 Task: Add a signature Michael Brown containing Have a great National Thank a Mail Carrier Day, Michael Brown to email address softage.9@softage.net and add a label Insurance renewals
Action: Mouse moved to (1279, 77)
Screenshot: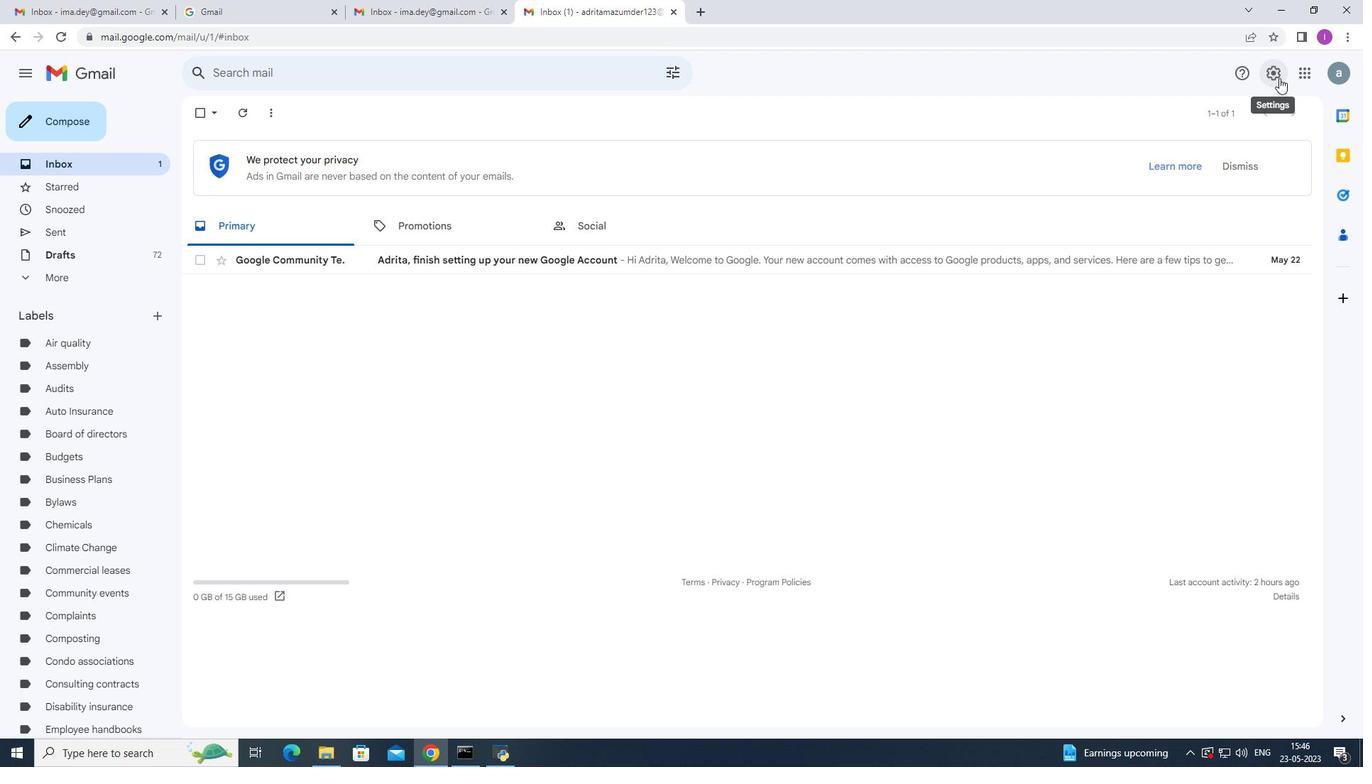 
Action: Mouse pressed left at (1279, 77)
Screenshot: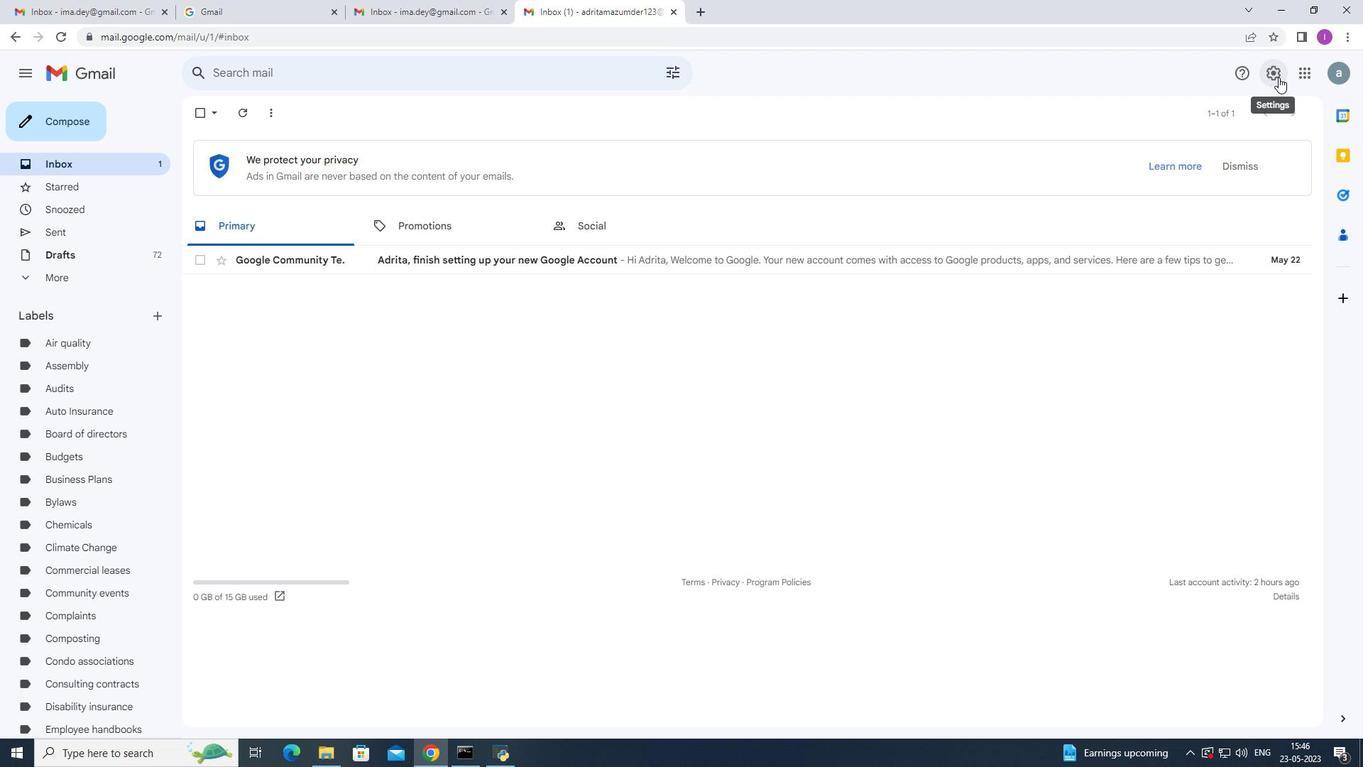 
Action: Mouse moved to (1218, 148)
Screenshot: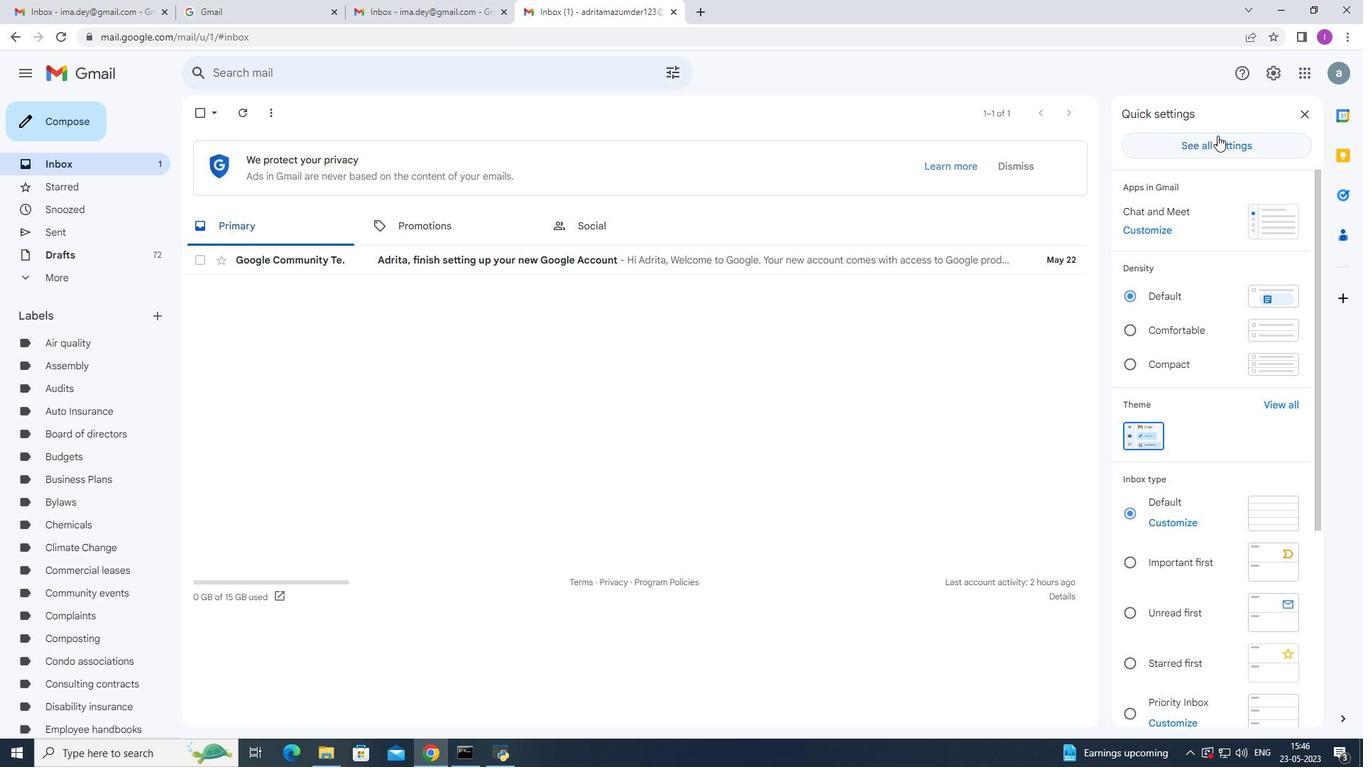 
Action: Mouse pressed left at (1218, 148)
Screenshot: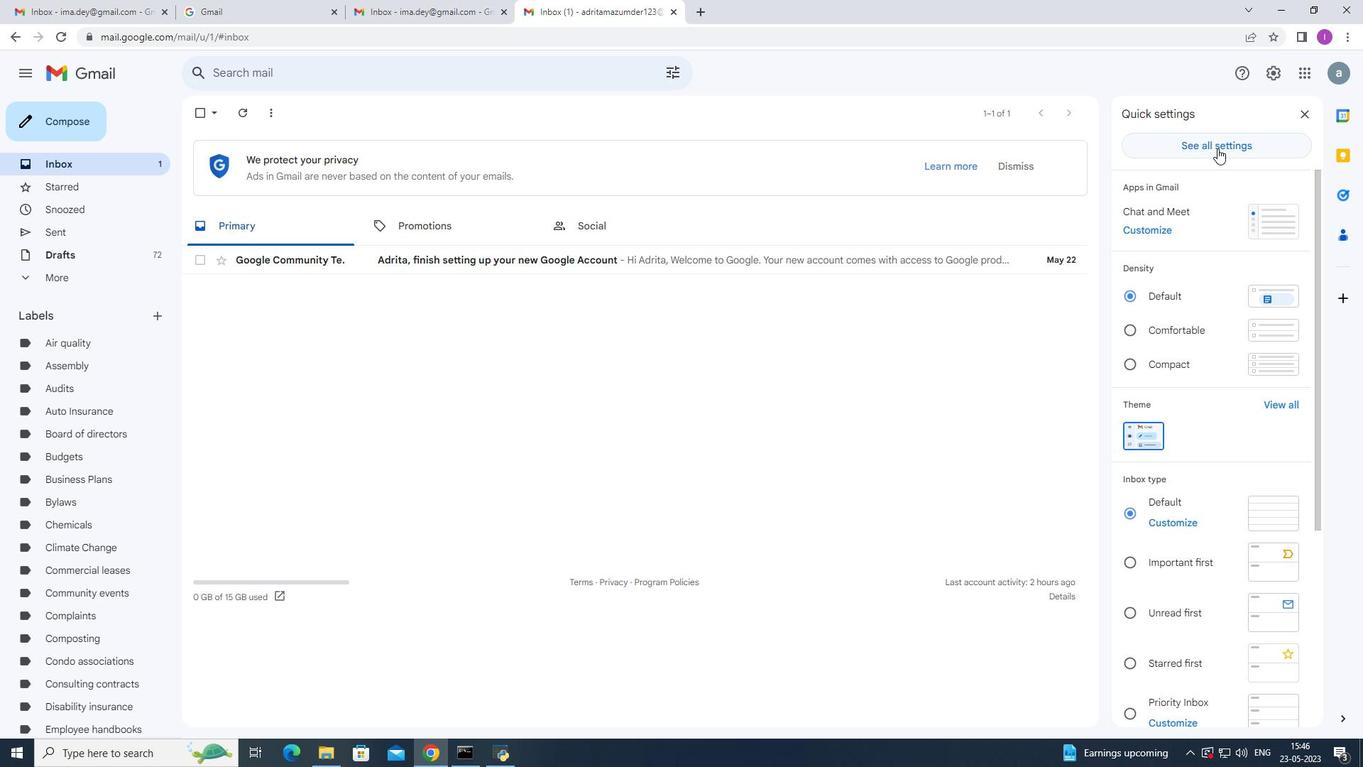 
Action: Mouse moved to (718, 283)
Screenshot: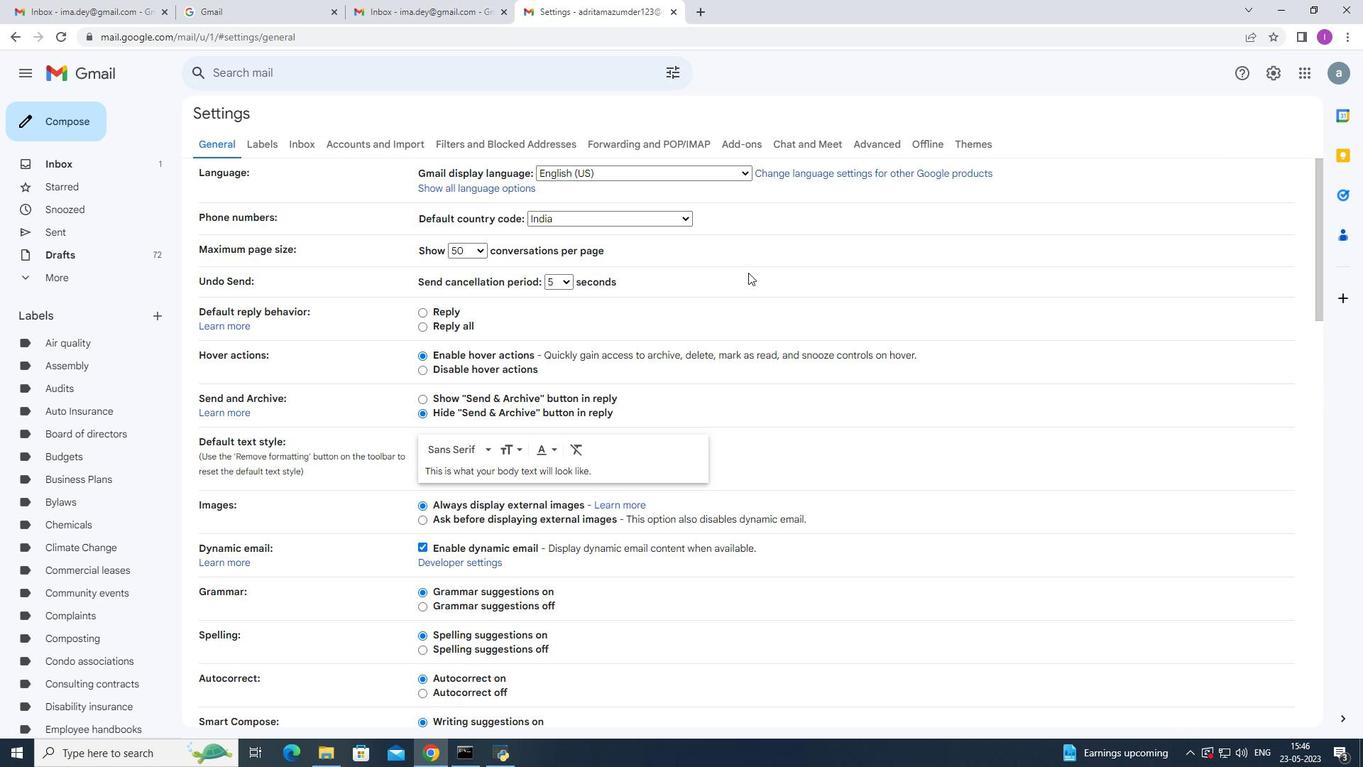 
Action: Mouse scrolled (718, 282) with delta (0, 0)
Screenshot: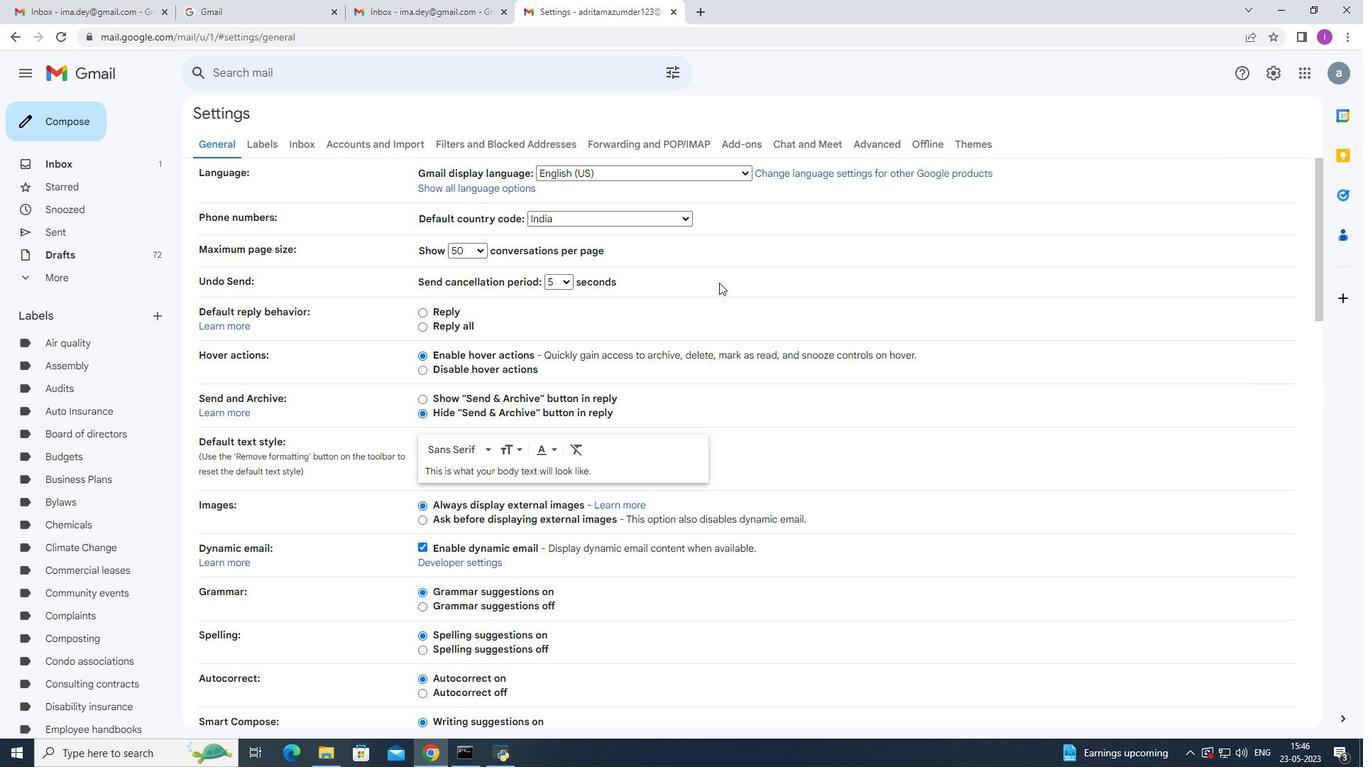 
Action: Mouse scrolled (718, 282) with delta (0, 0)
Screenshot: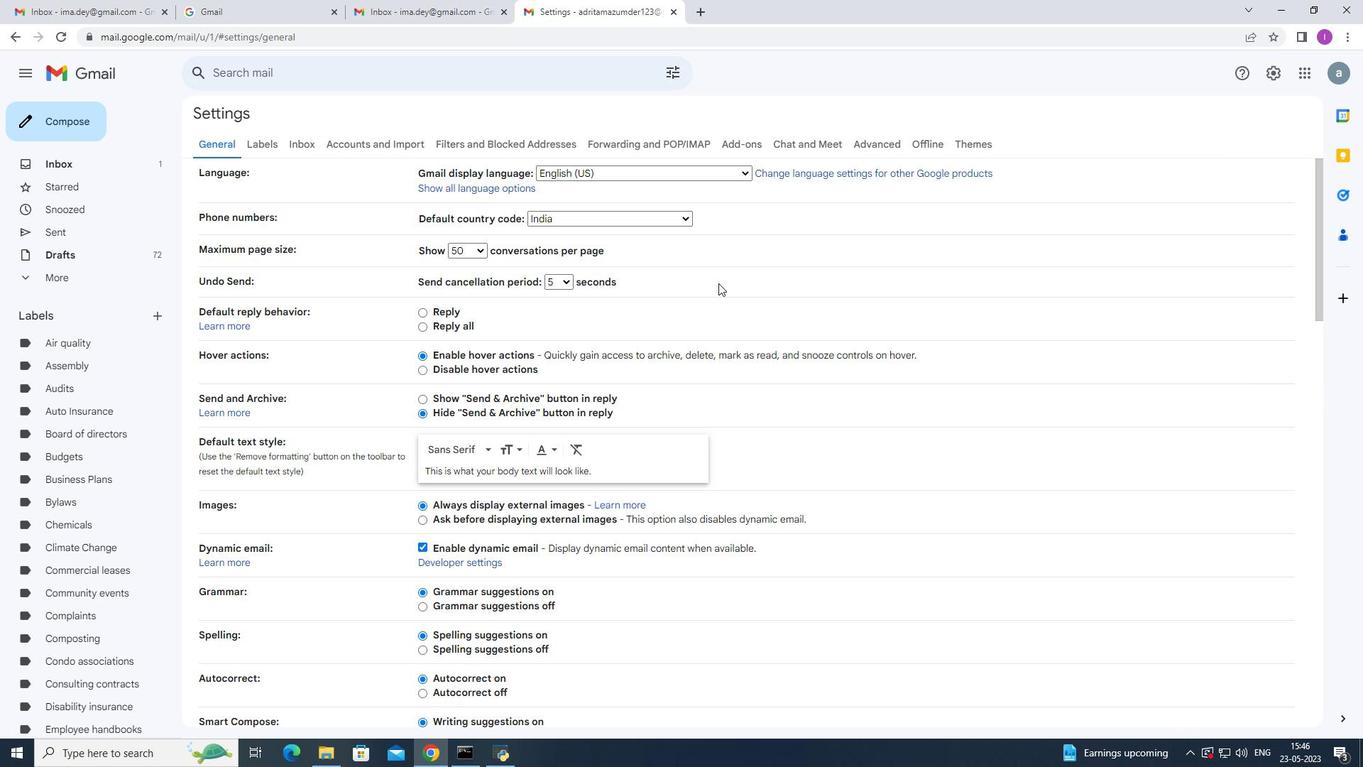 
Action: Mouse scrolled (718, 282) with delta (0, 0)
Screenshot: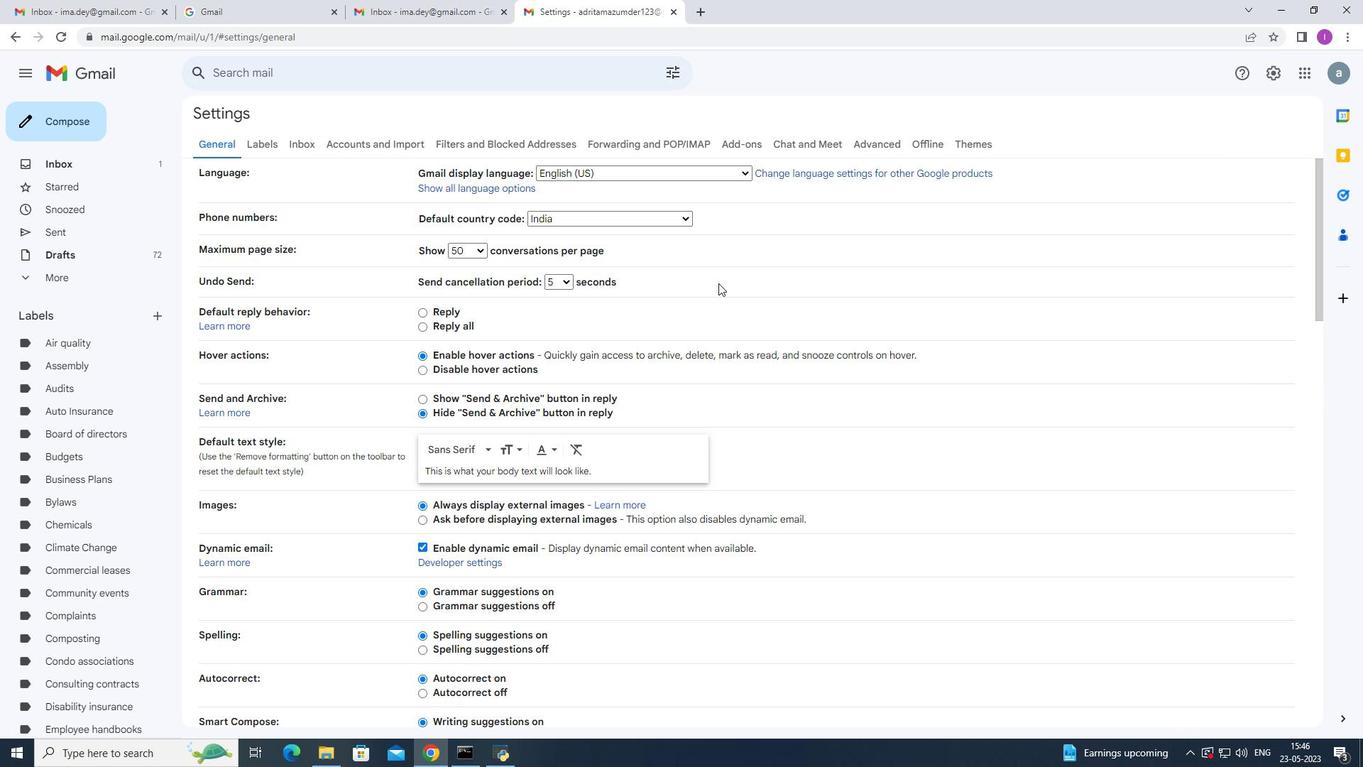 
Action: Mouse moved to (720, 283)
Screenshot: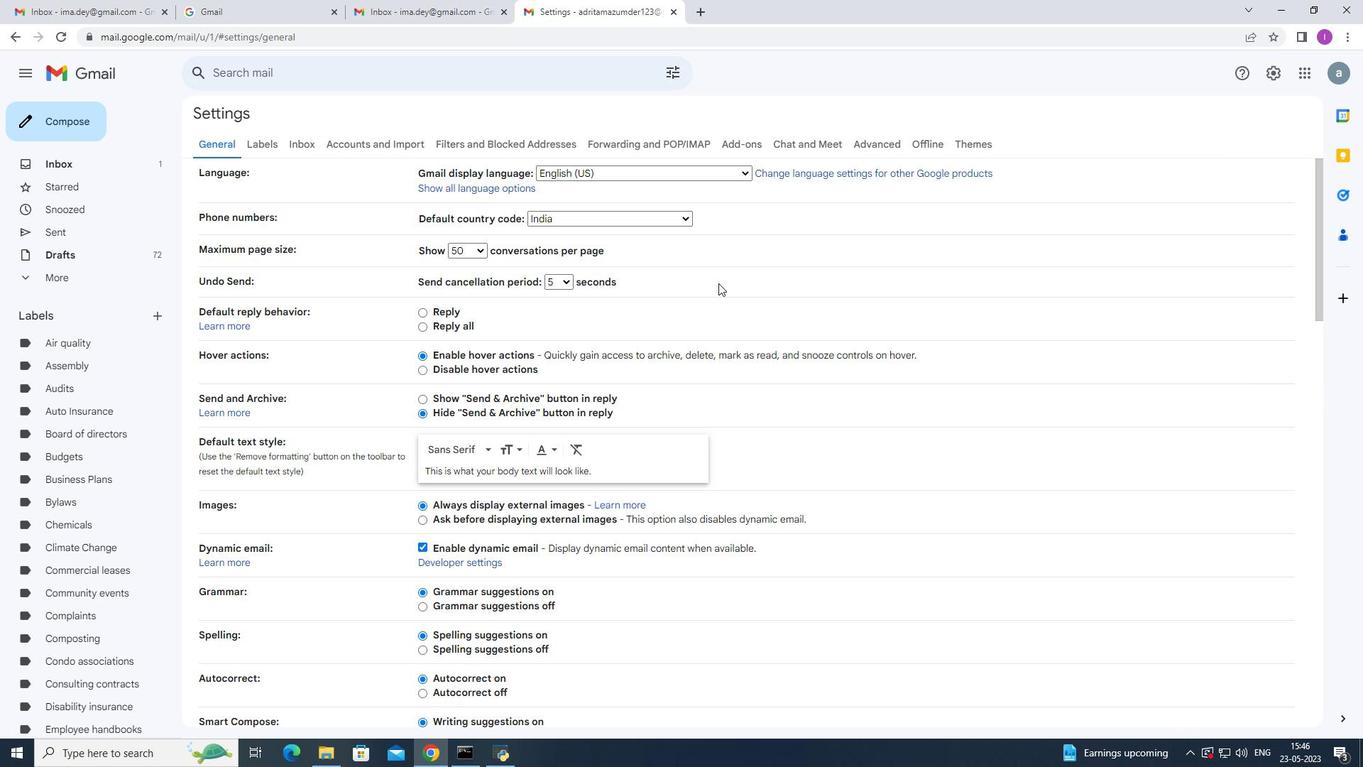 
Action: Mouse scrolled (720, 282) with delta (0, 0)
Screenshot: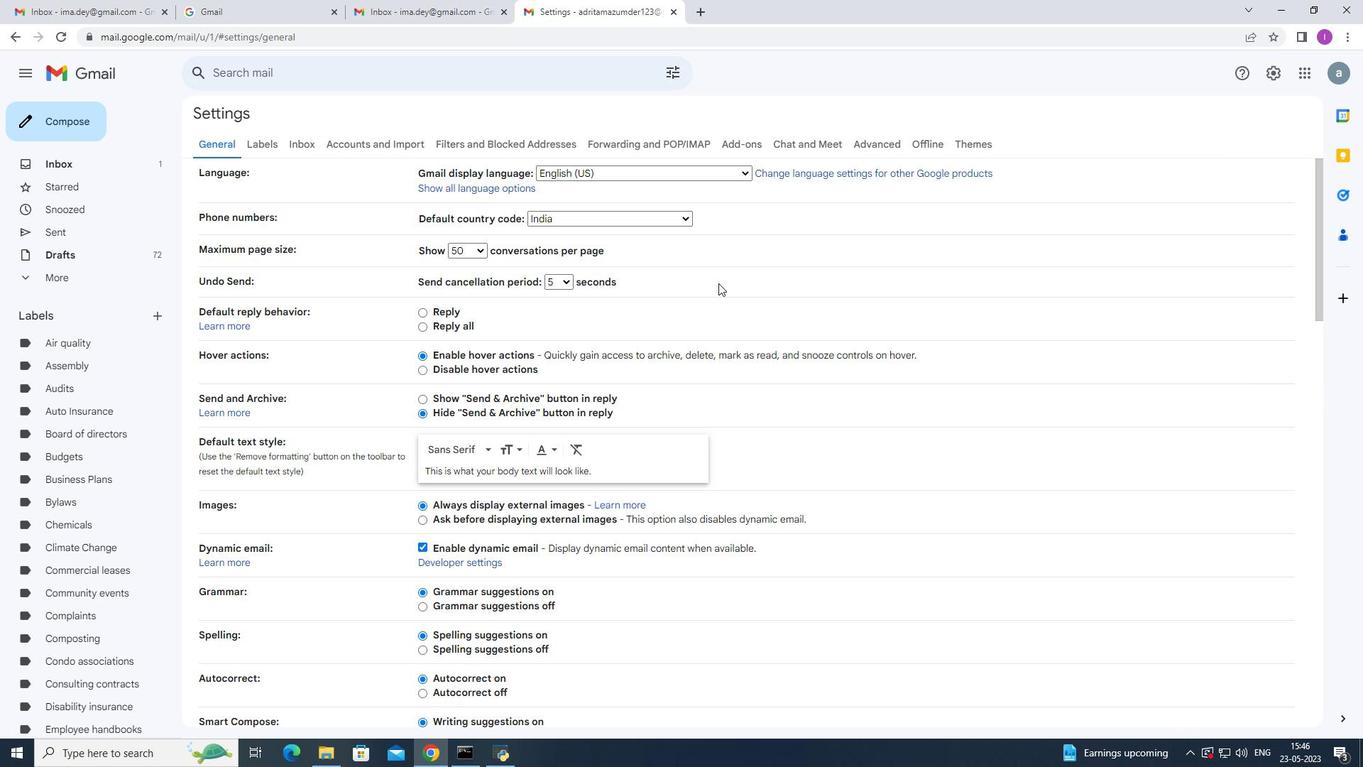 
Action: Mouse moved to (725, 277)
Screenshot: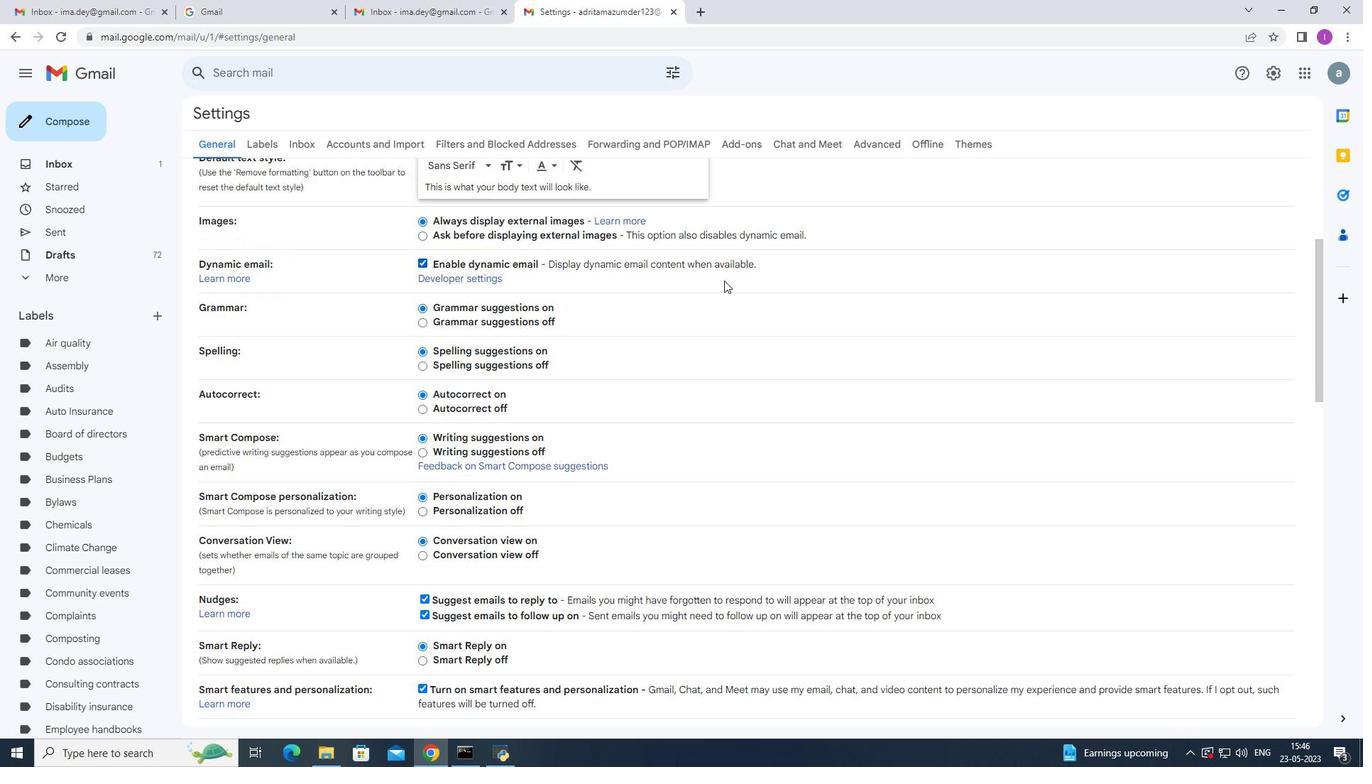 
Action: Mouse scrolled (725, 276) with delta (0, 0)
Screenshot: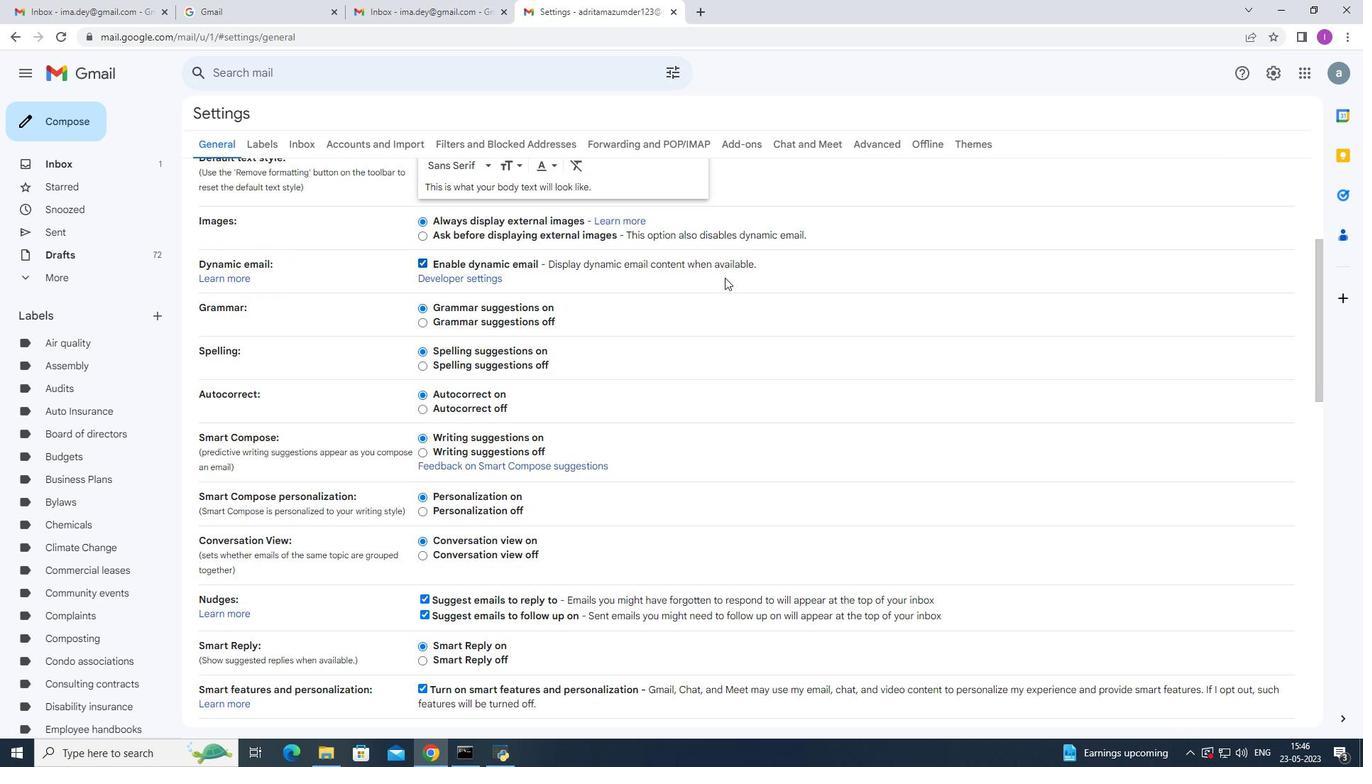 
Action: Mouse scrolled (725, 276) with delta (0, 0)
Screenshot: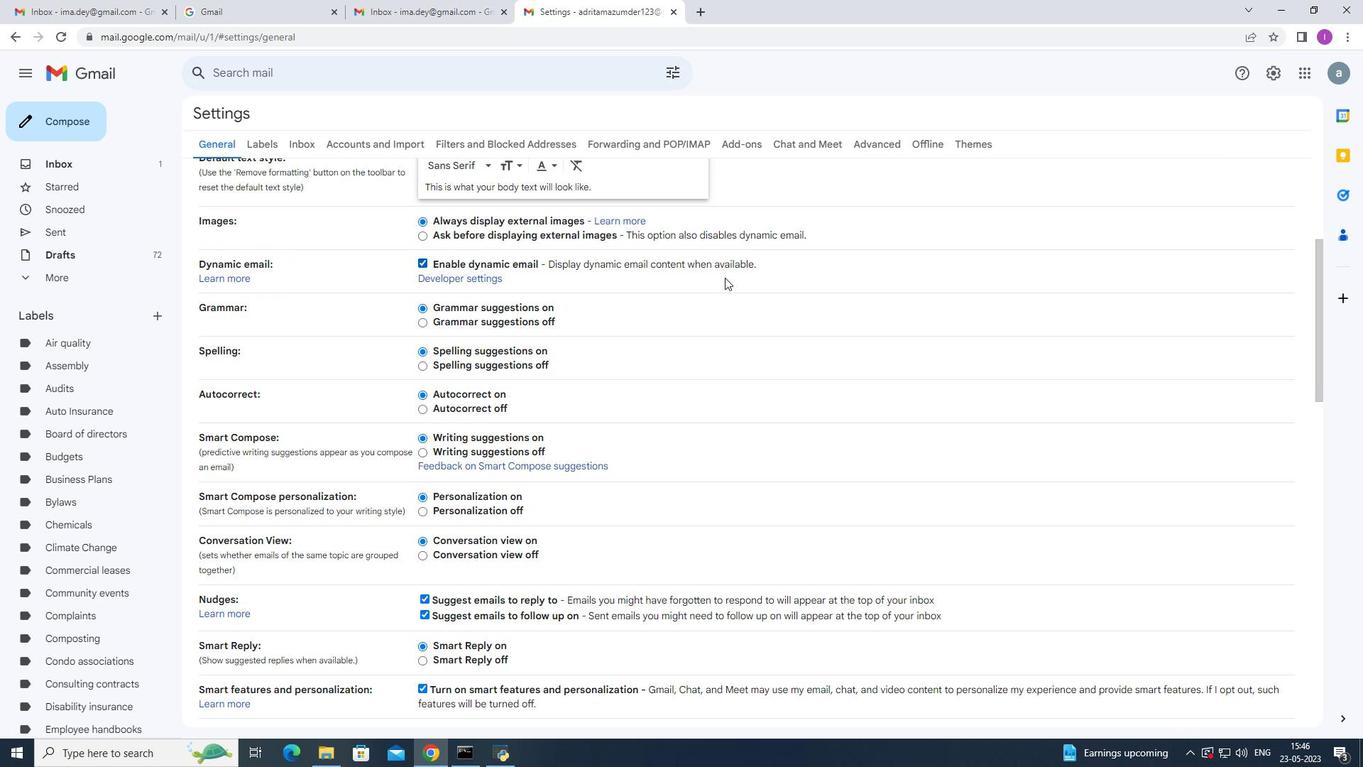 
Action: Mouse scrolled (725, 276) with delta (0, 0)
Screenshot: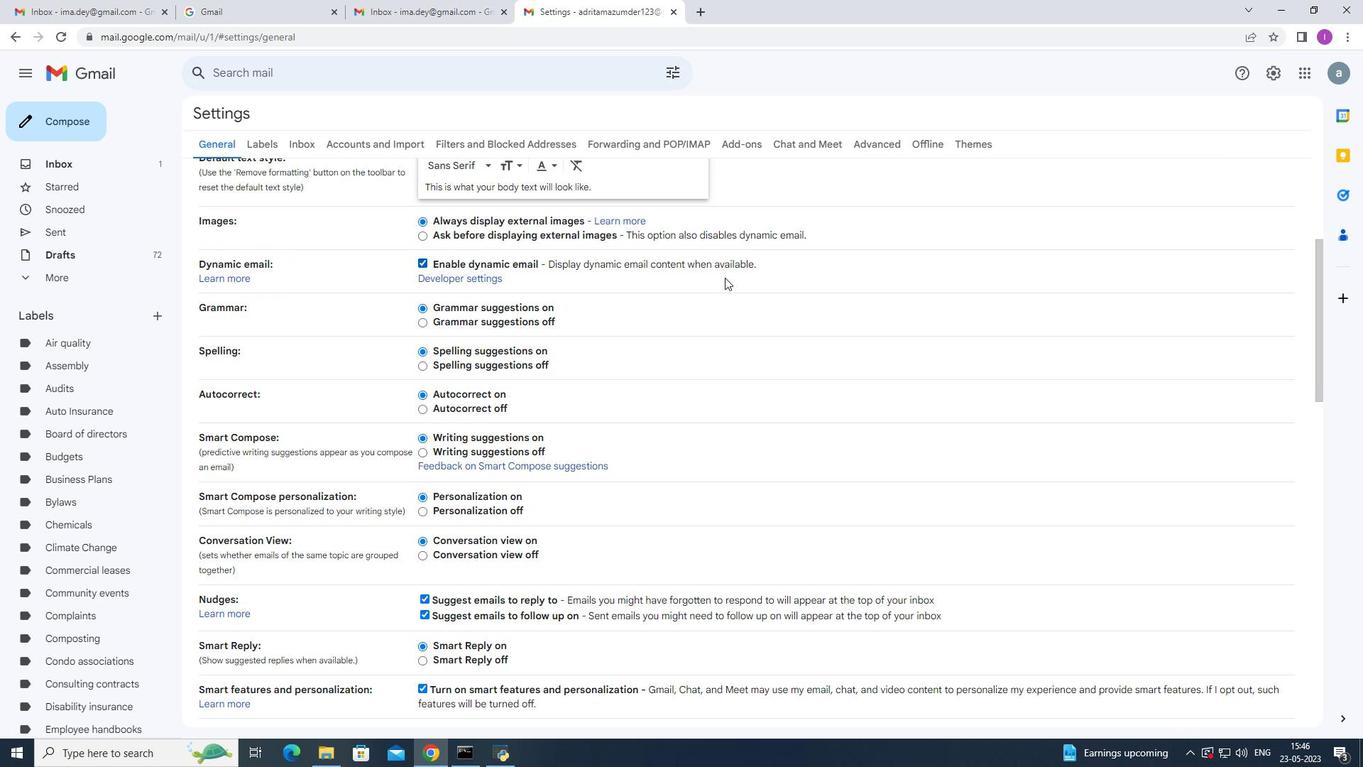 
Action: Mouse moved to (725, 276)
Screenshot: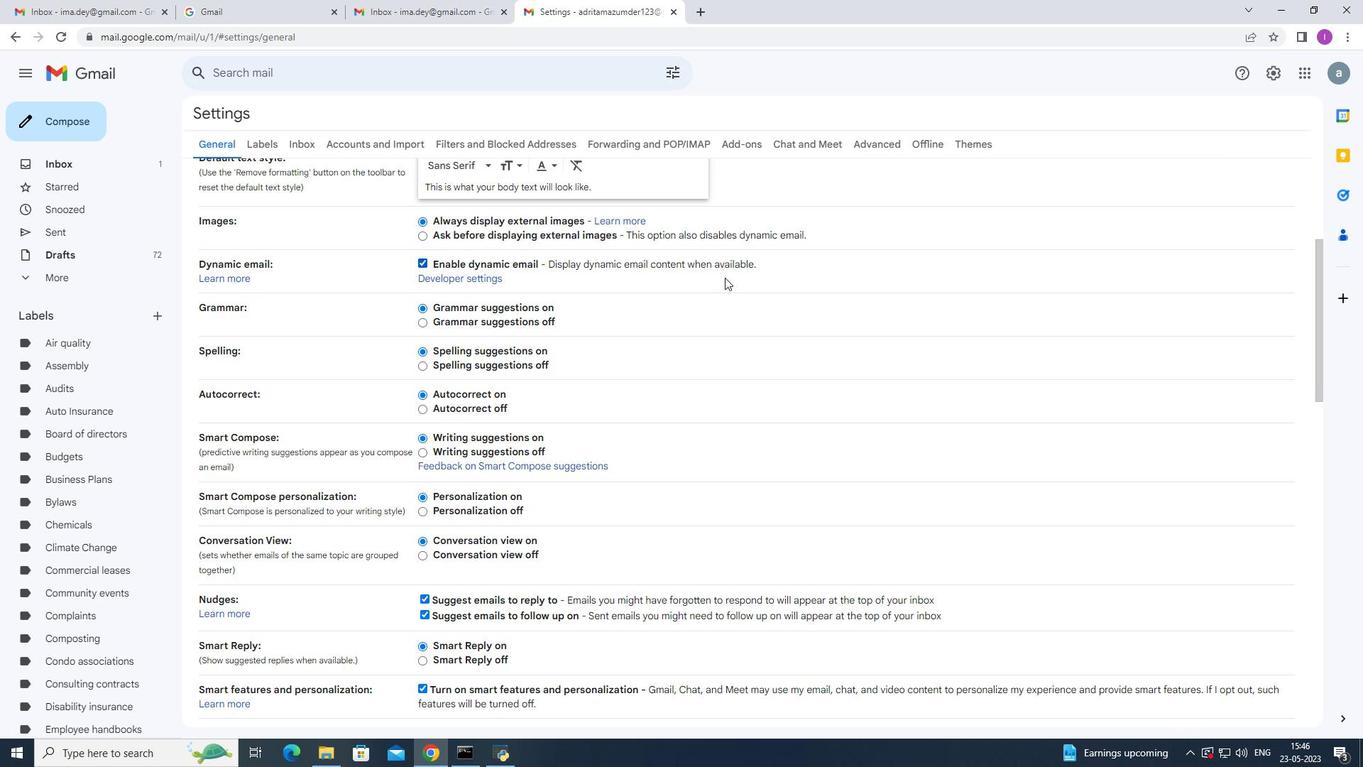 
Action: Mouse scrolled (725, 275) with delta (0, 0)
Screenshot: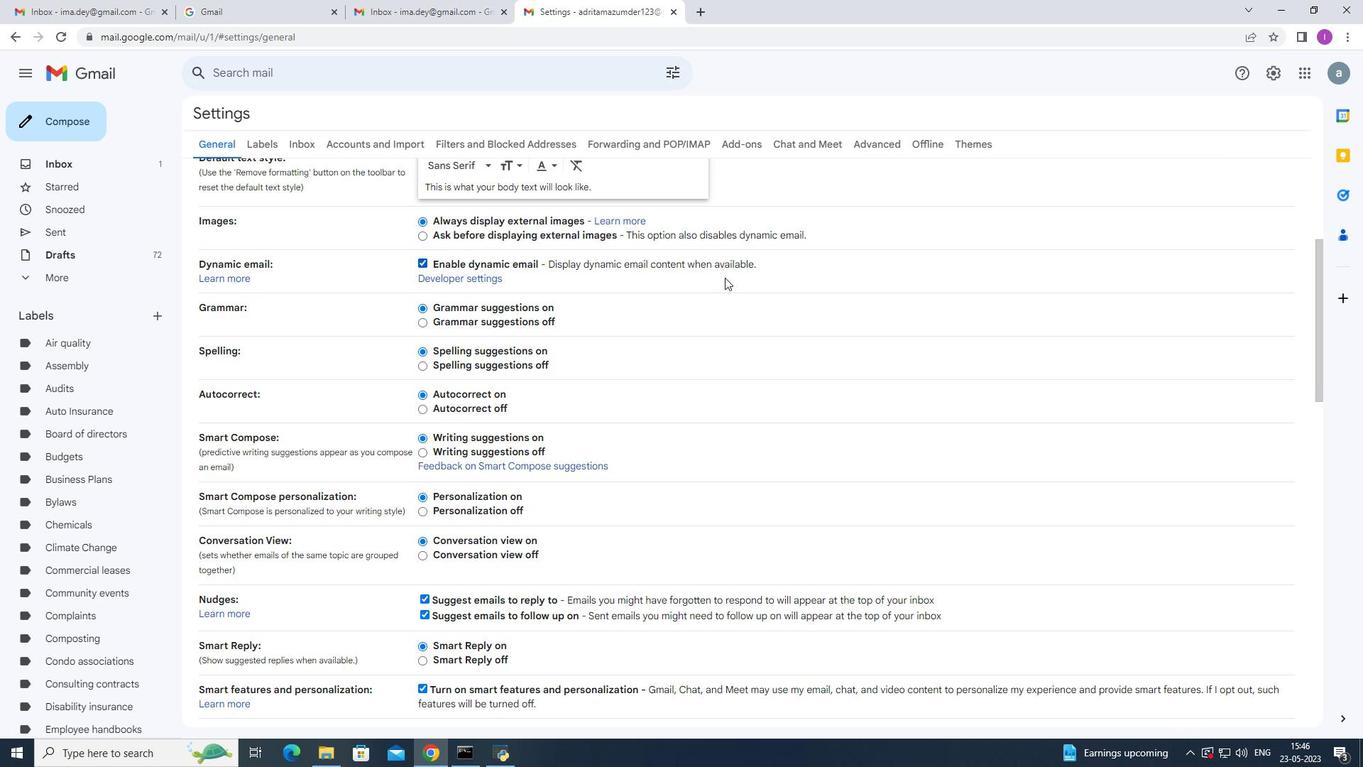 
Action: Mouse moved to (725, 274)
Screenshot: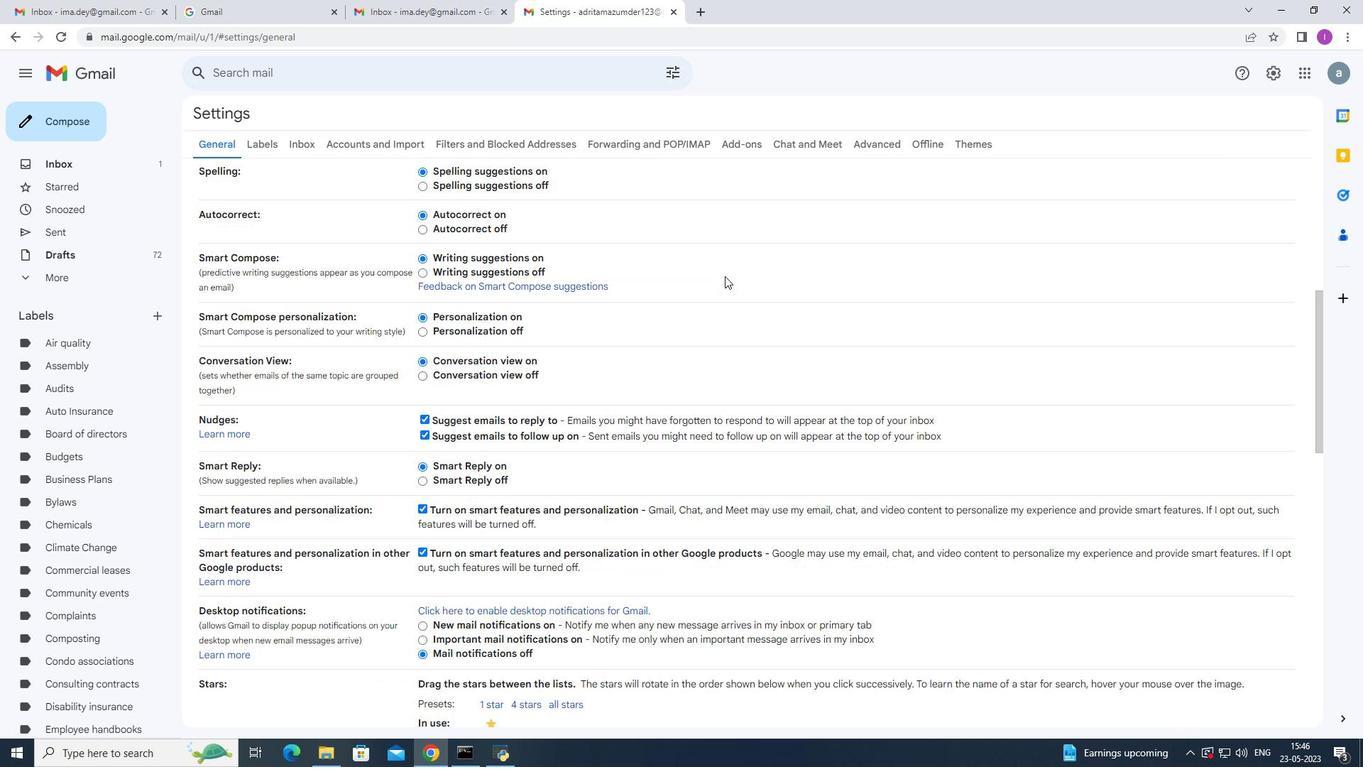 
Action: Mouse scrolled (725, 274) with delta (0, 0)
Screenshot: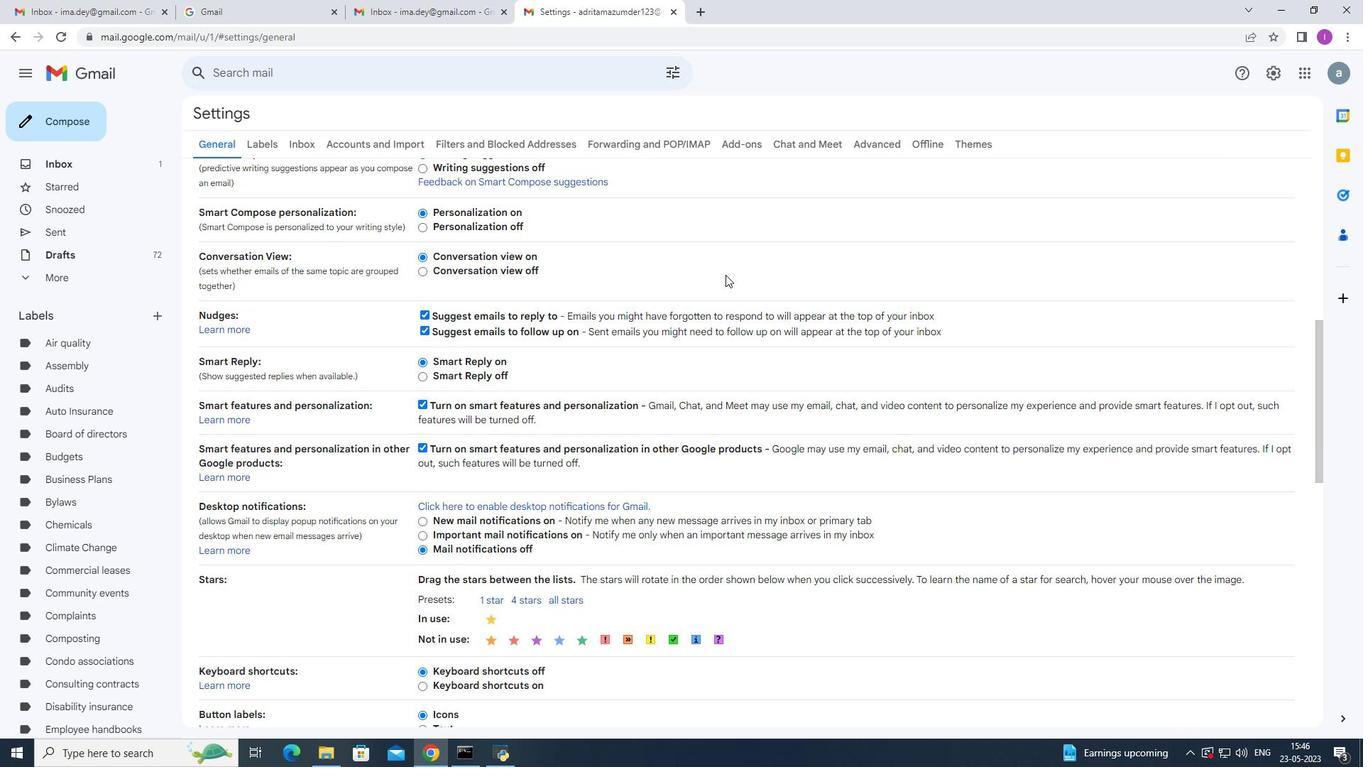 
Action: Mouse moved to (725, 274)
Screenshot: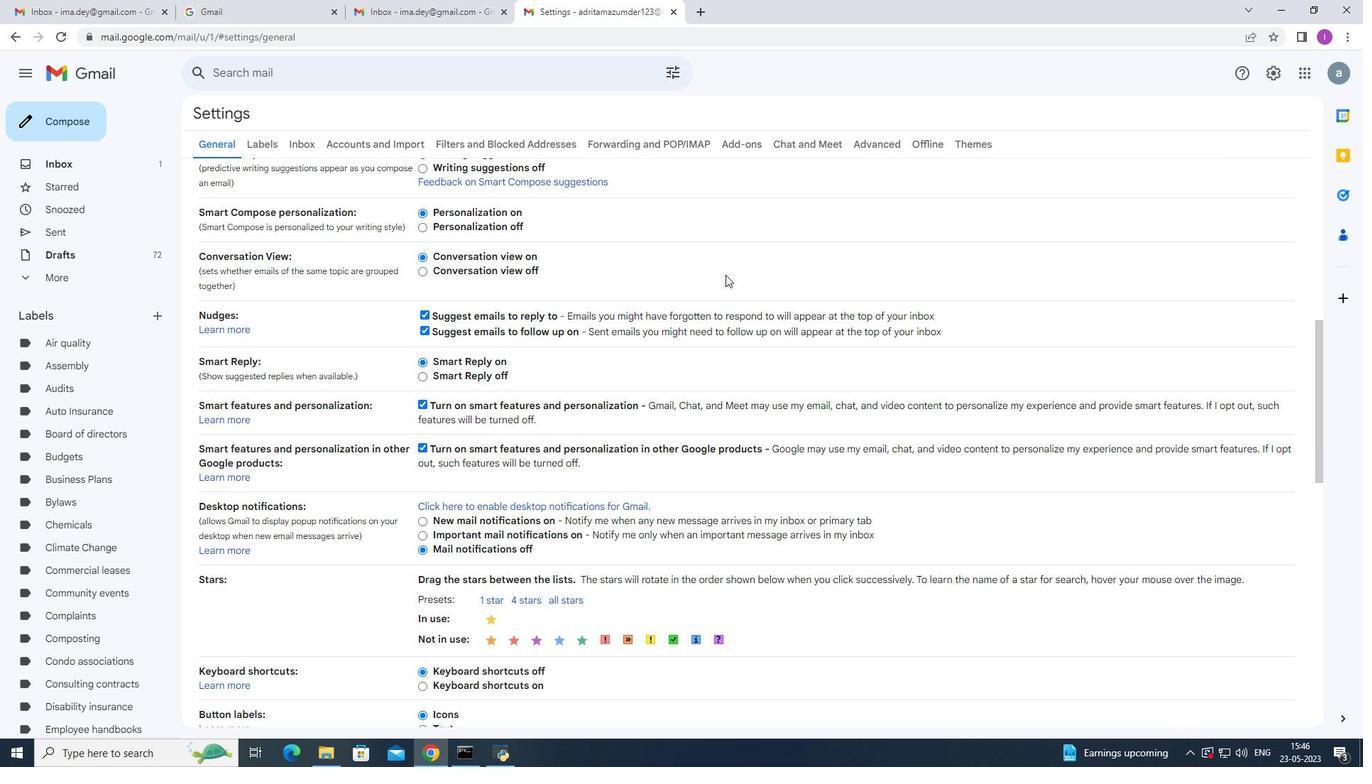 
Action: Mouse scrolled (725, 274) with delta (0, 0)
Screenshot: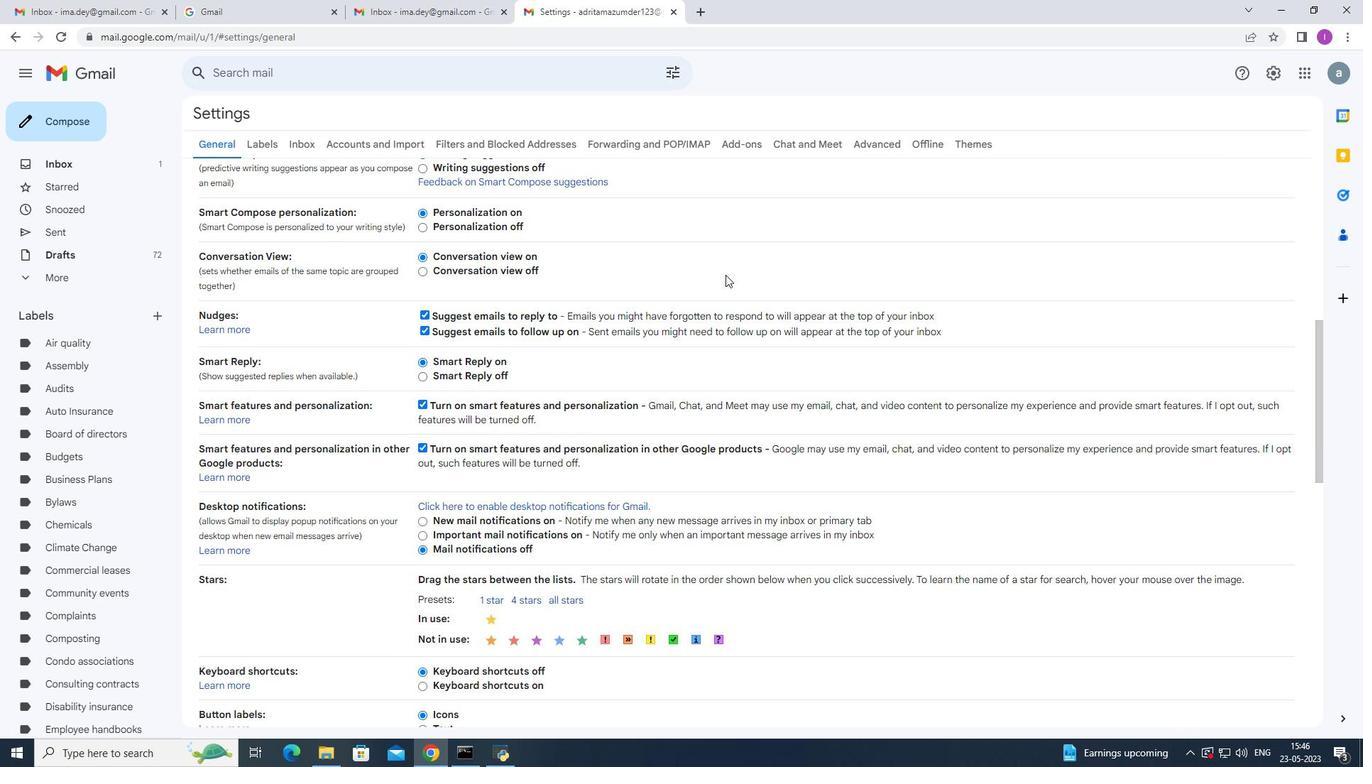 
Action: Mouse scrolled (725, 274) with delta (0, 0)
Screenshot: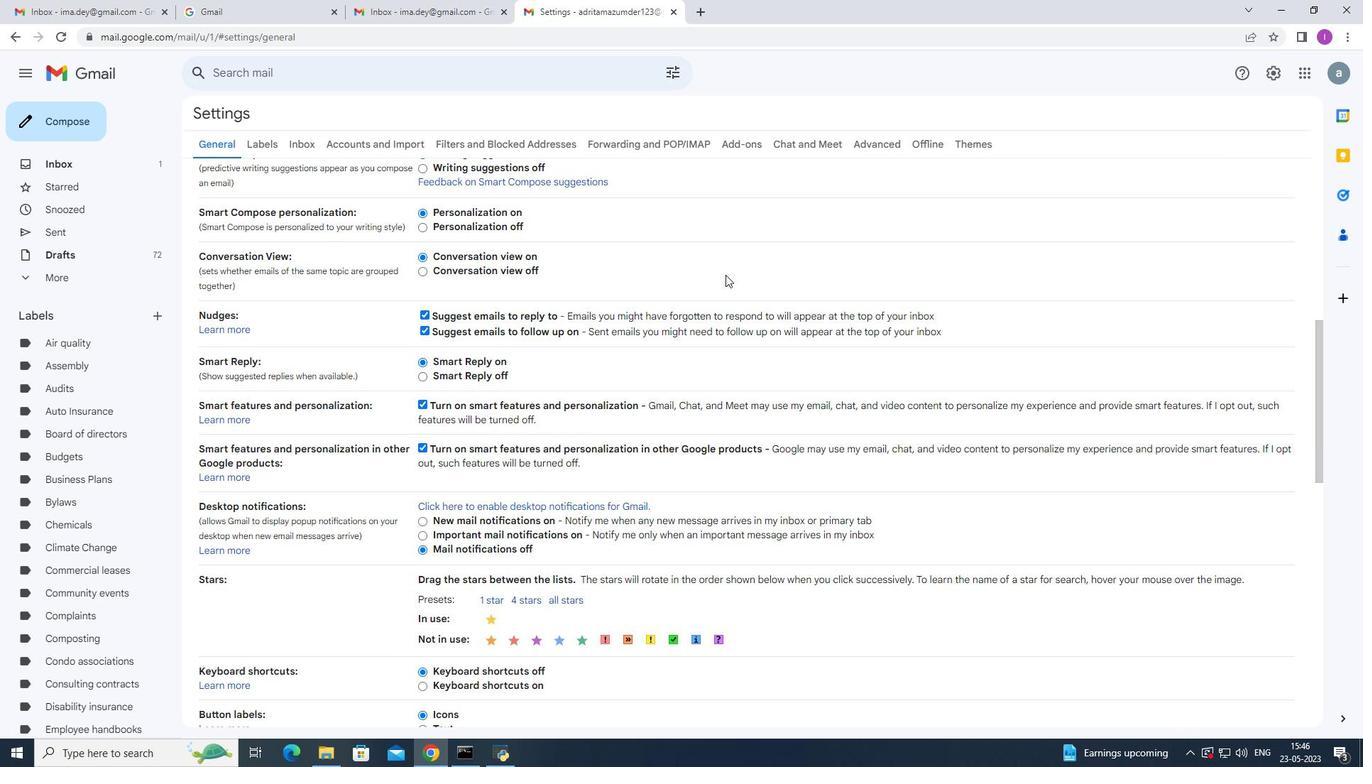 
Action: Mouse moved to (725, 275)
Screenshot: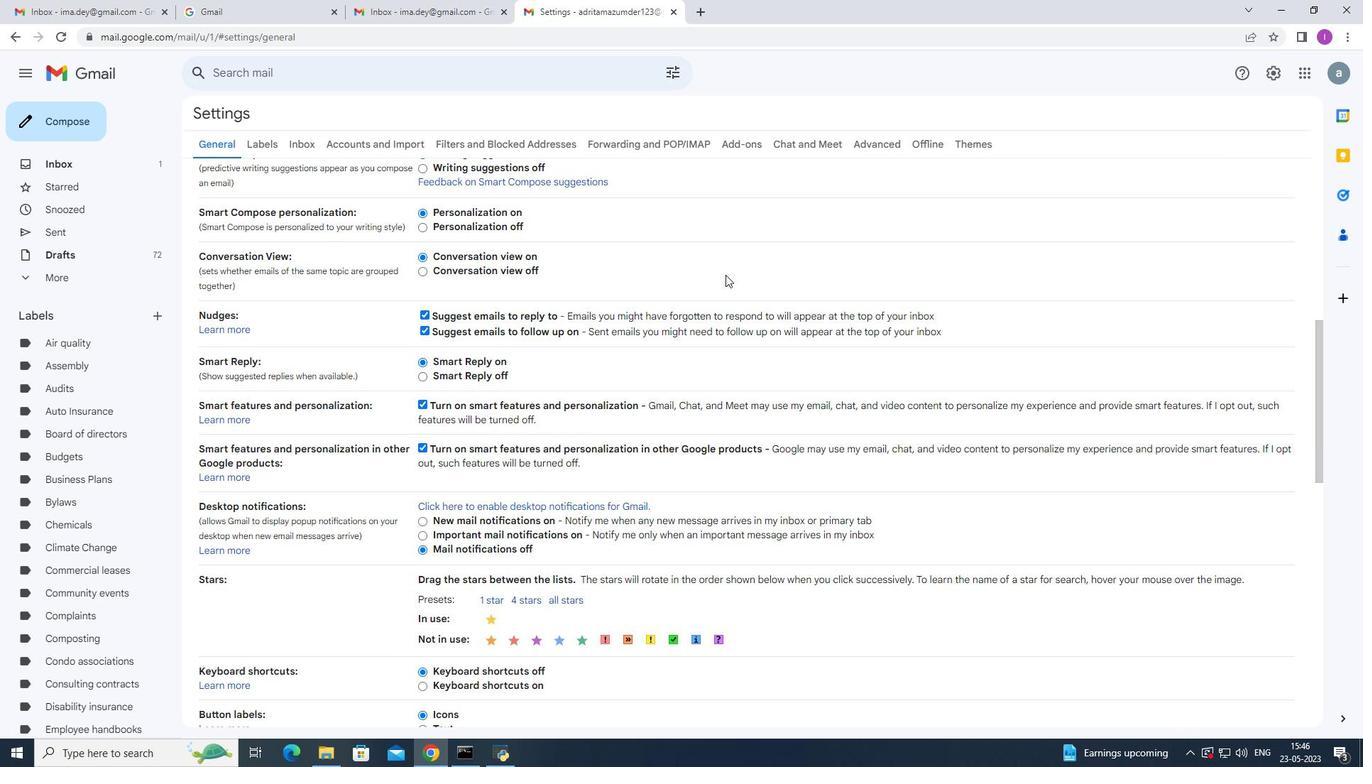 
Action: Mouse scrolled (725, 274) with delta (0, 0)
Screenshot: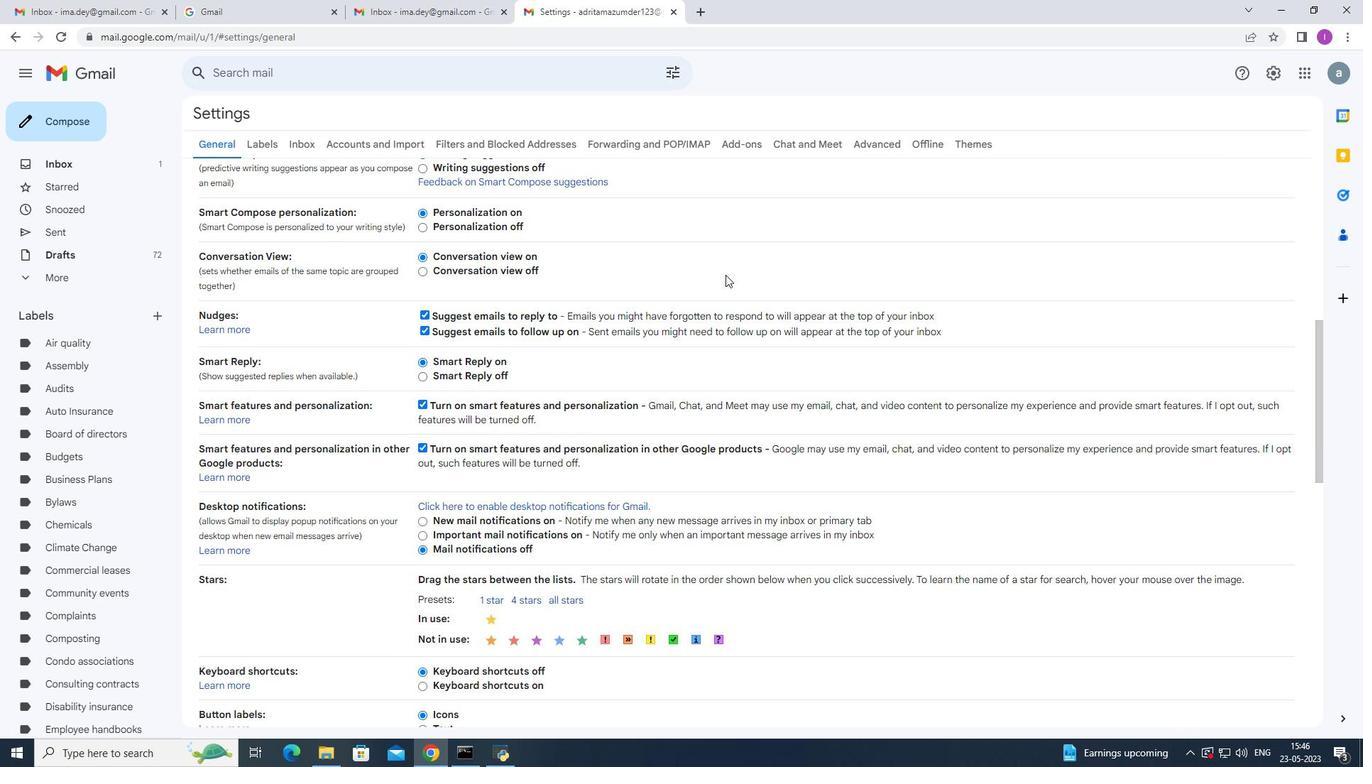 
Action: Mouse scrolled (725, 274) with delta (0, 0)
Screenshot: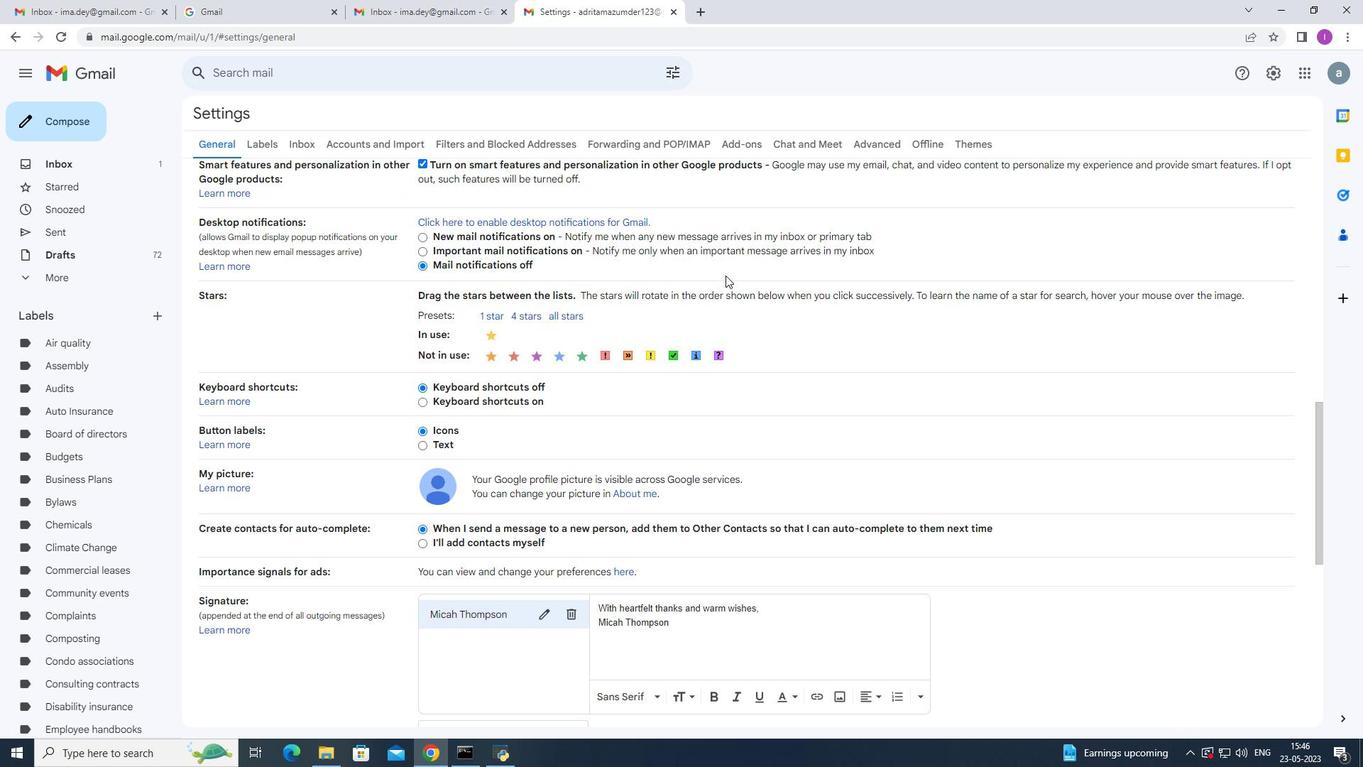 
Action: Mouse scrolled (725, 274) with delta (0, 0)
Screenshot: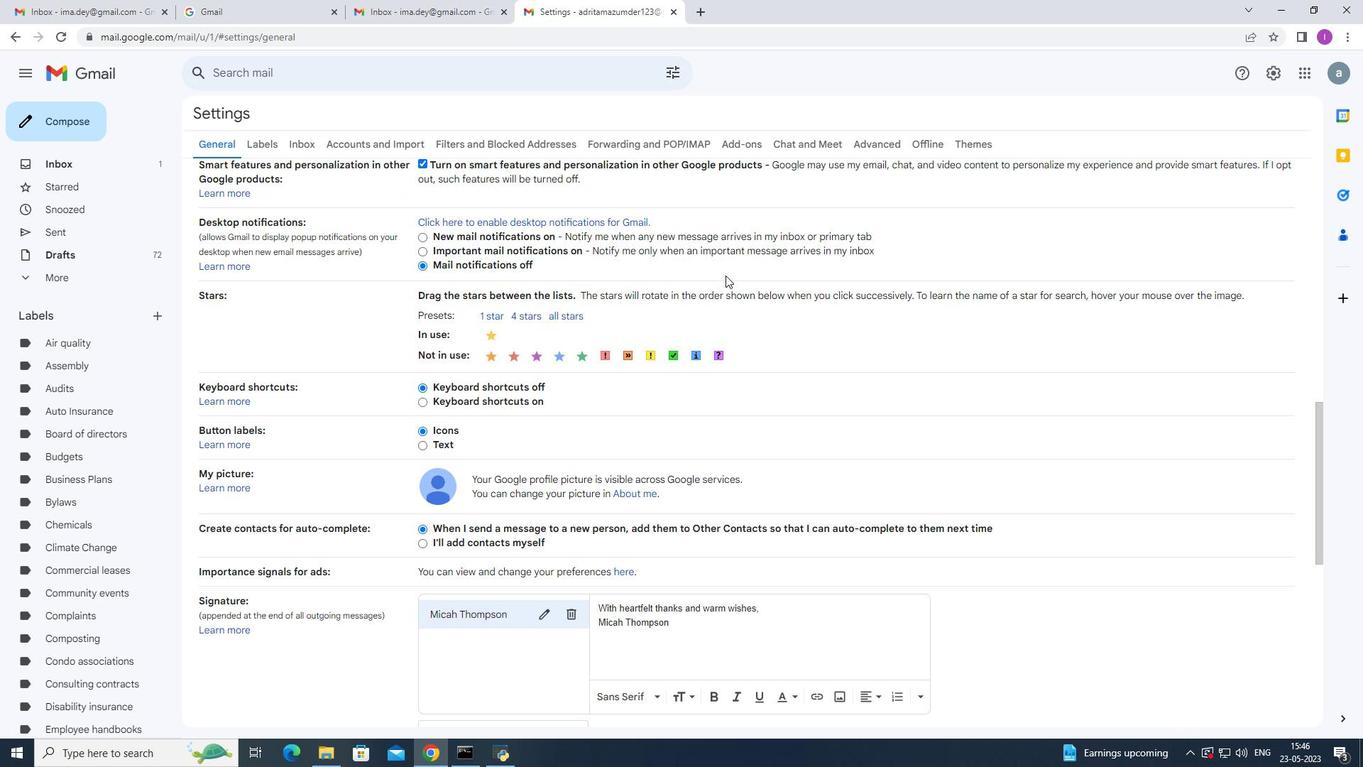 
Action: Mouse scrolled (725, 274) with delta (0, 0)
Screenshot: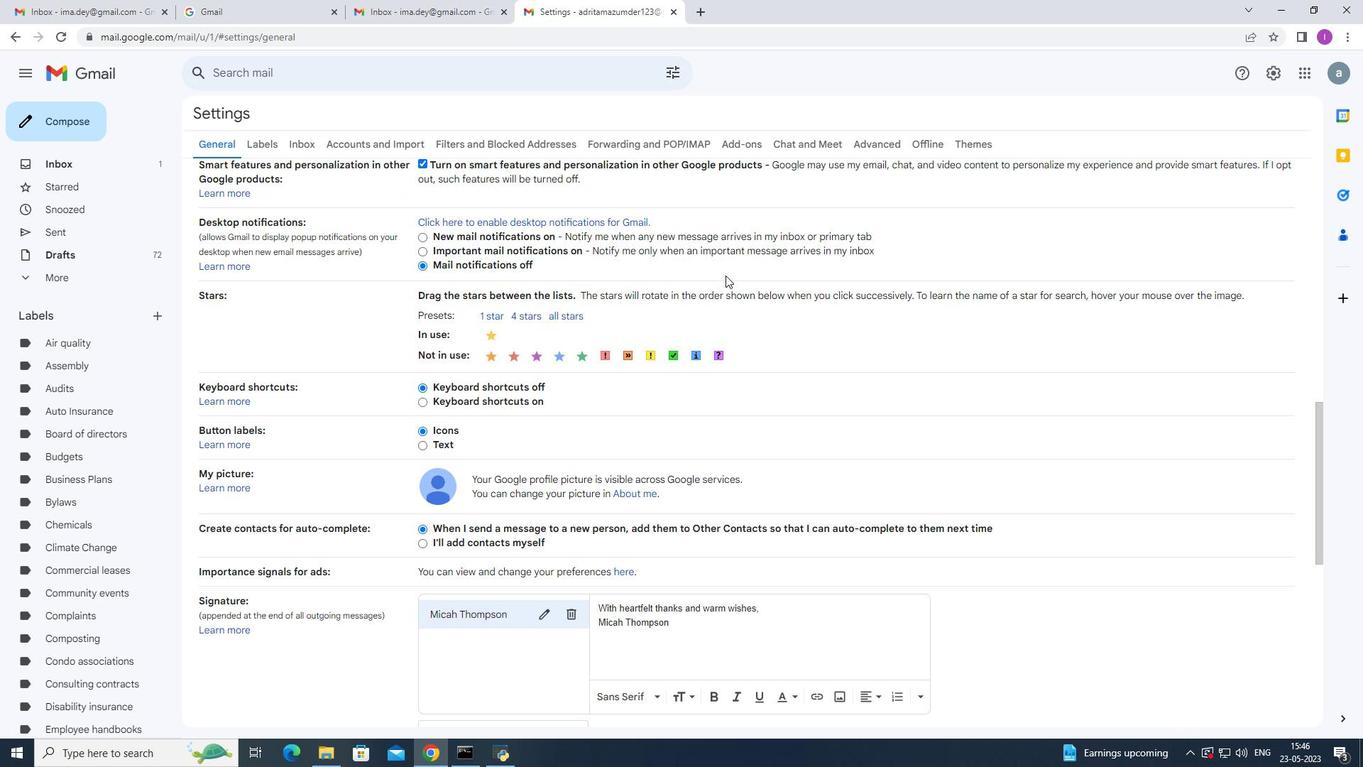 
Action: Mouse scrolled (725, 274) with delta (0, 0)
Screenshot: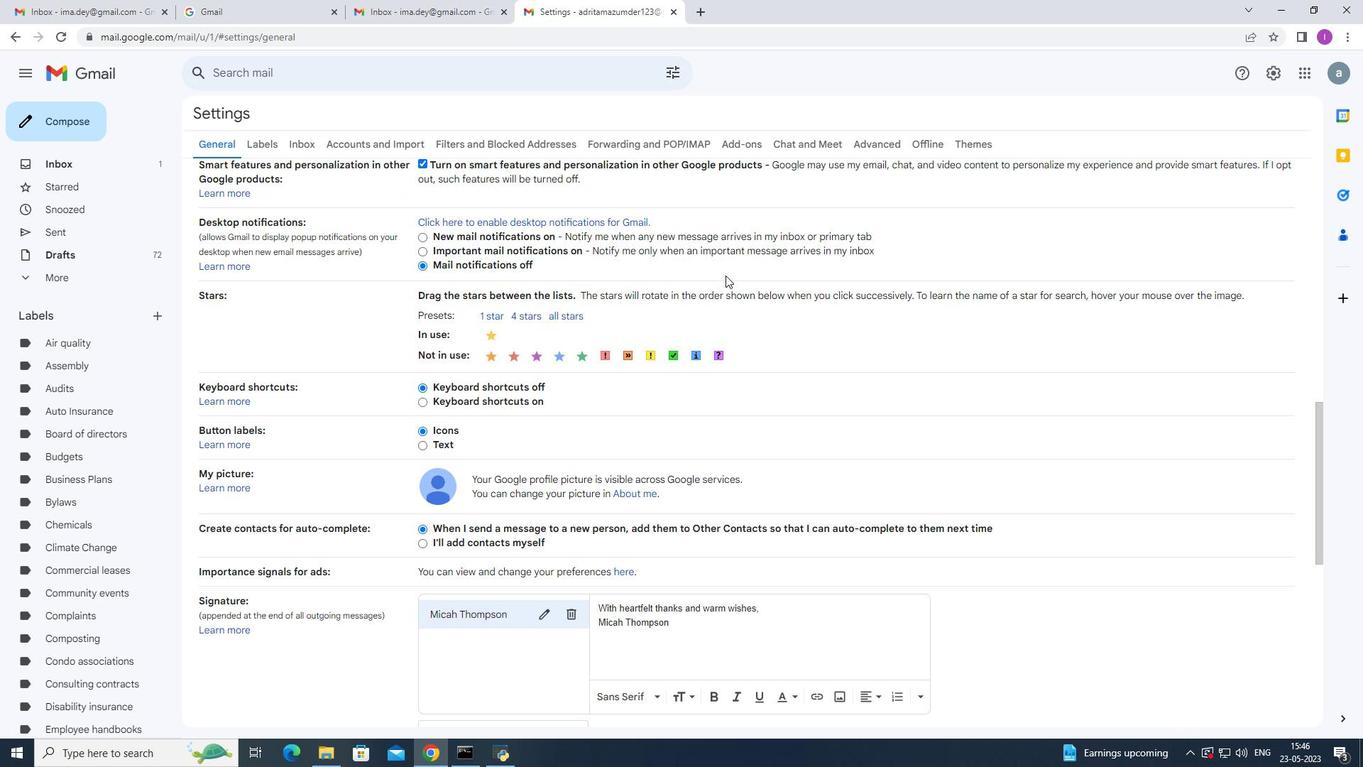 
Action: Mouse moved to (575, 338)
Screenshot: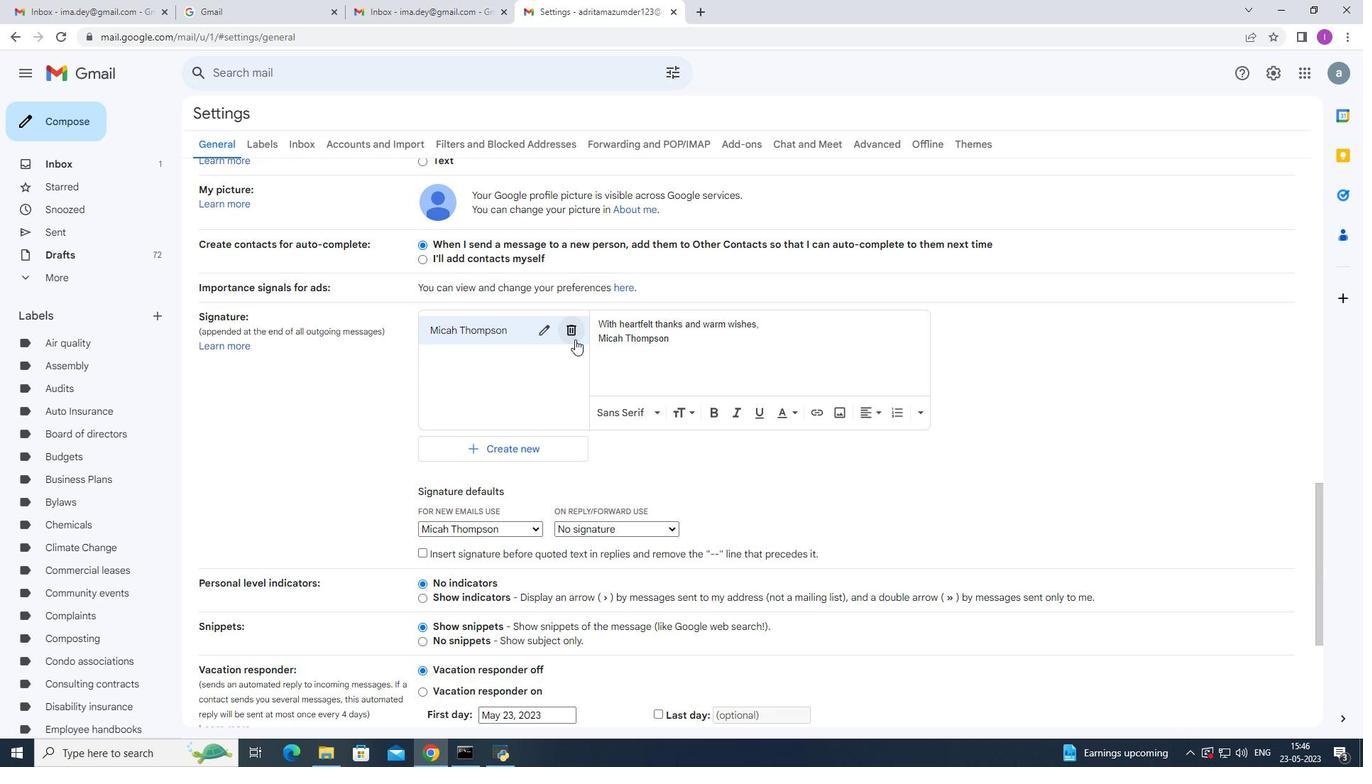 
Action: Mouse pressed left at (575, 338)
Screenshot: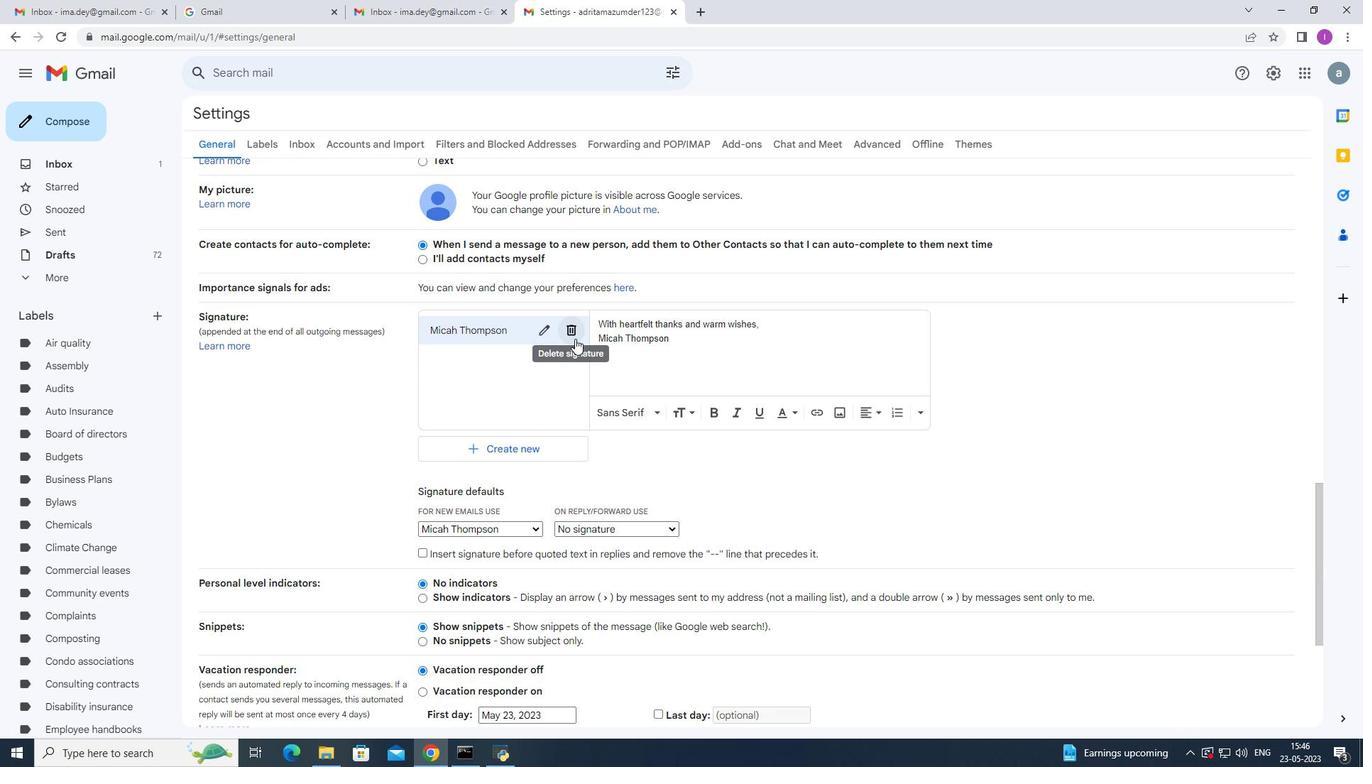 
Action: Mouse moved to (799, 418)
Screenshot: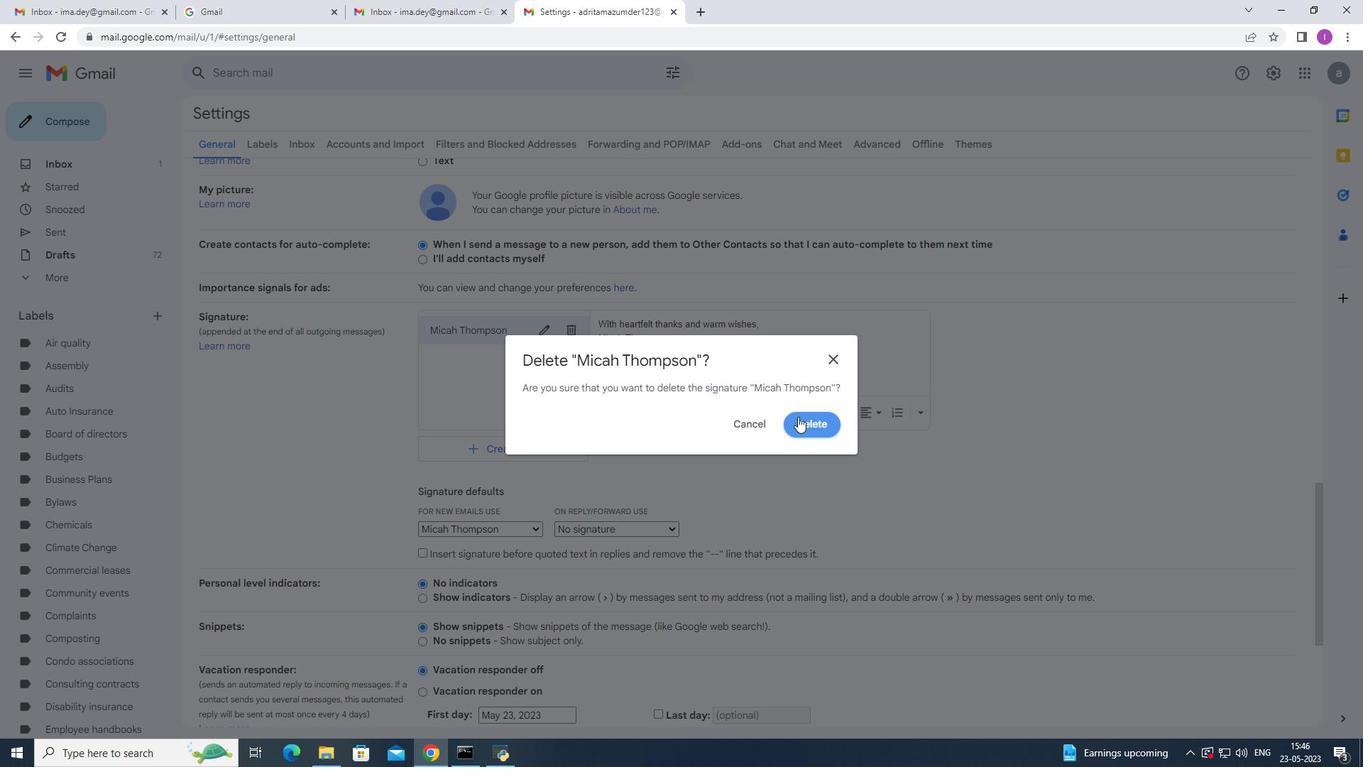 
Action: Mouse pressed left at (799, 418)
Screenshot: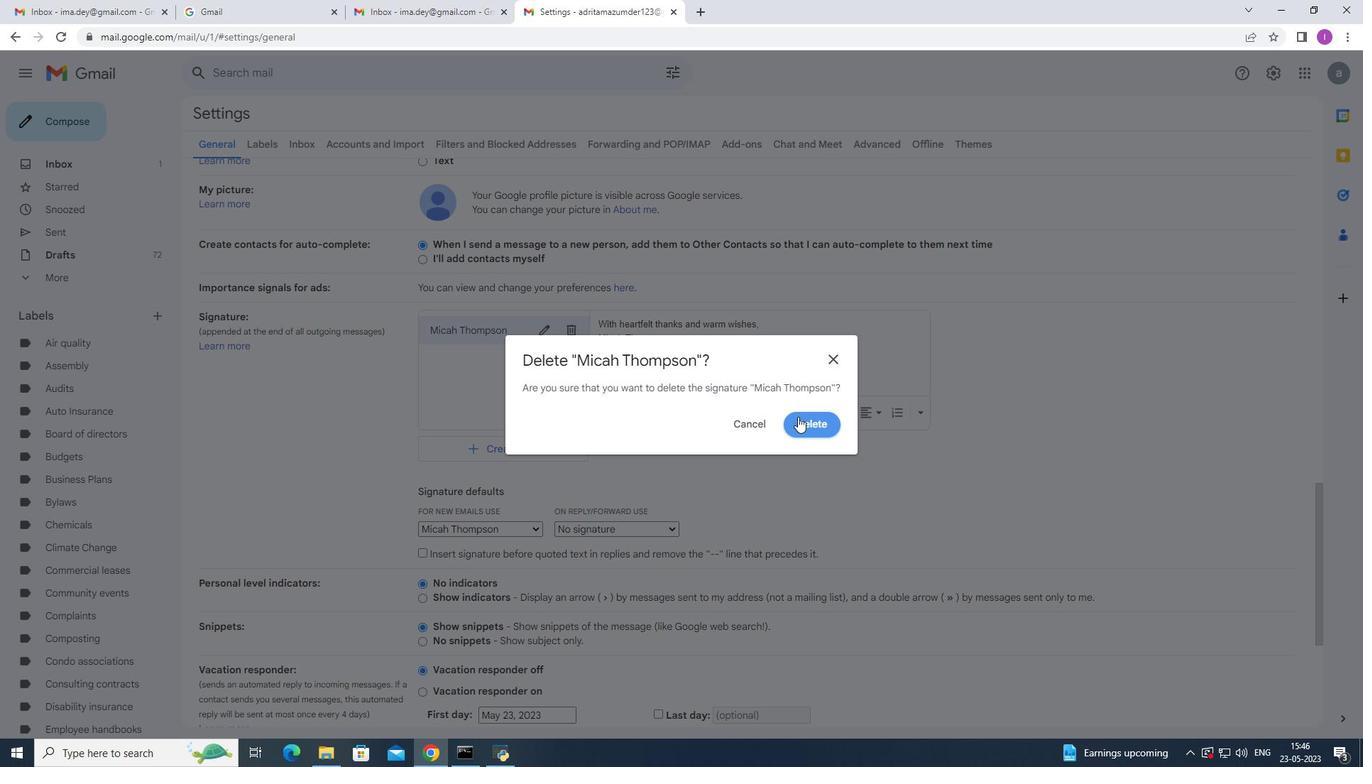 
Action: Mouse moved to (502, 343)
Screenshot: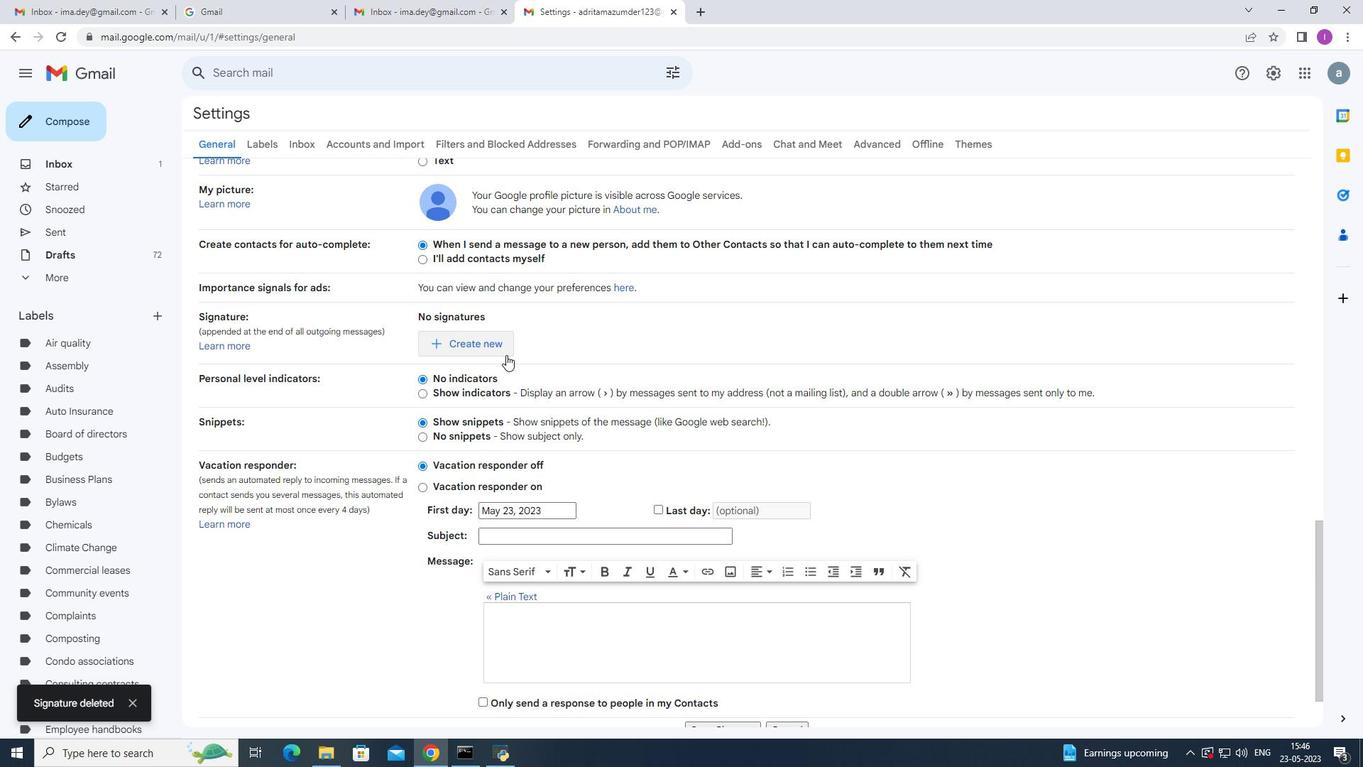 
Action: Mouse pressed left at (502, 343)
Screenshot: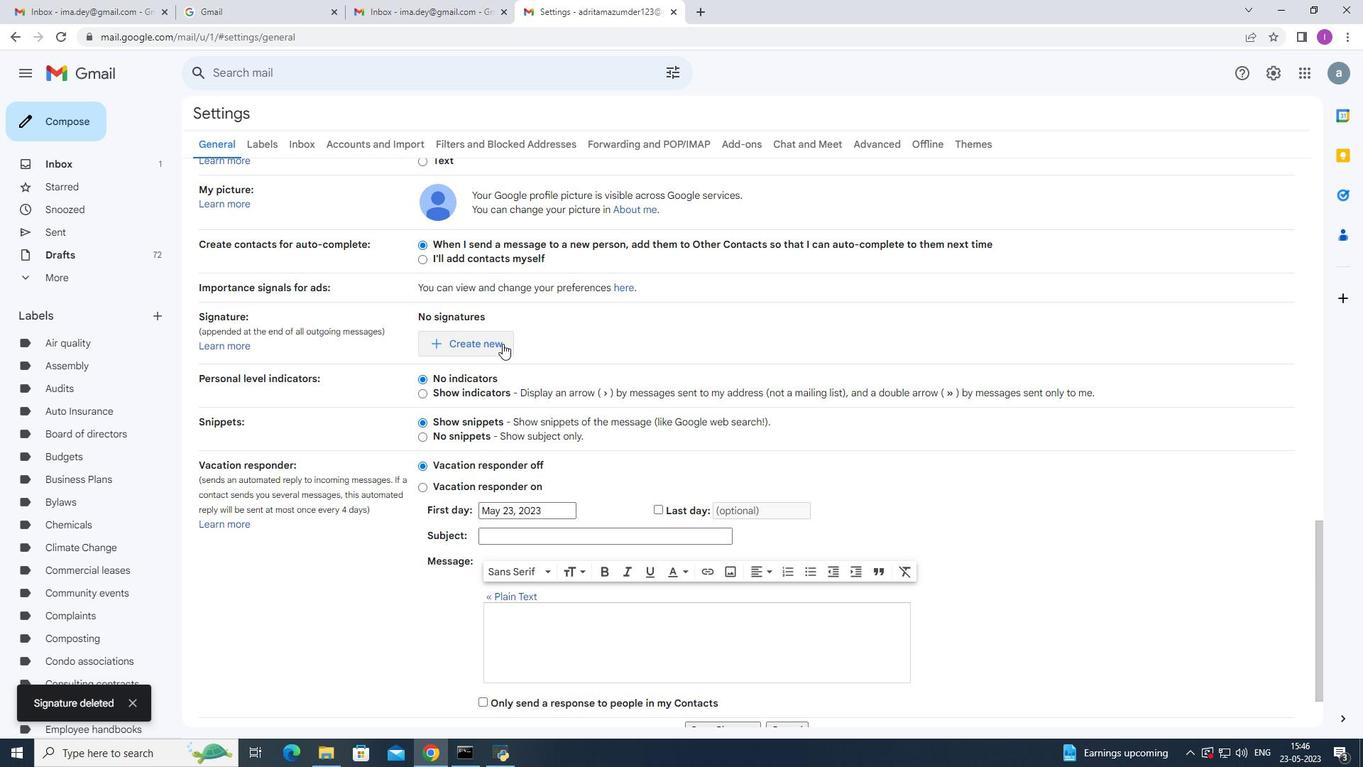 
Action: Mouse moved to (598, 387)
Screenshot: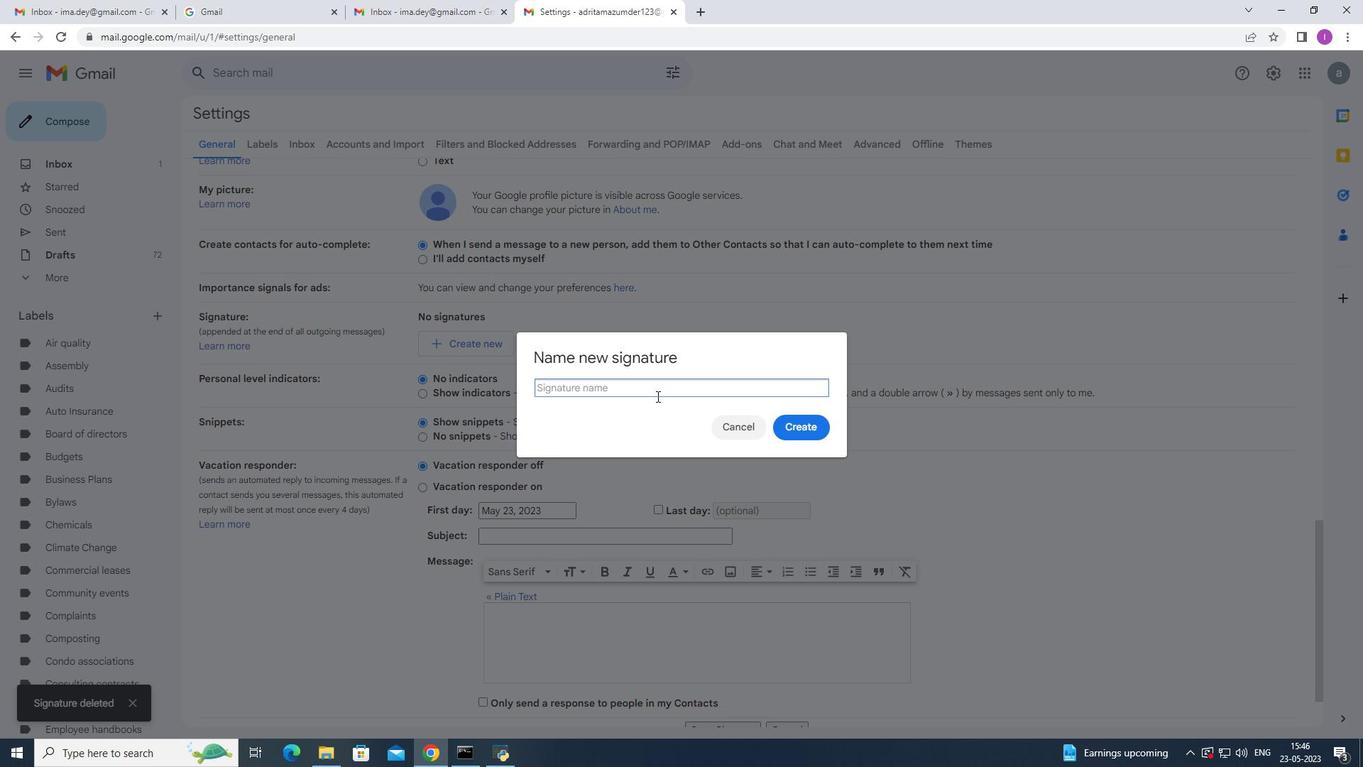 
Action: Mouse pressed left at (598, 387)
Screenshot: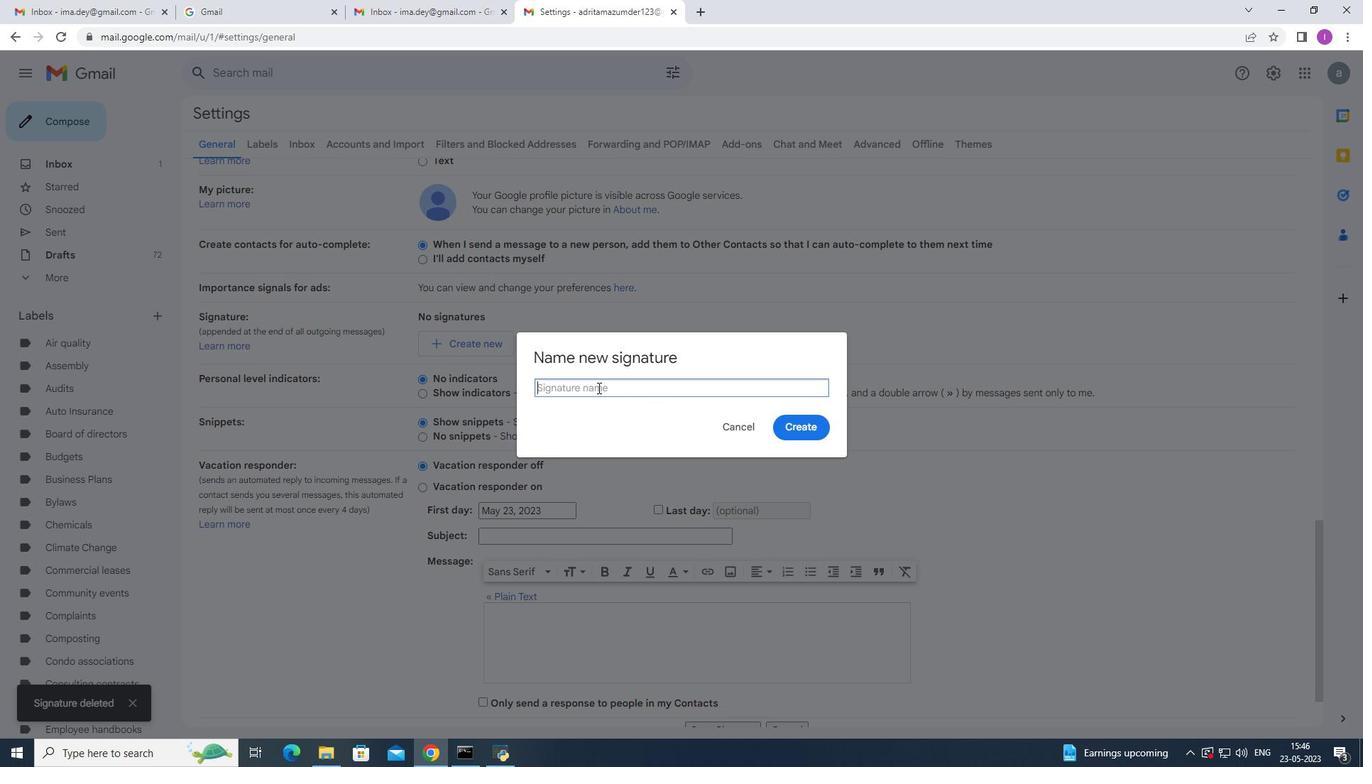 
Action: Mouse moved to (646, 382)
Screenshot: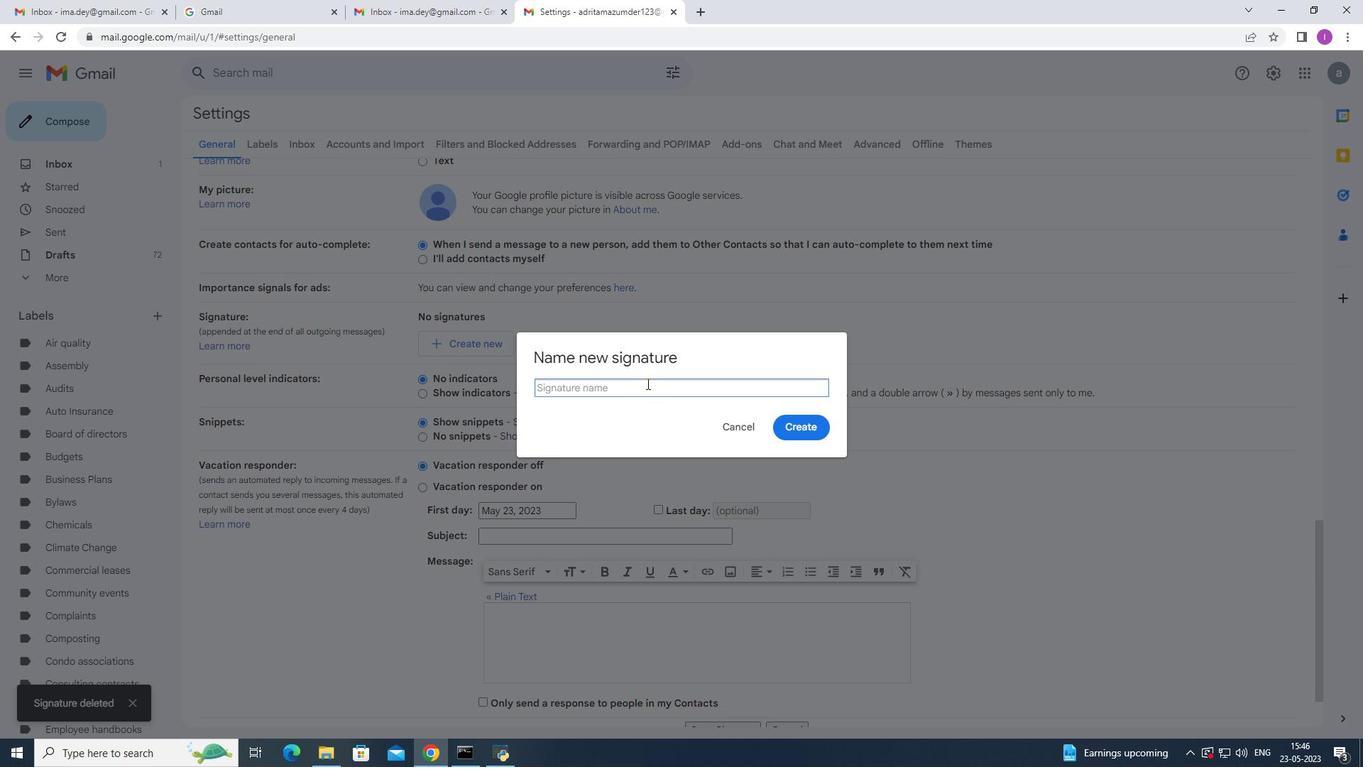 
Action: Key pressed <Key.shift>Michael<Key.space><Key.shift>Brown
Screenshot: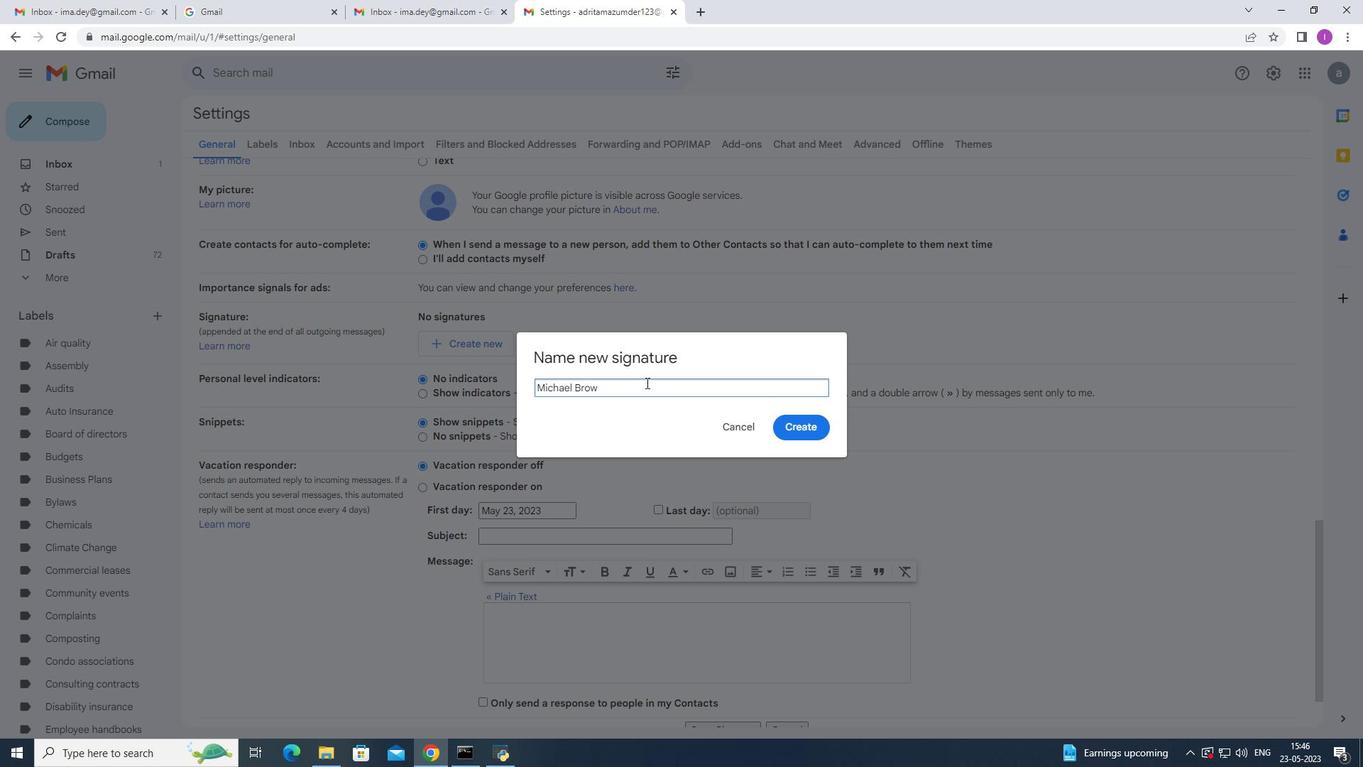 
Action: Mouse moved to (797, 421)
Screenshot: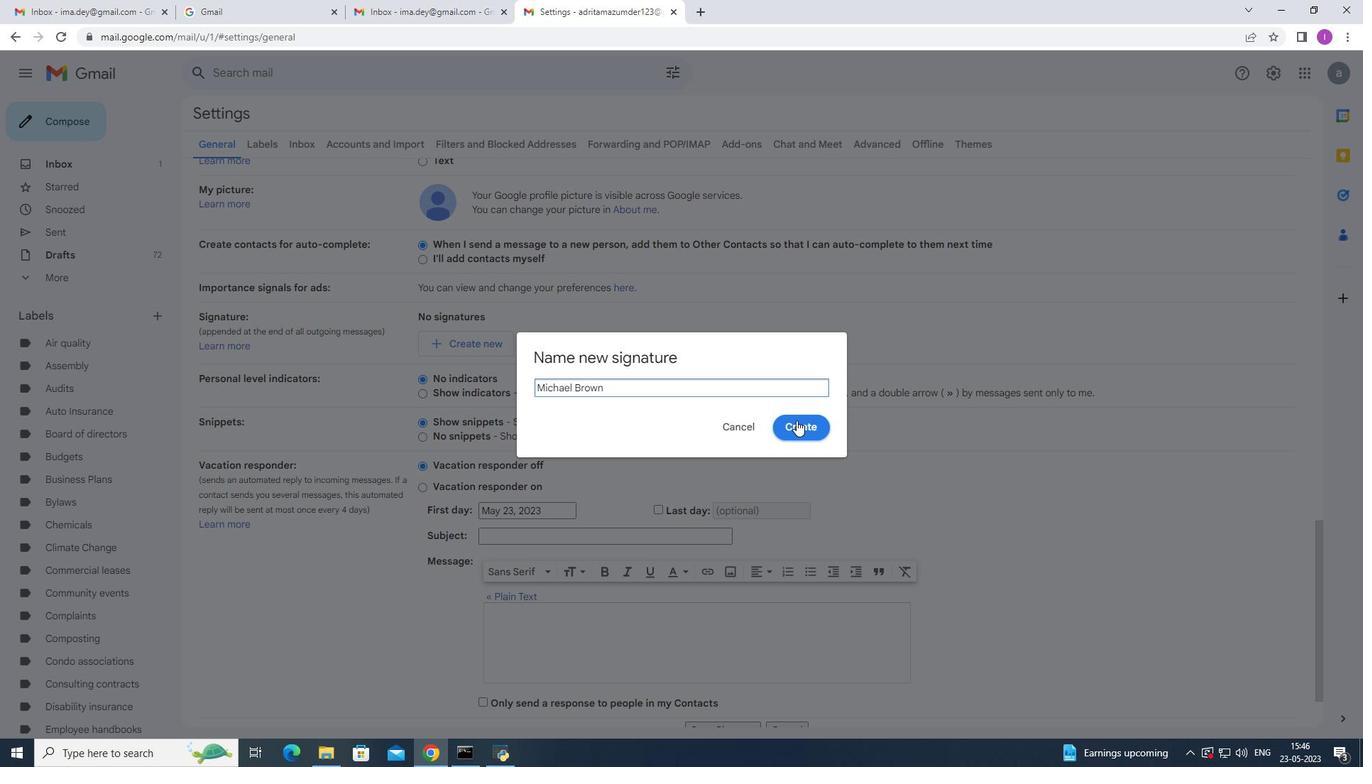 
Action: Mouse pressed left at (797, 421)
Screenshot: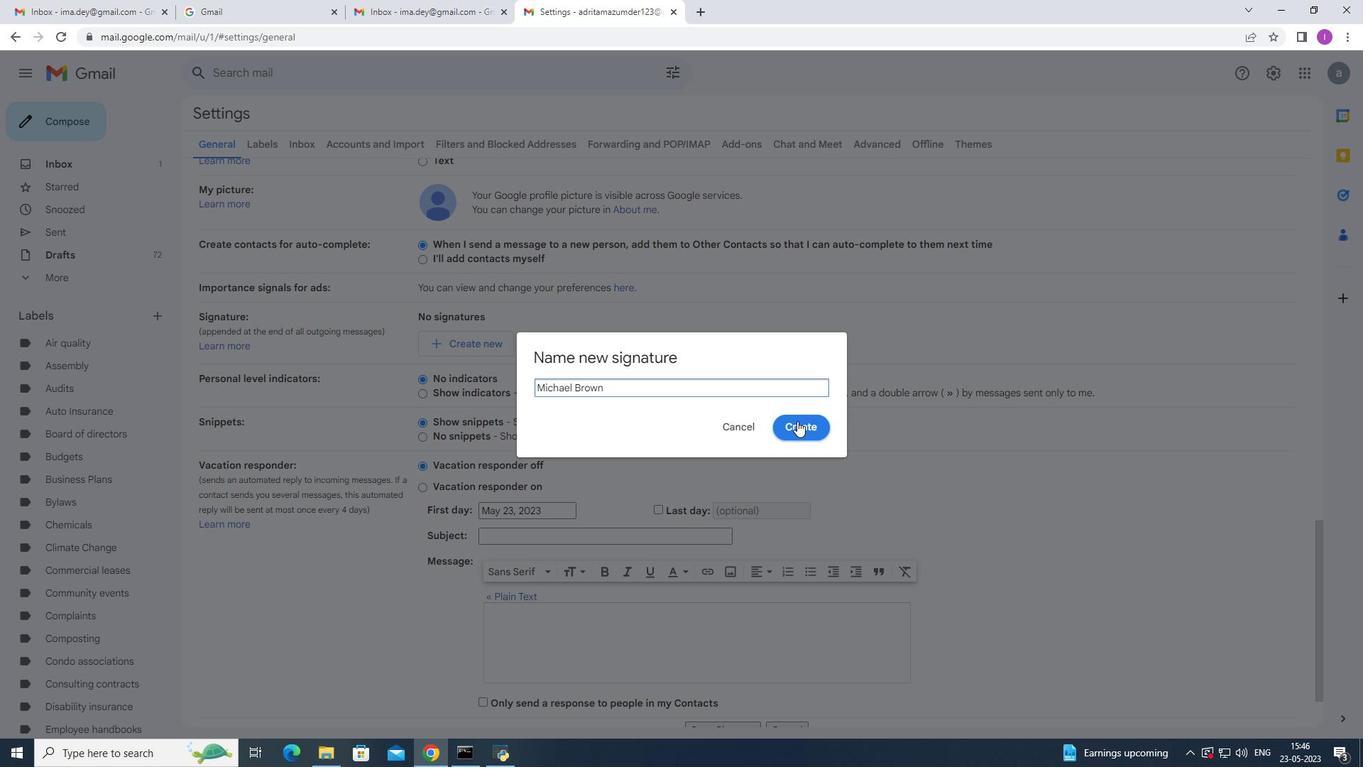 
Action: Mouse moved to (529, 528)
Screenshot: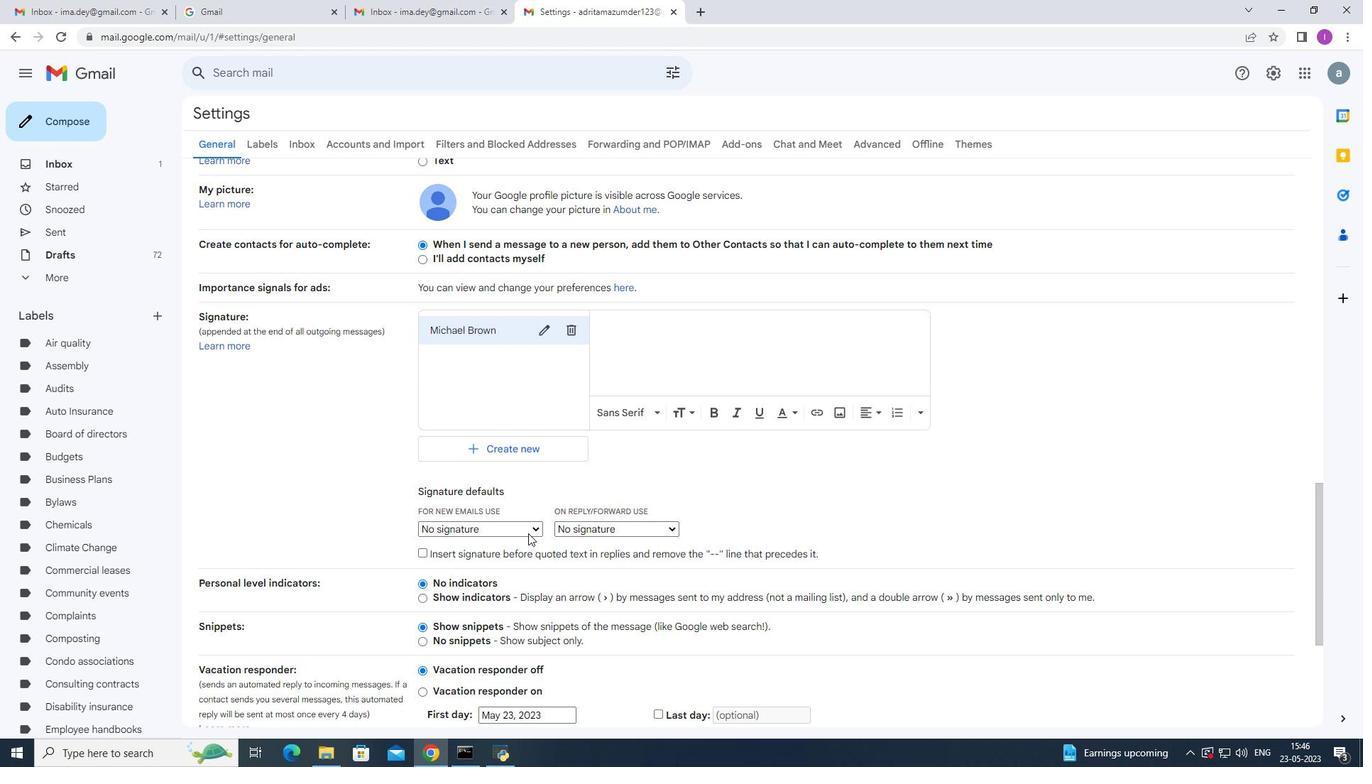
Action: Mouse pressed left at (529, 528)
Screenshot: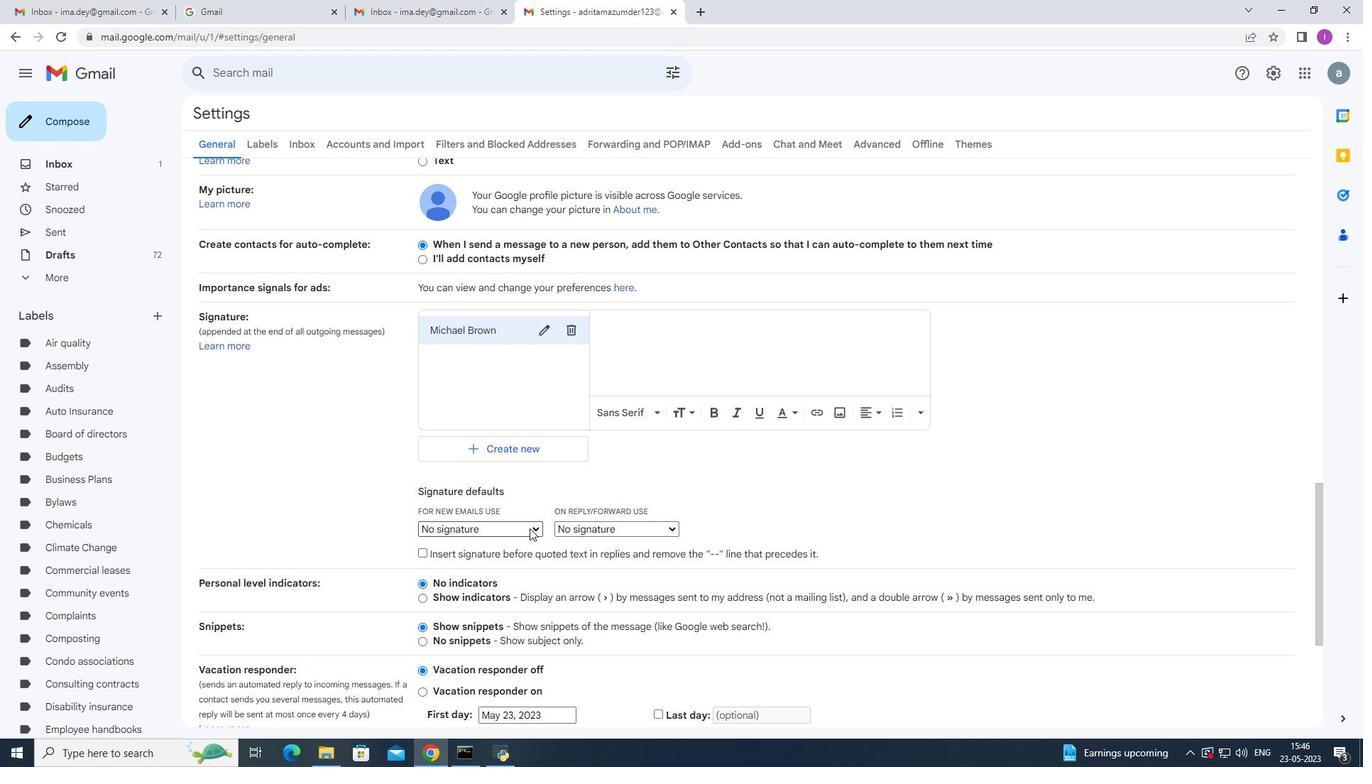 
Action: Mouse moved to (517, 558)
Screenshot: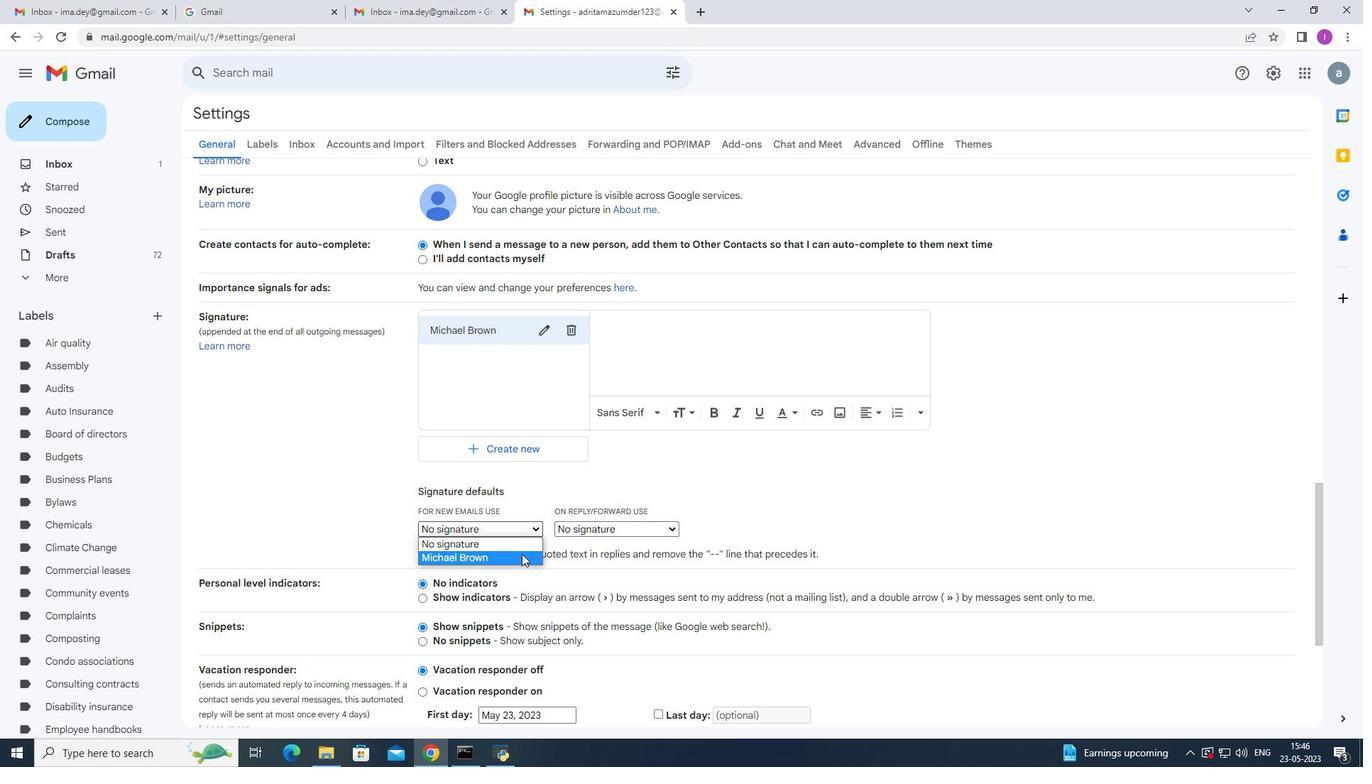 
Action: Mouse pressed left at (517, 558)
Screenshot: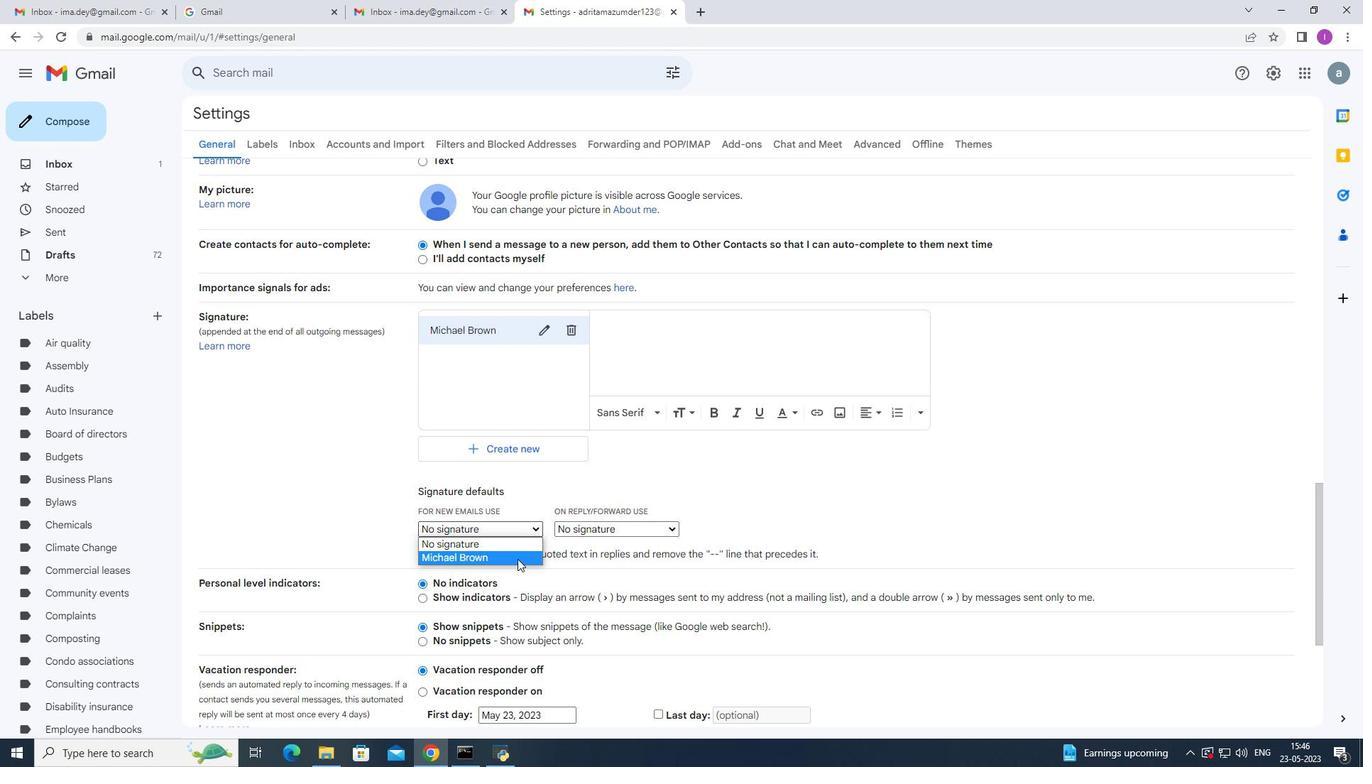
Action: Mouse moved to (620, 328)
Screenshot: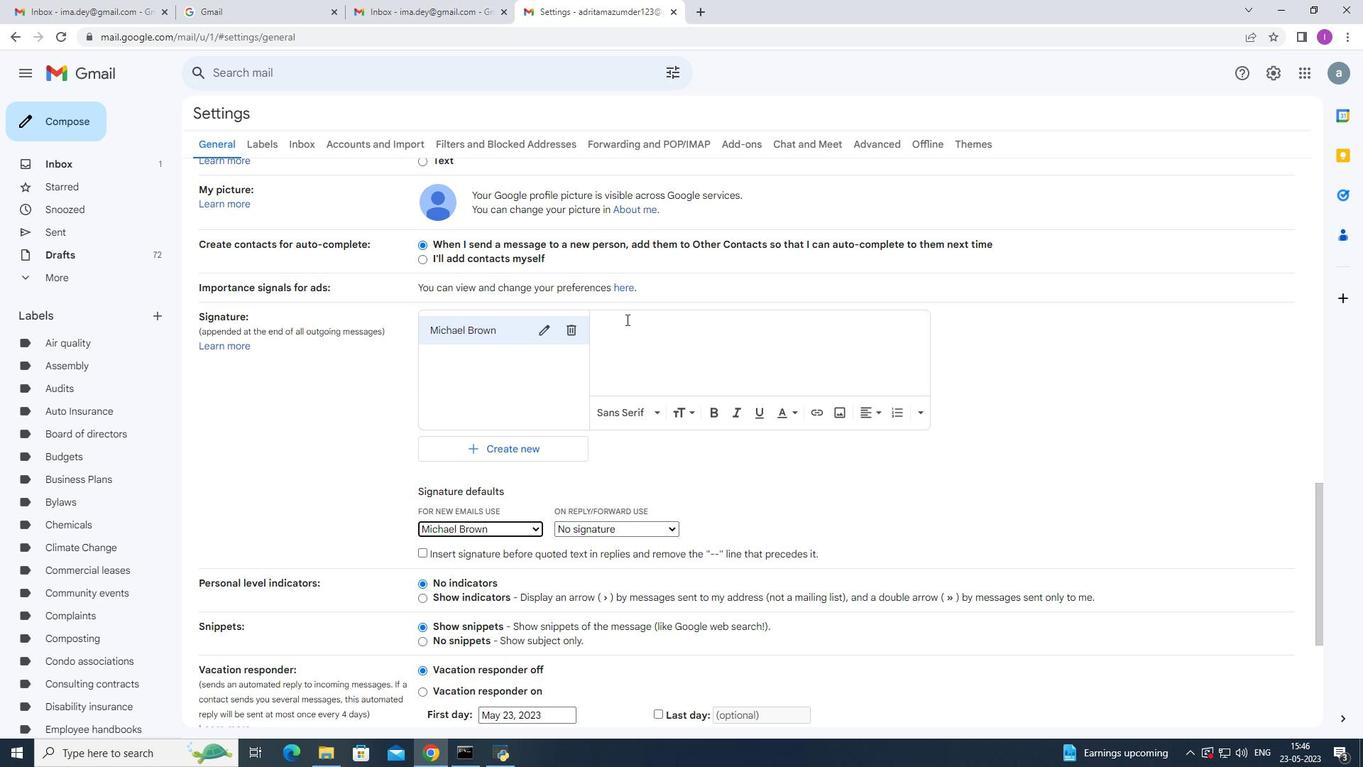
Action: Mouse pressed left at (620, 328)
Screenshot: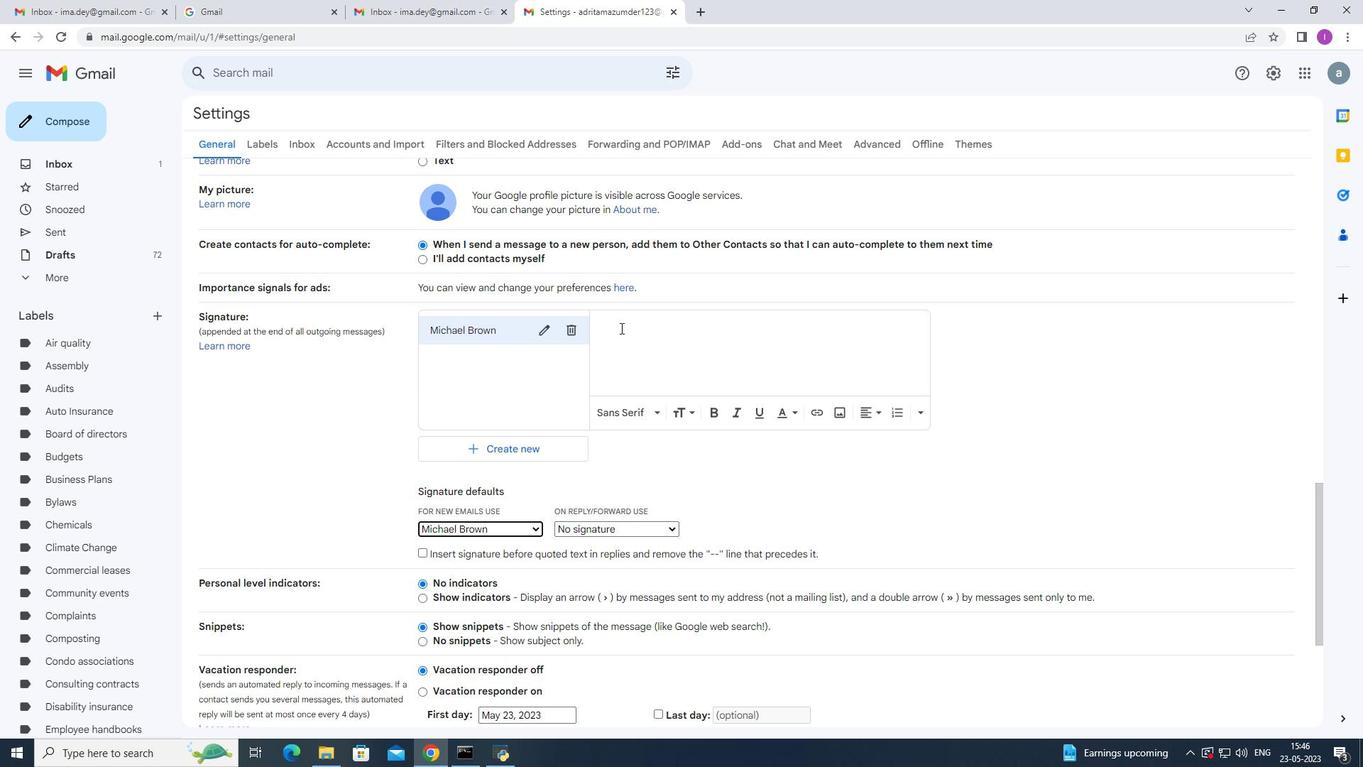 
Action: Mouse moved to (728, 348)
Screenshot: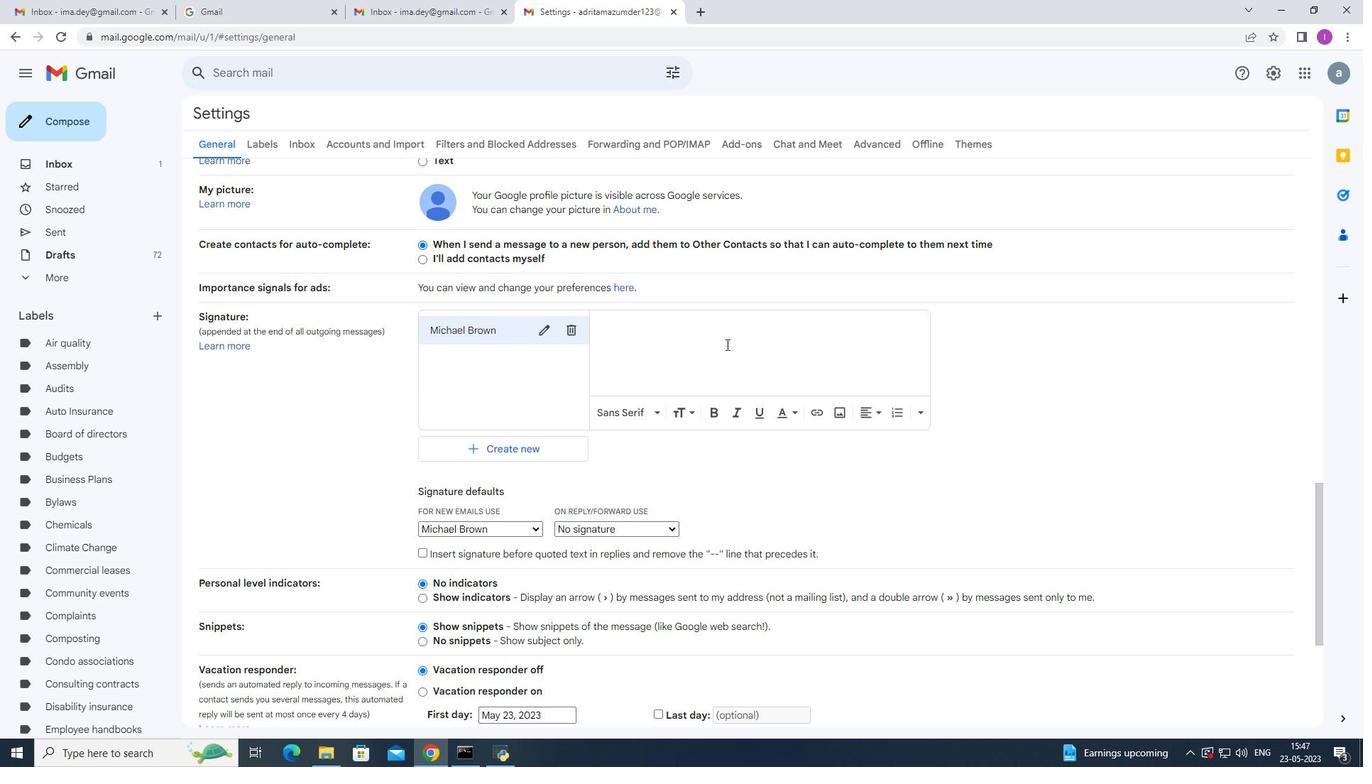 
Action: Key pressed <Key.shift>Have<Key.space>a<Key.space>great<Key.space><Key.shift>National<Key.space><Key.shift>Thank<Key.space>a<Key.space>mail<Key.space><Key.backspace><Key.backspace><Key.backspace><Key.backspace><Key.backspace><Key.shift>Mail<Key.space><Key.shift>Carrier<Key.space><Key.shift>Day,<Key.enter><Key.shift>Michael<Key.space><Key.shift>Browm<Key.backspace>n
Screenshot: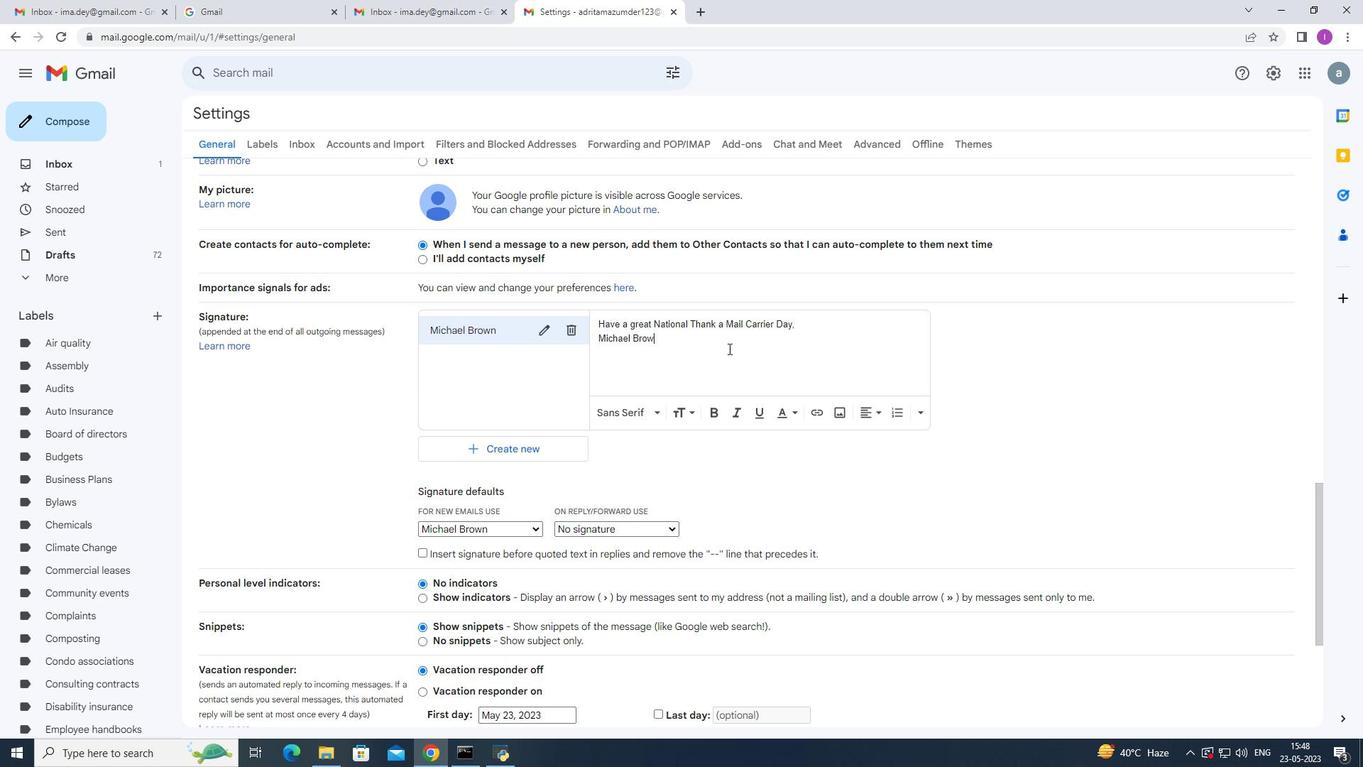 
Action: Mouse moved to (761, 360)
Screenshot: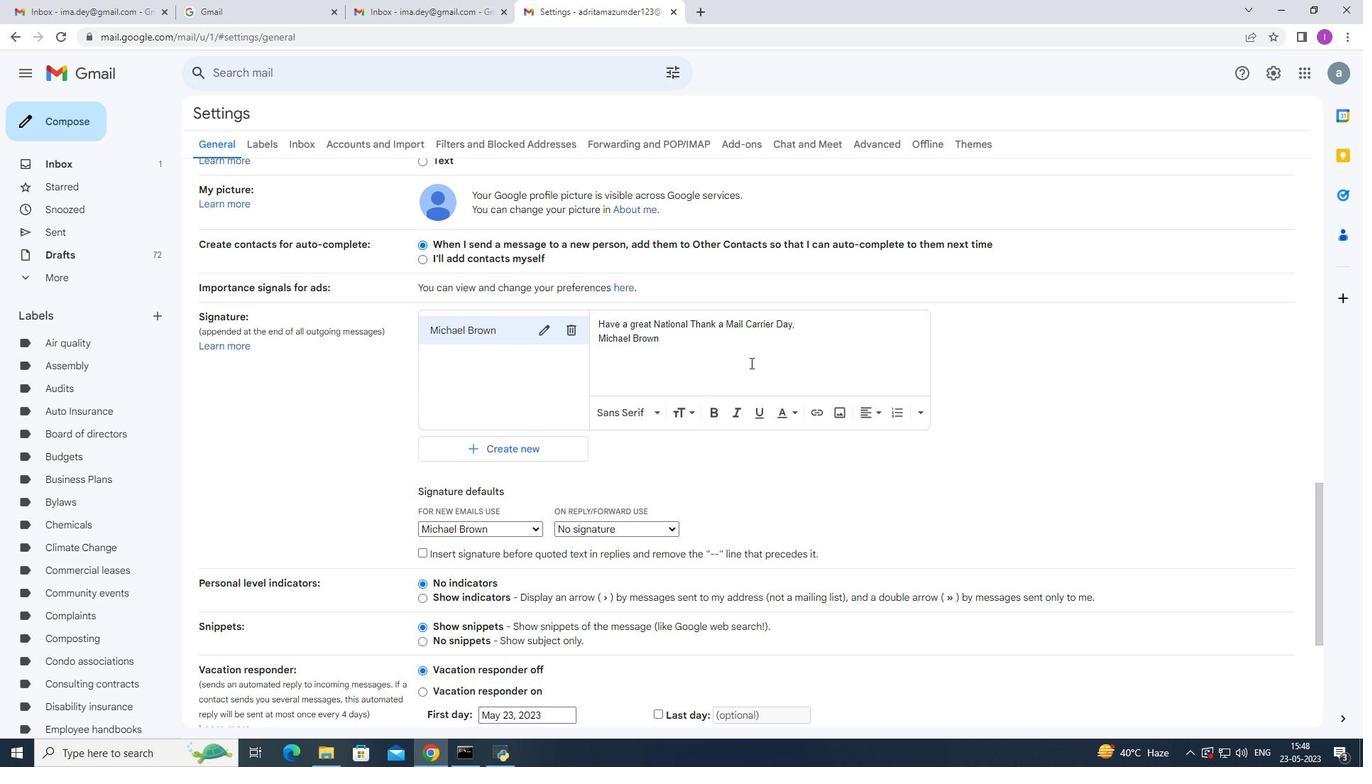 
Action: Mouse scrolled (761, 359) with delta (0, 0)
Screenshot: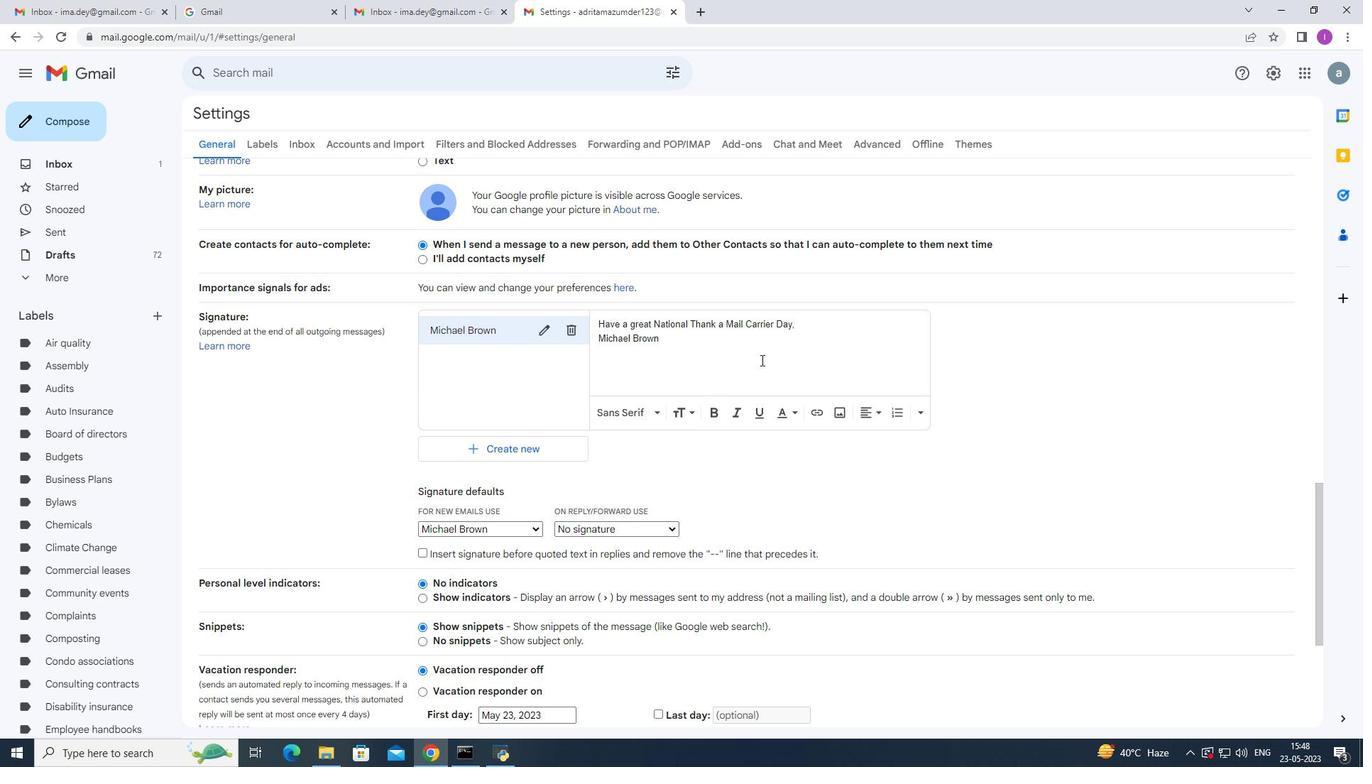 
Action: Mouse moved to (761, 360)
Screenshot: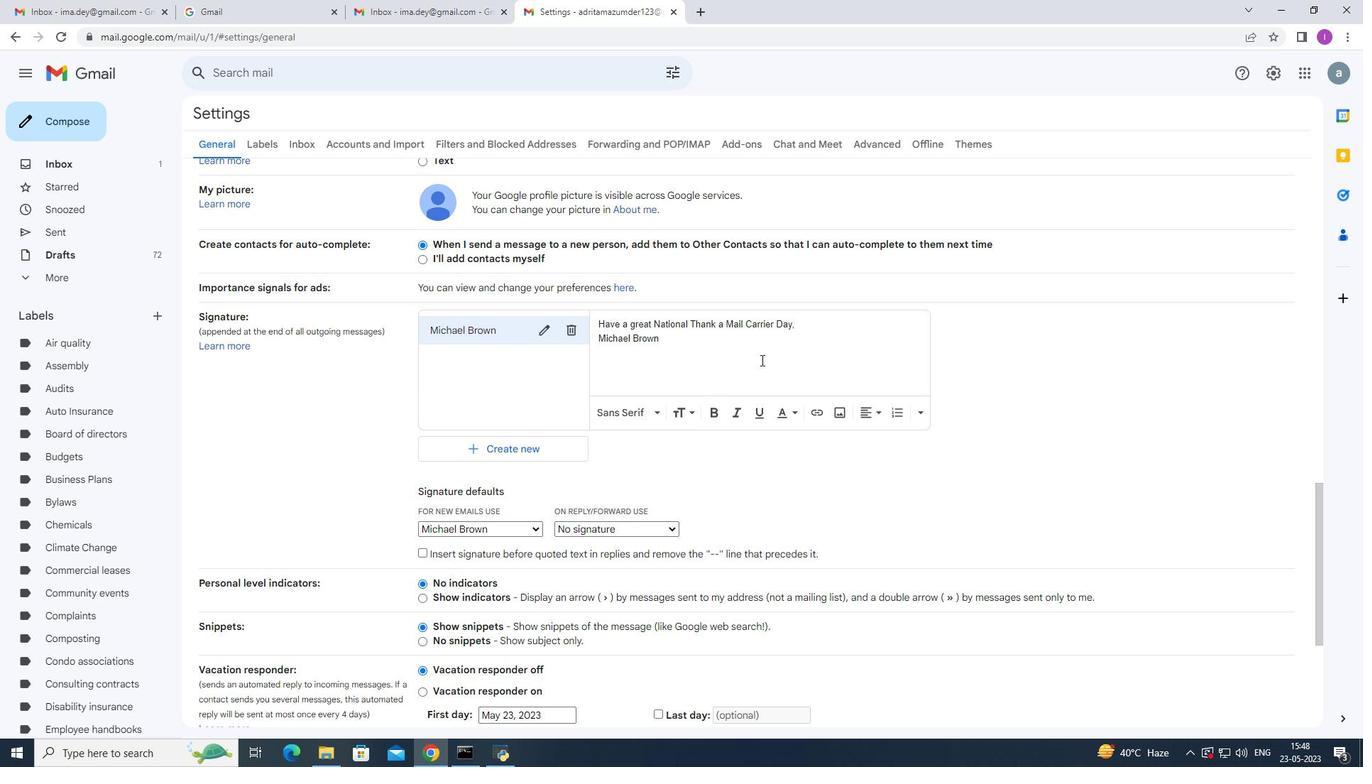 
Action: Mouse scrolled (761, 359) with delta (0, 0)
Screenshot: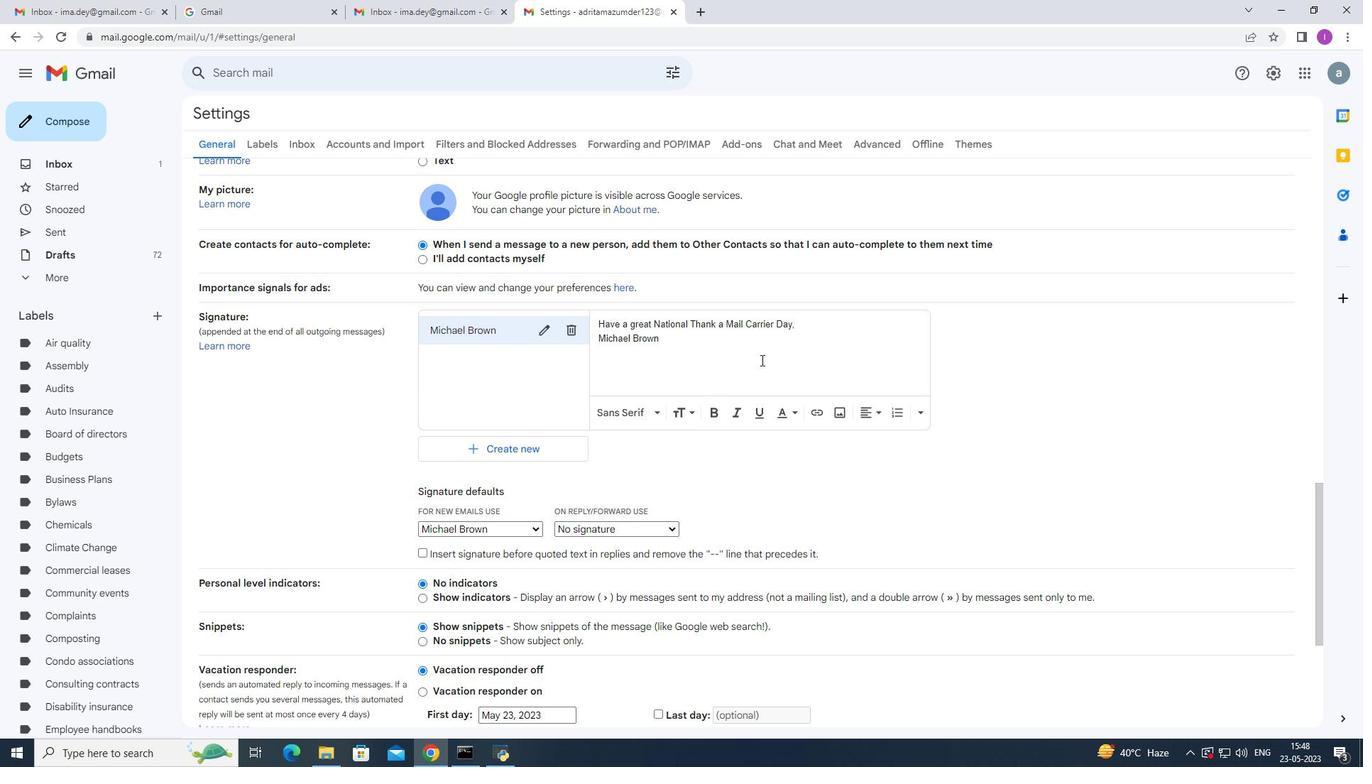 
Action: Mouse moved to (570, 455)
Screenshot: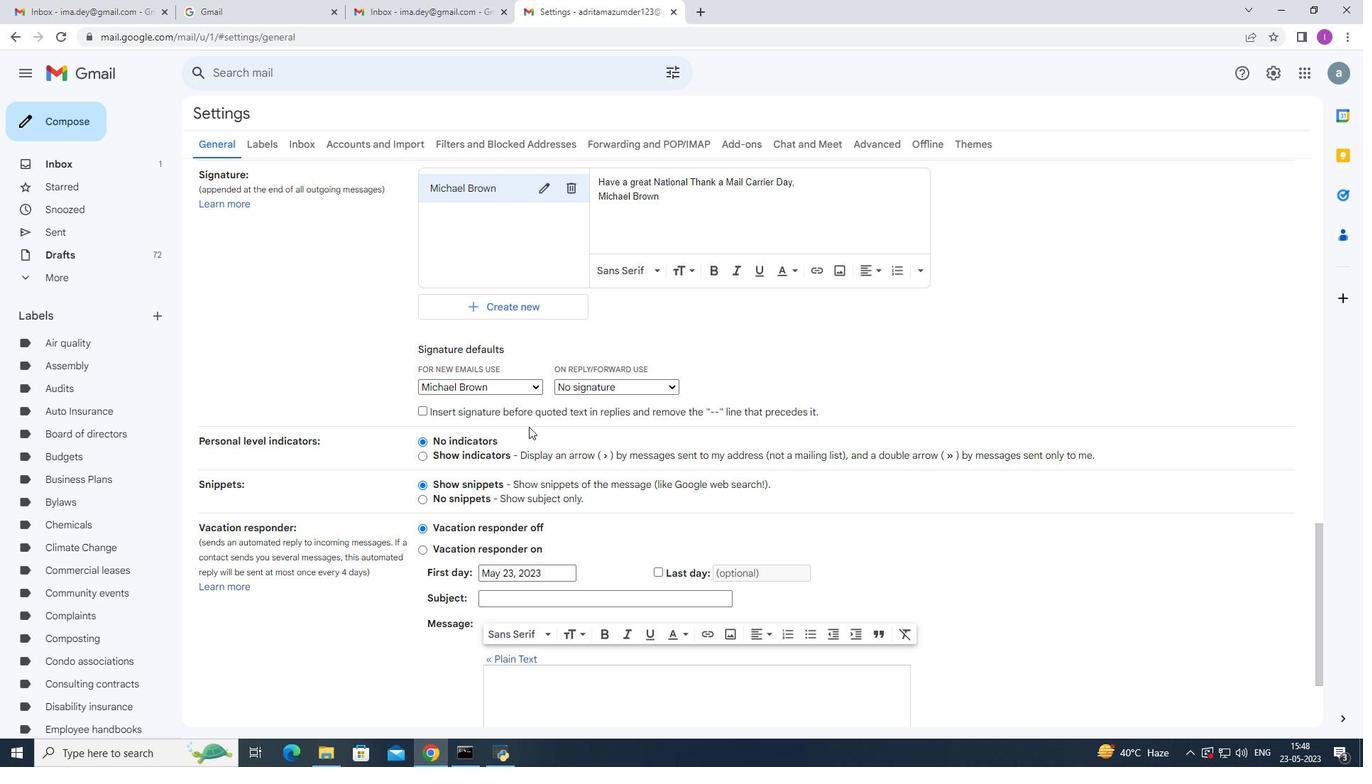 
Action: Mouse scrolled (570, 454) with delta (0, 0)
Screenshot: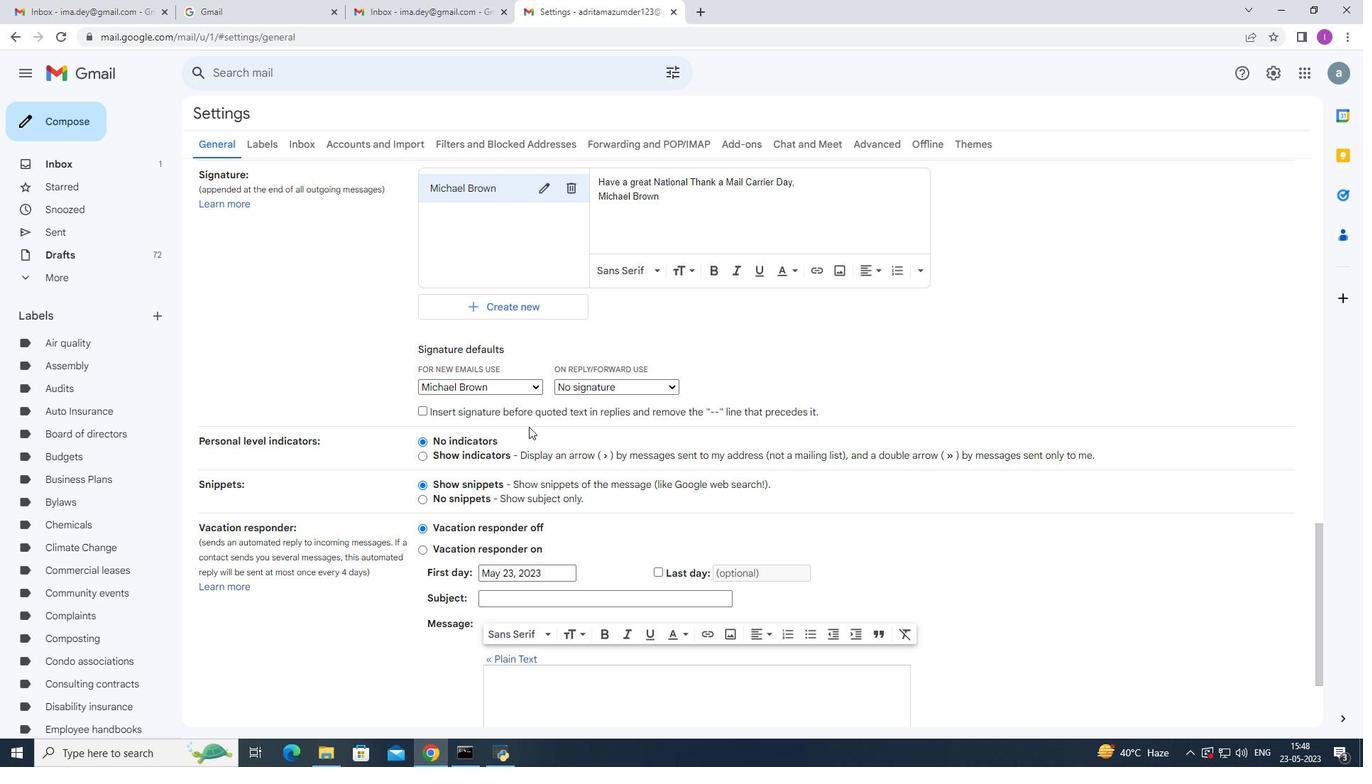 
Action: Mouse moved to (582, 463)
Screenshot: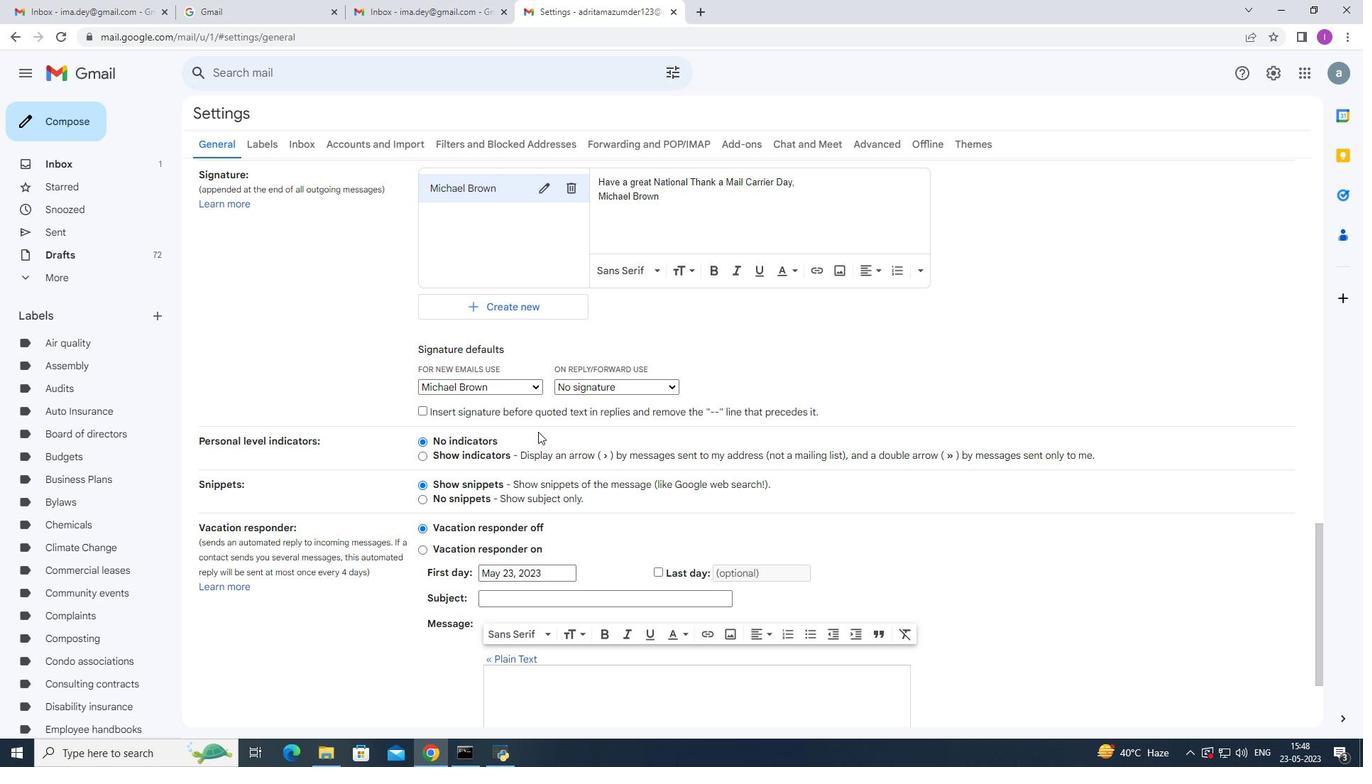 
Action: Mouse scrolled (580, 462) with delta (0, 0)
Screenshot: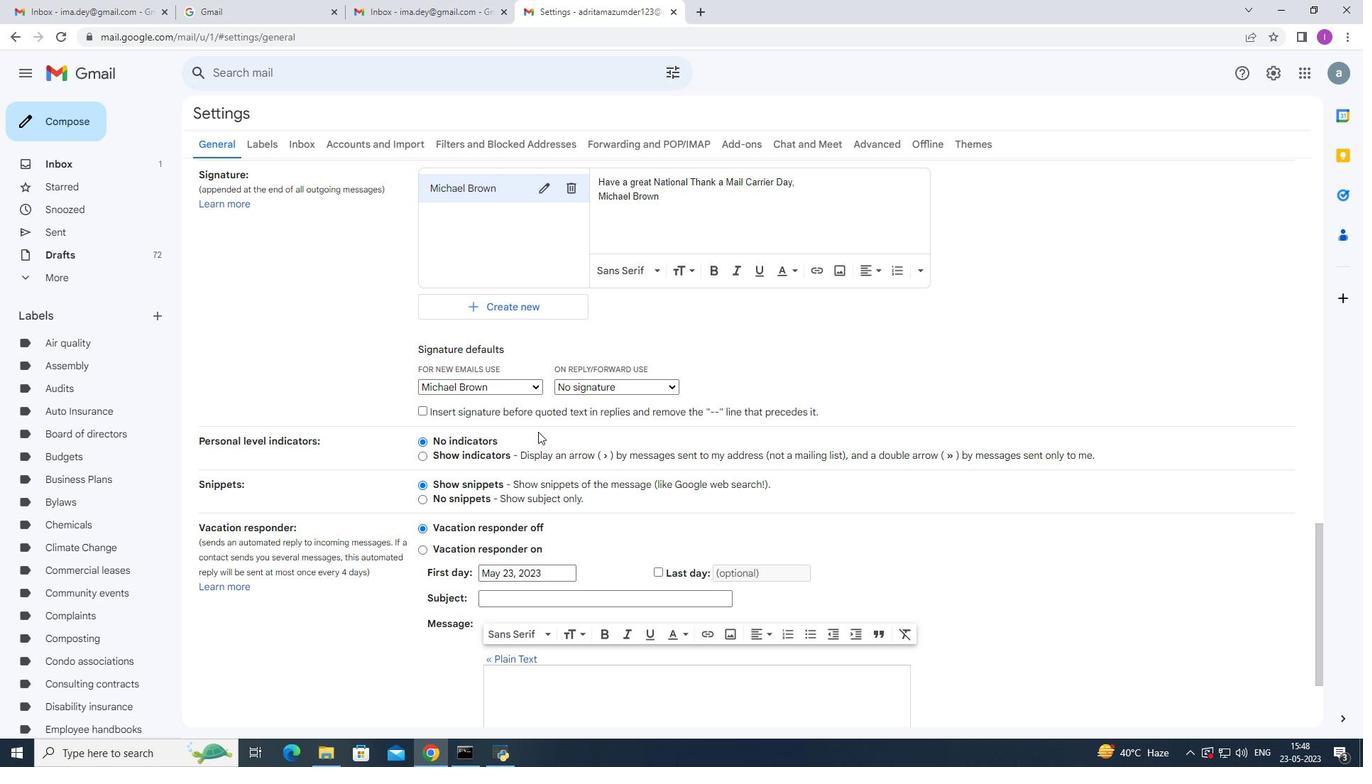 
Action: Mouse moved to (588, 465)
Screenshot: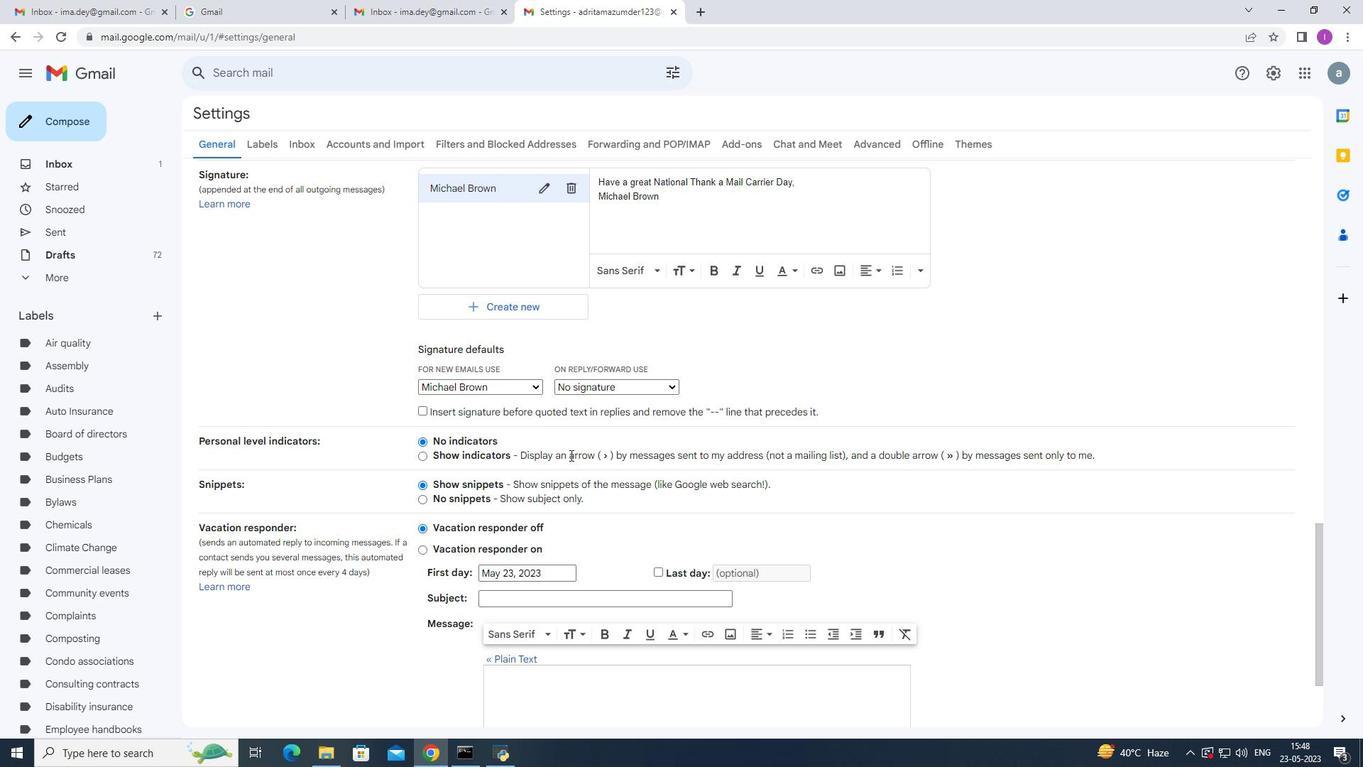 
Action: Mouse scrolled (584, 463) with delta (0, 0)
Screenshot: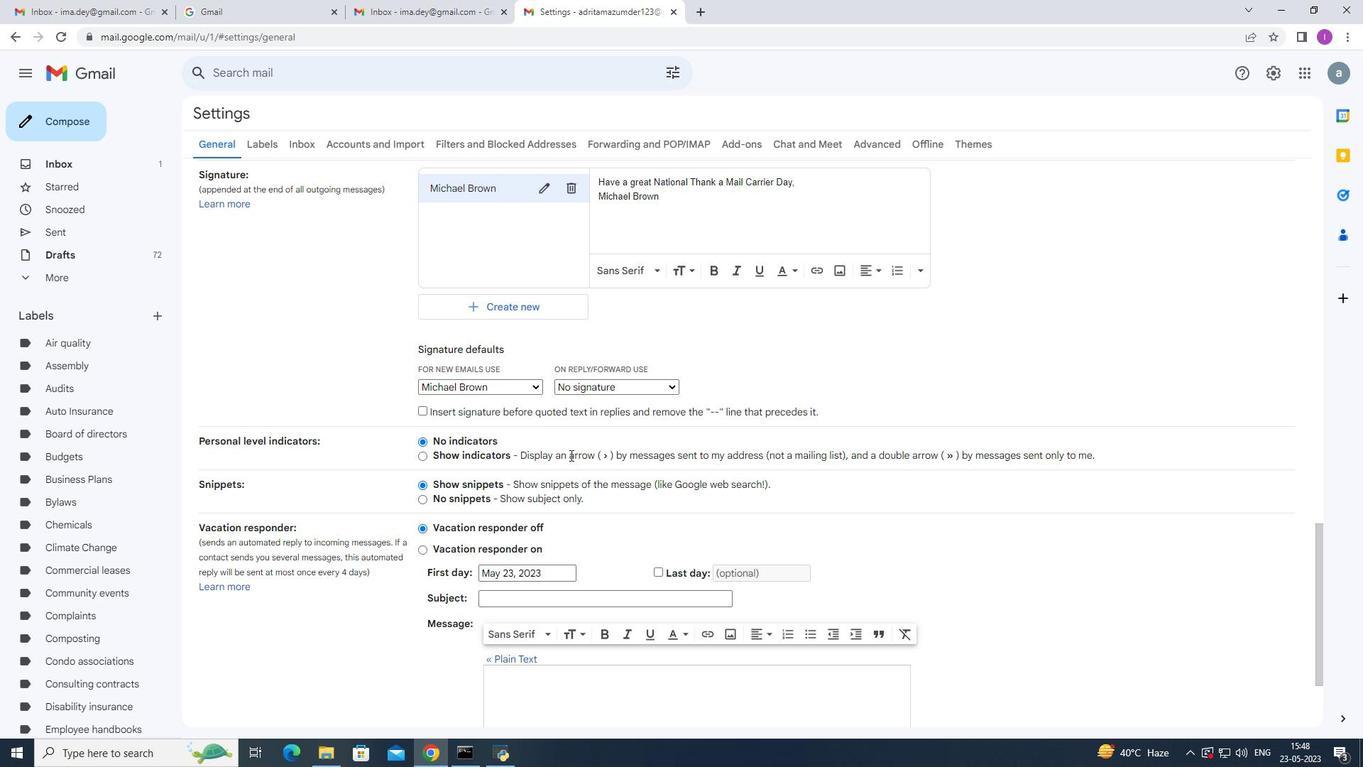 
Action: Mouse moved to (593, 468)
Screenshot: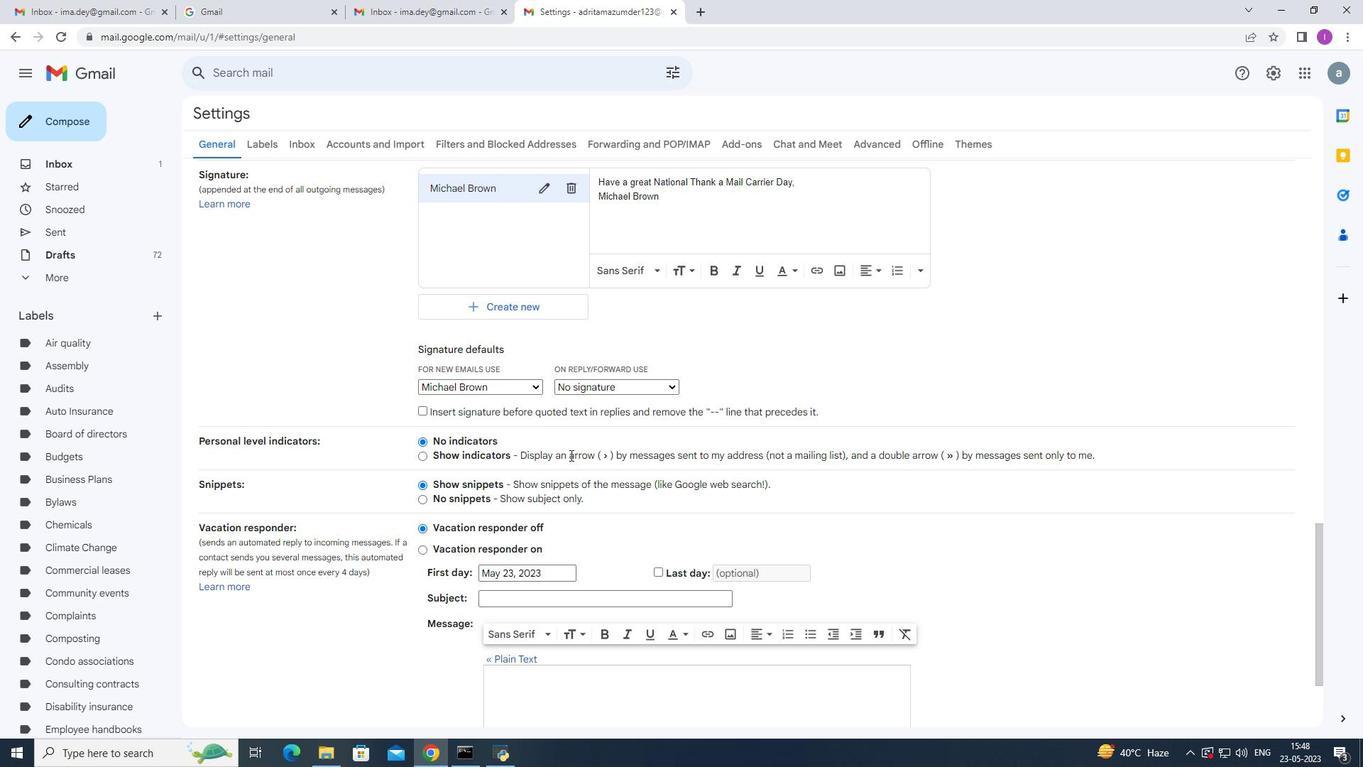 
Action: Mouse scrolled (590, 465) with delta (0, 0)
Screenshot: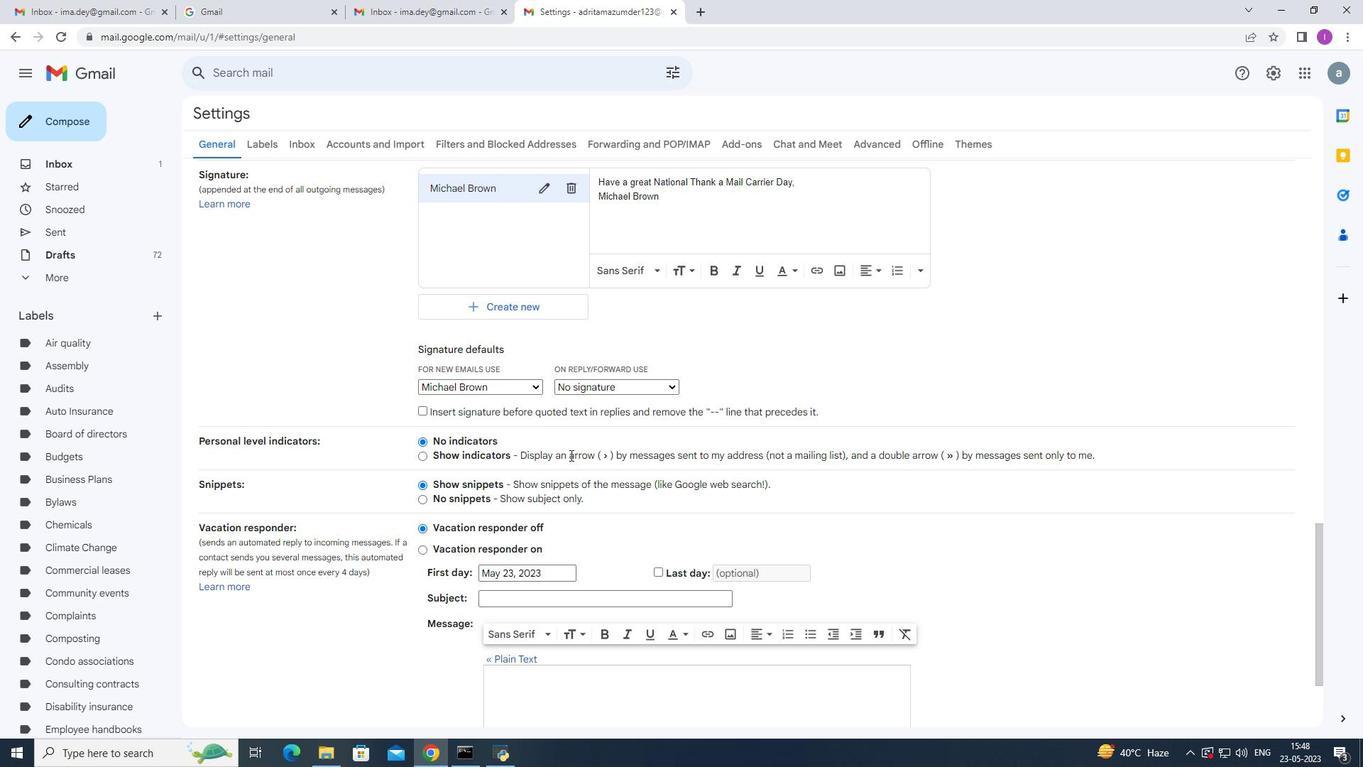 
Action: Mouse moved to (639, 526)
Screenshot: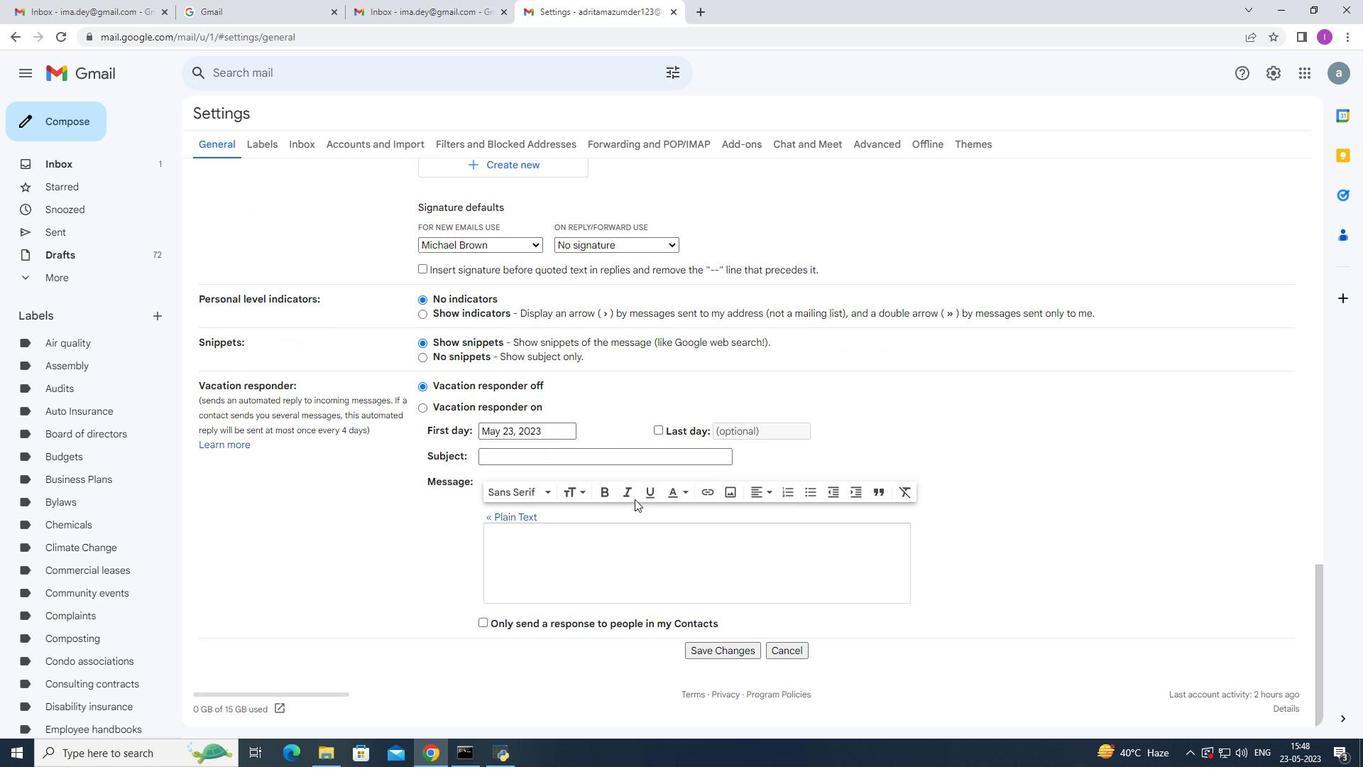 
Action: Mouse scrolled (635, 514) with delta (0, 0)
Screenshot: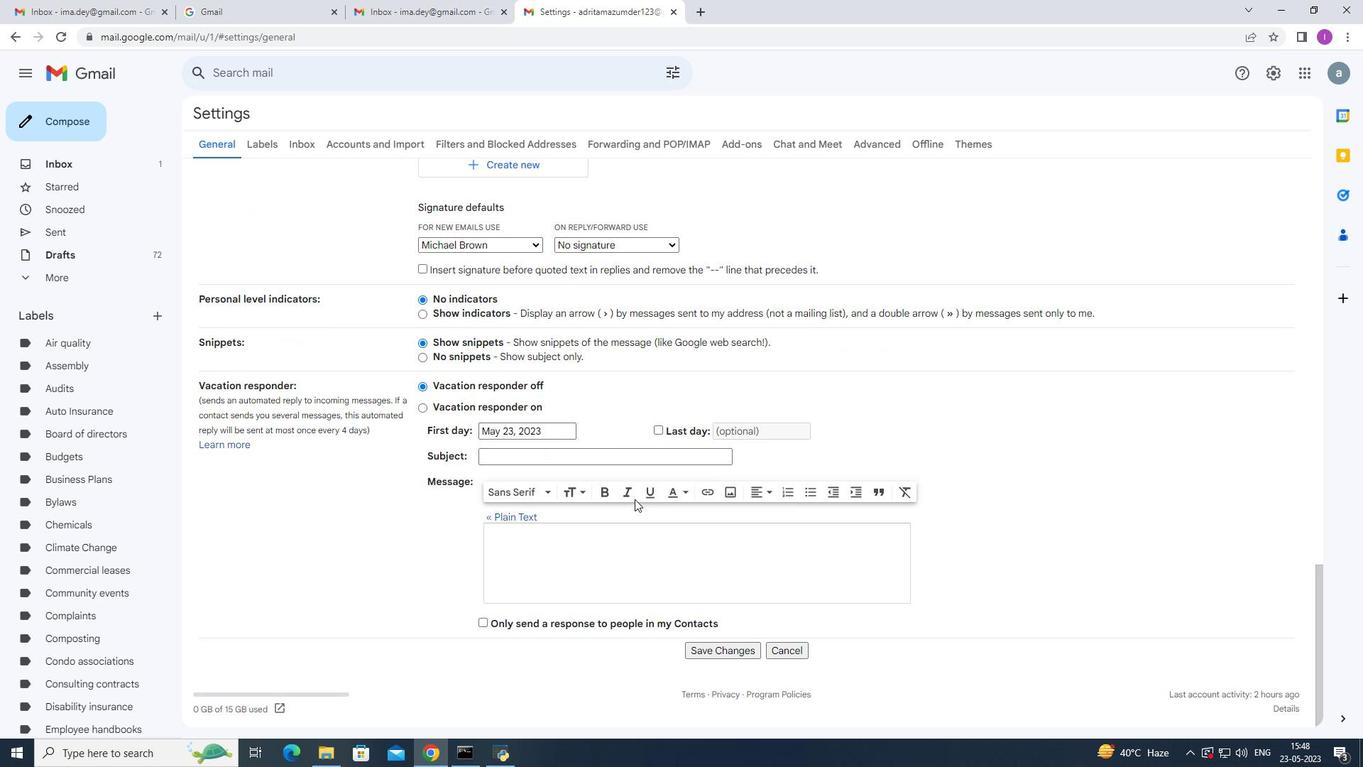 
Action: Mouse moved to (642, 529)
Screenshot: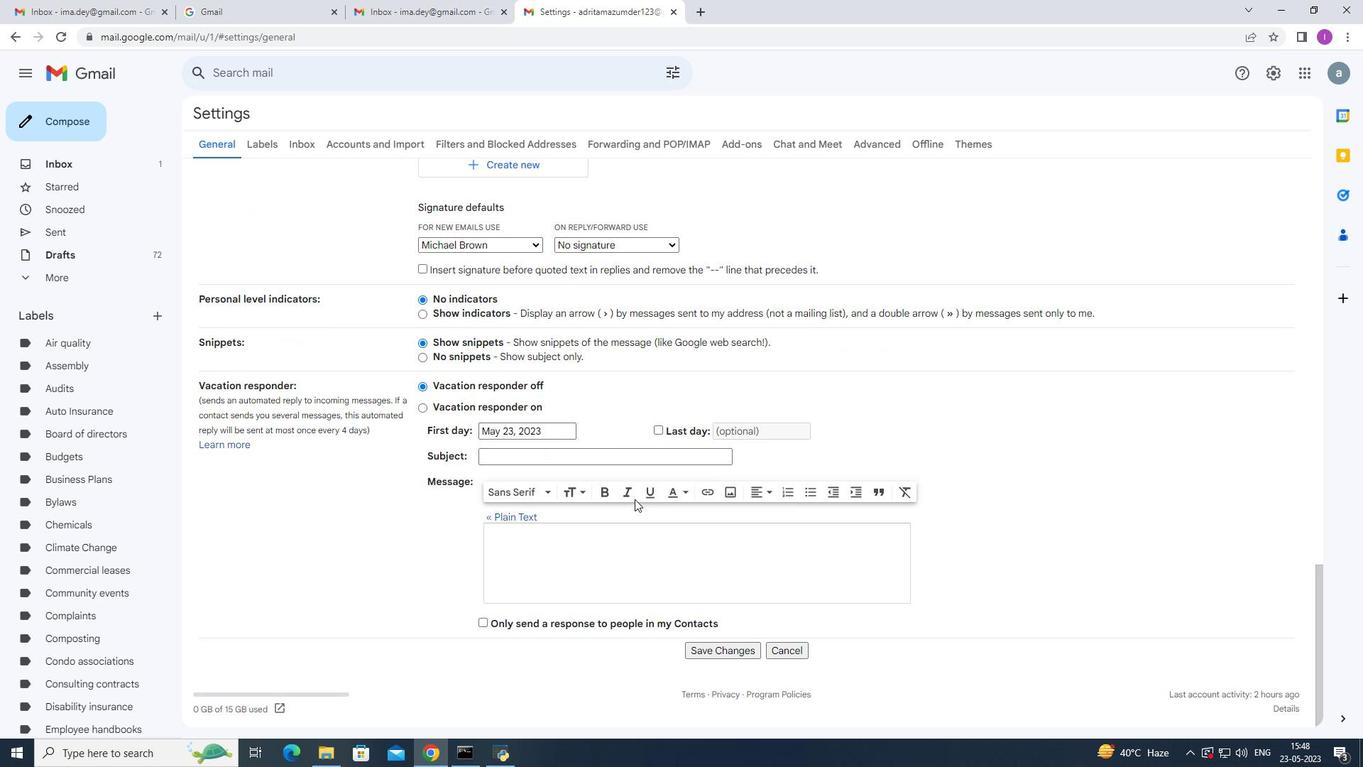 
Action: Mouse scrolled (639, 526) with delta (0, 0)
Screenshot: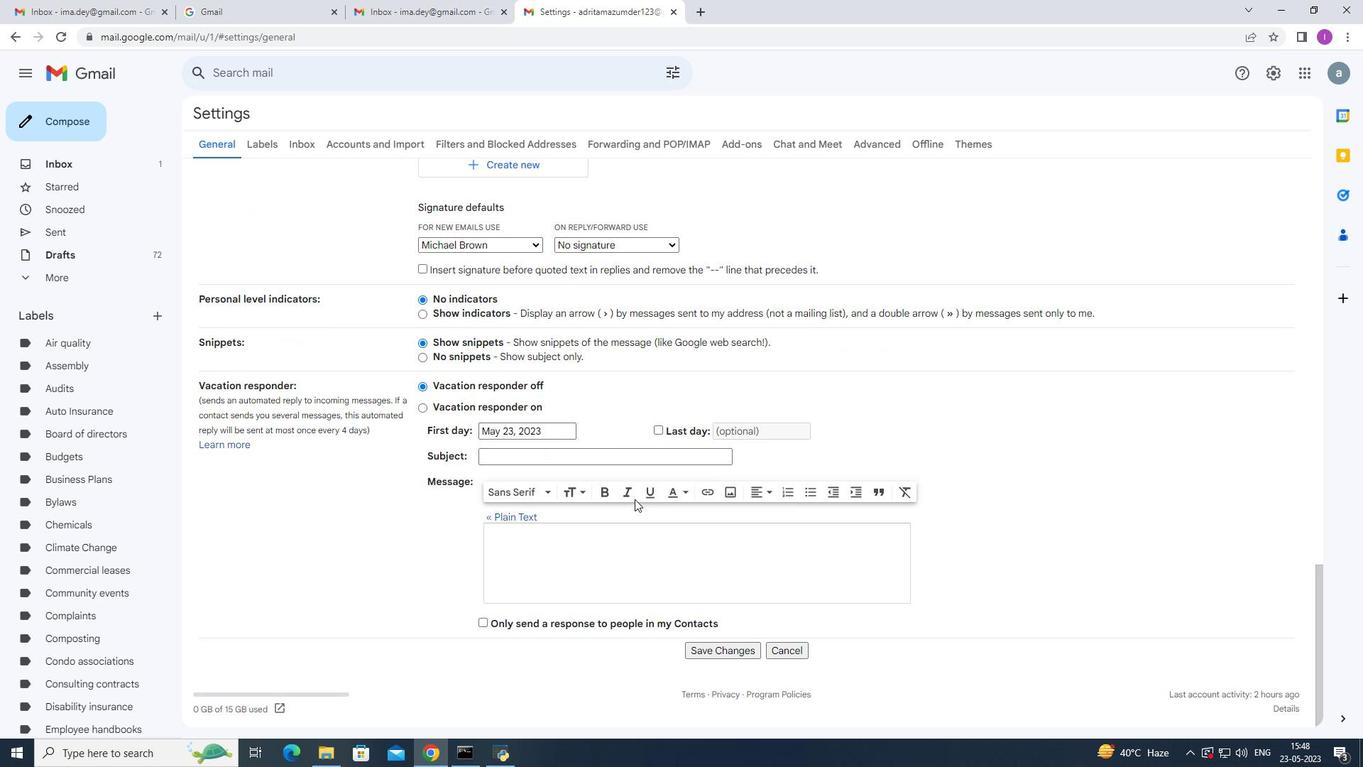 
Action: Mouse moved to (684, 546)
Screenshot: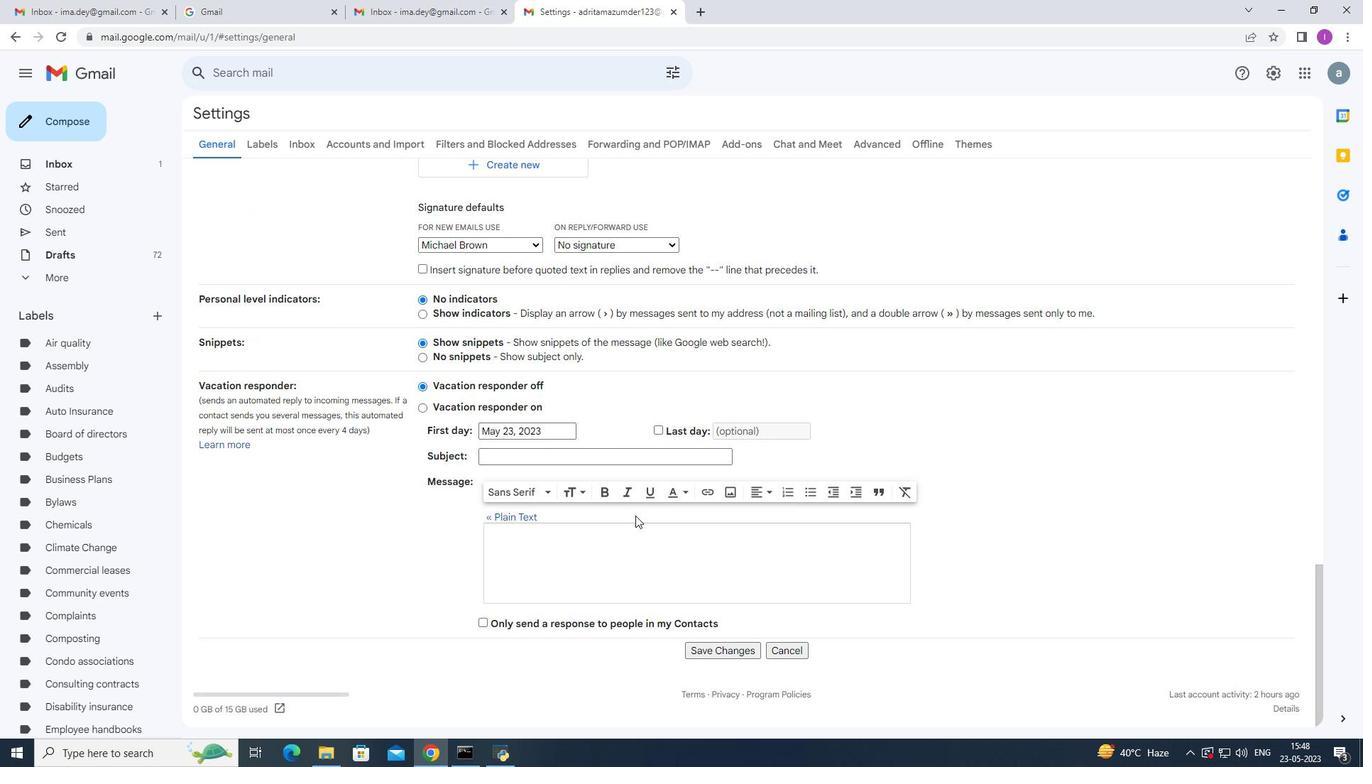 
Action: Mouse scrolled (644, 531) with delta (0, 0)
Screenshot: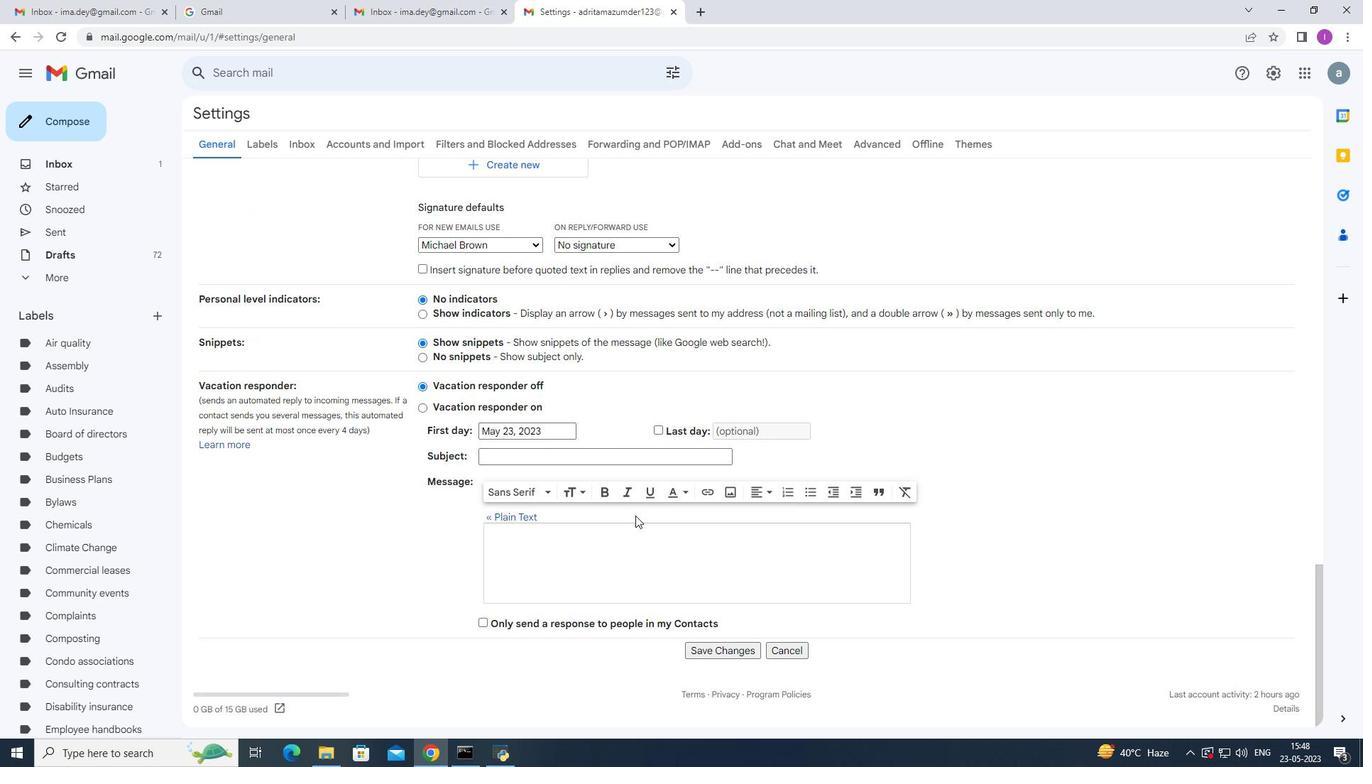 
Action: Mouse moved to (686, 546)
Screenshot: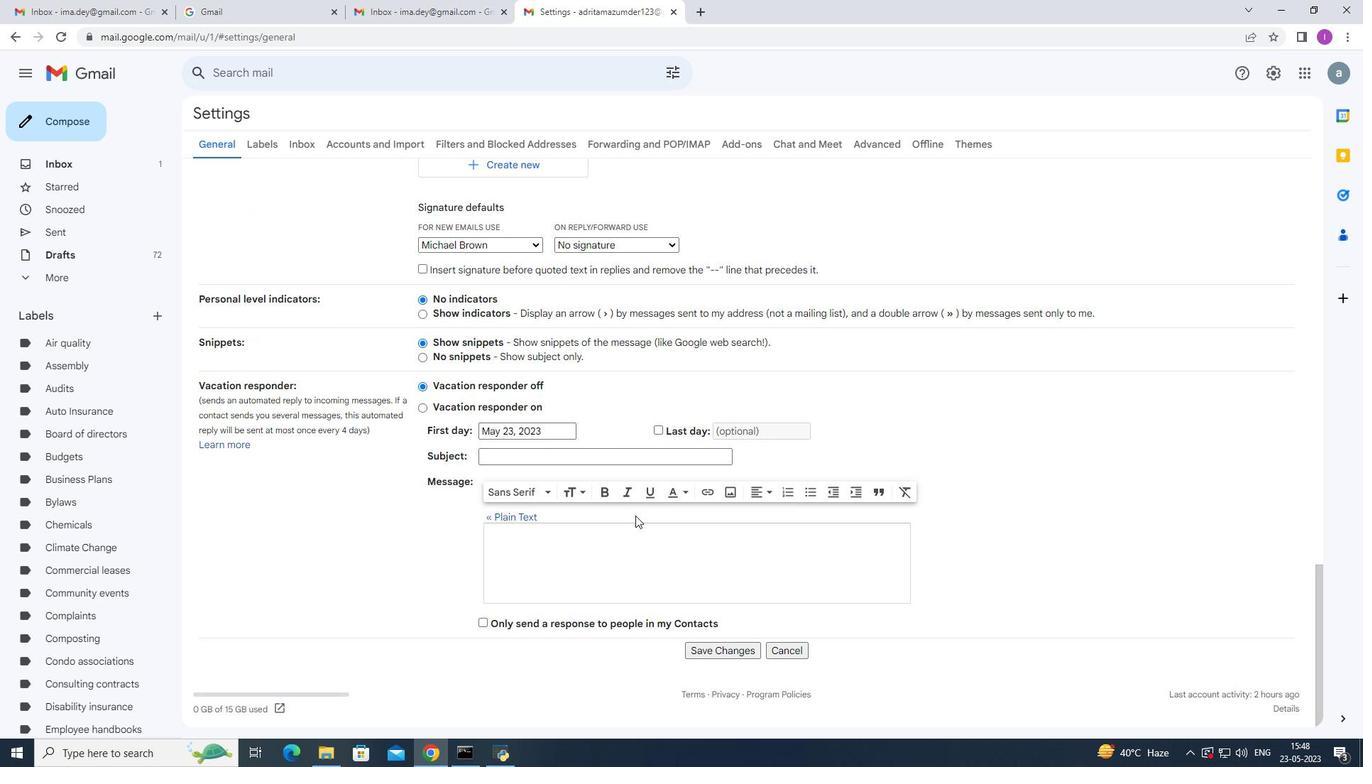 
Action: Mouse scrolled (651, 534) with delta (0, 0)
Screenshot: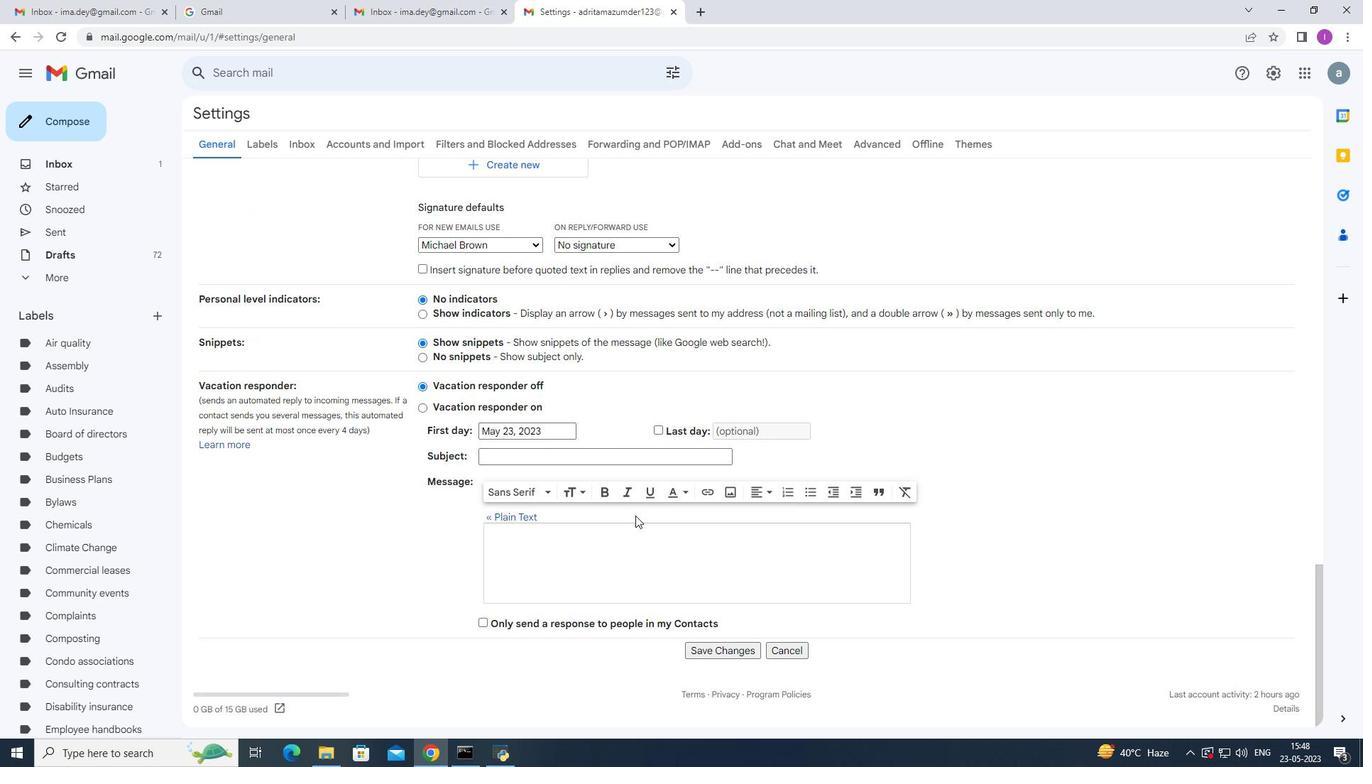 
Action: Mouse moved to (735, 654)
Screenshot: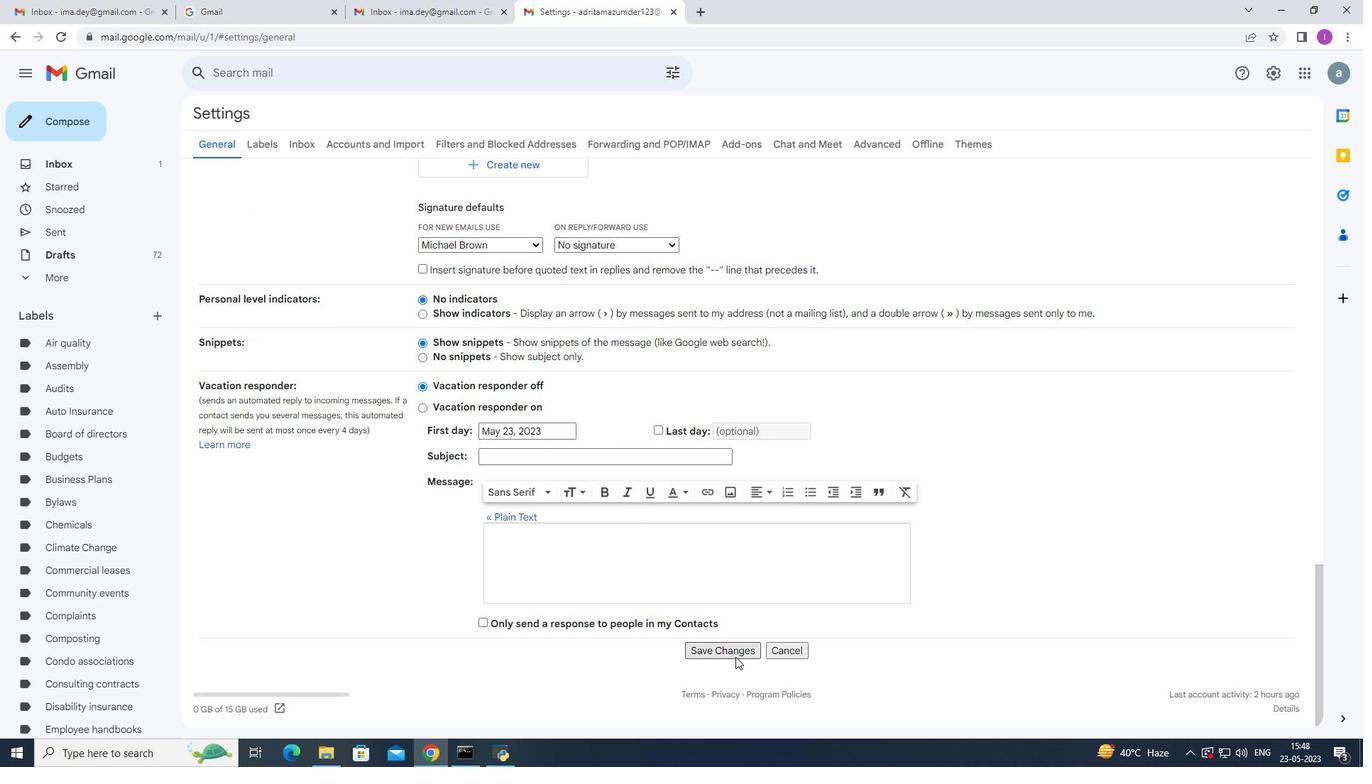 
Action: Mouse pressed left at (735, 654)
Screenshot: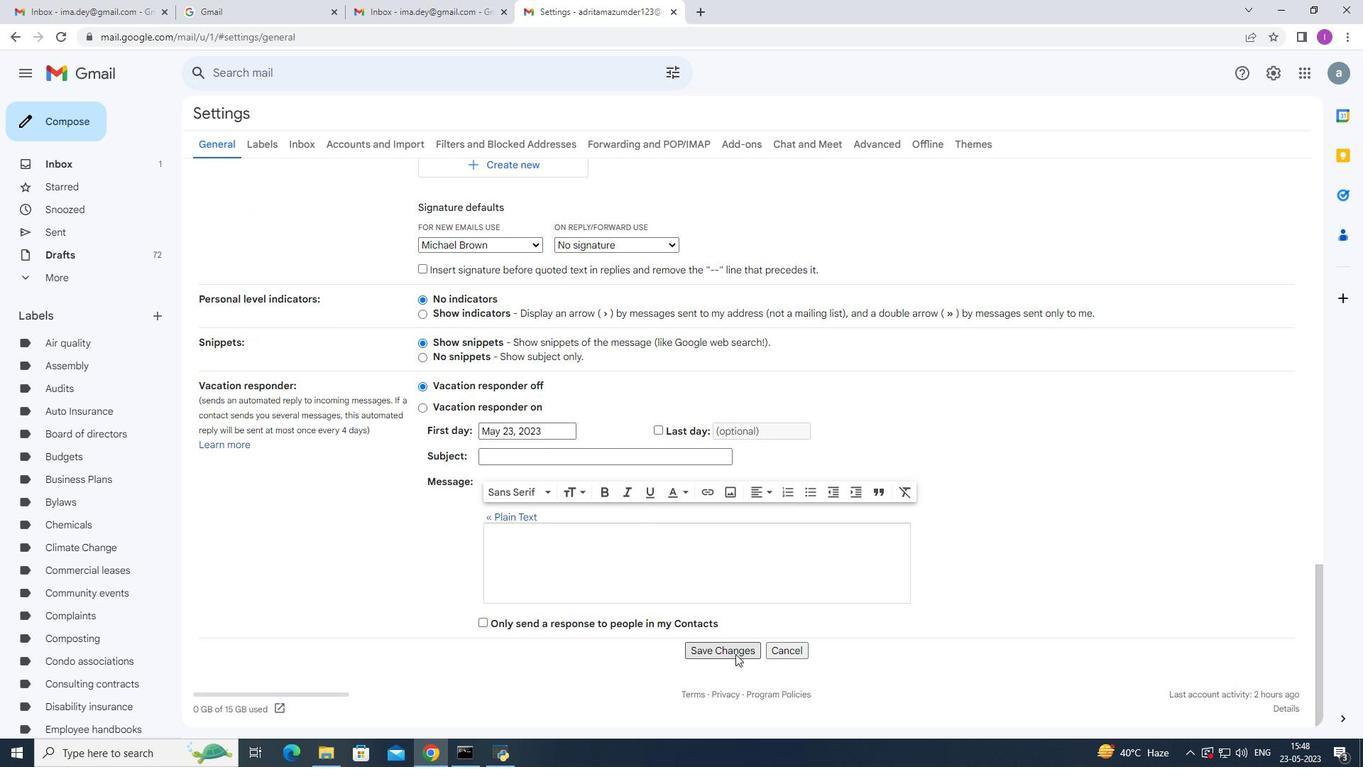 
Action: Mouse moved to (67, 110)
Screenshot: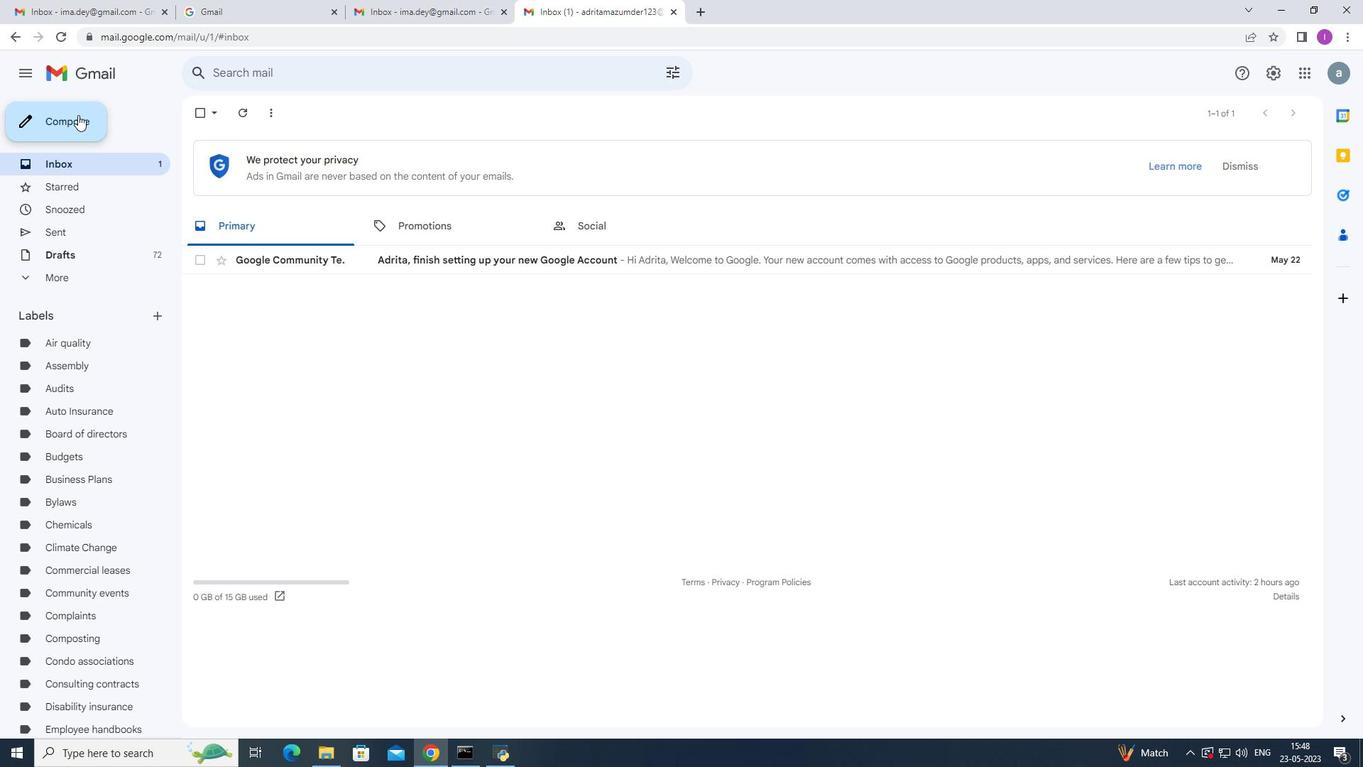 
Action: Mouse pressed left at (67, 110)
Screenshot: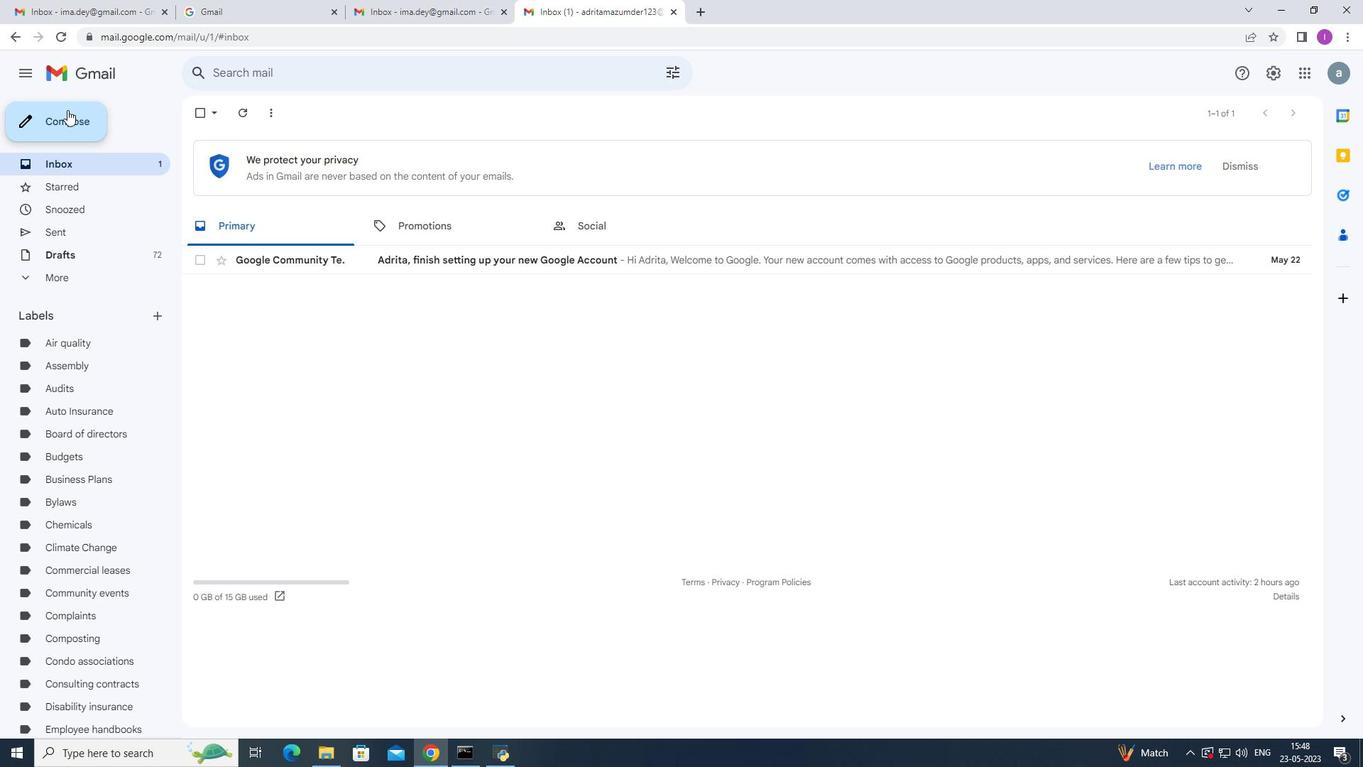 
Action: Mouse moved to (1000, 352)
Screenshot: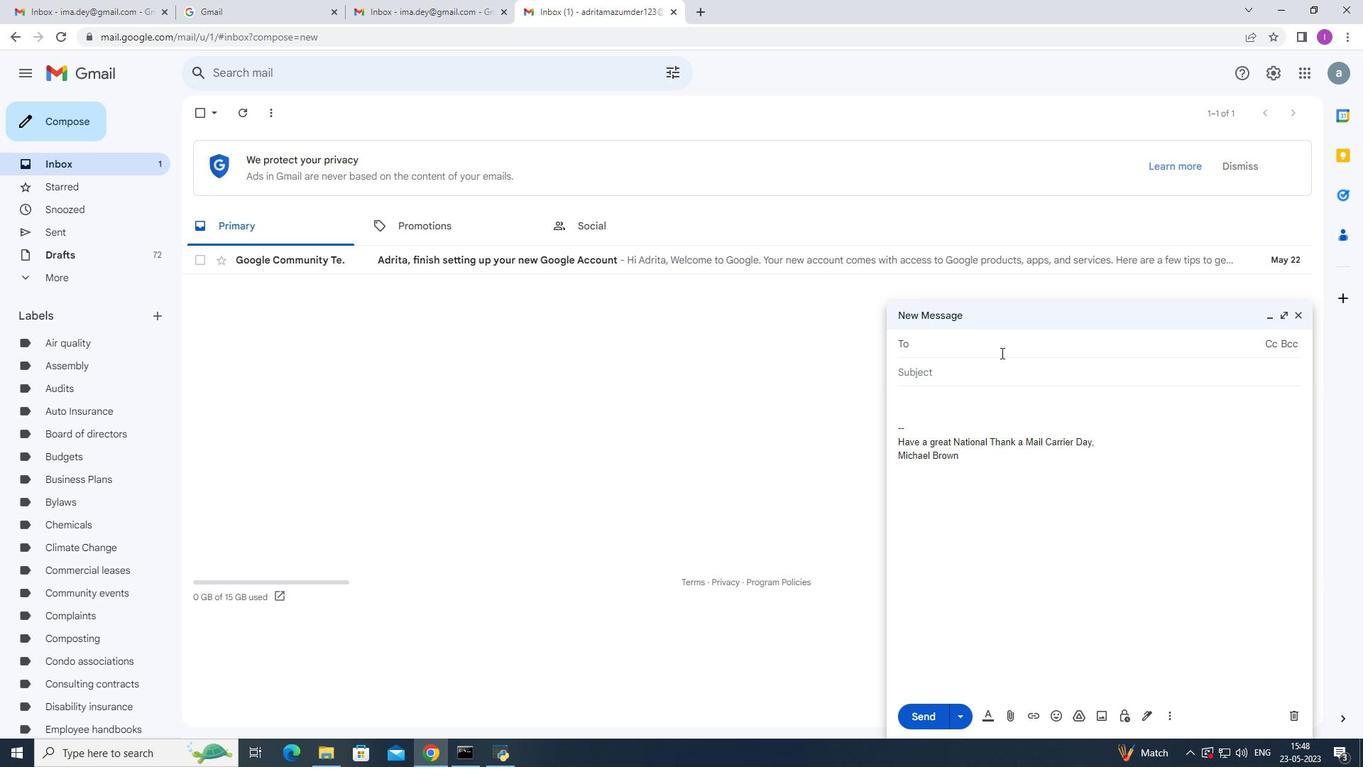
Action: Key pressed s
Screenshot: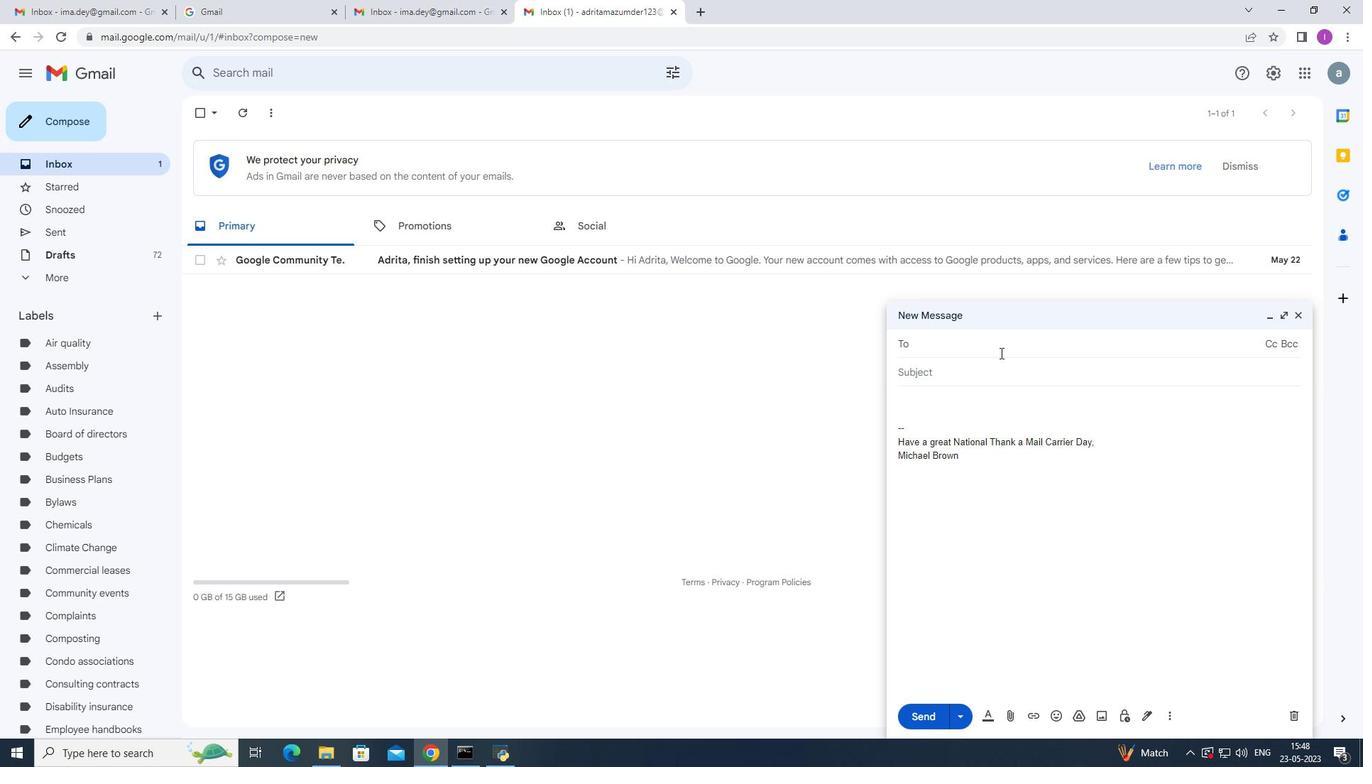 
Action: Mouse moved to (1004, 372)
Screenshot: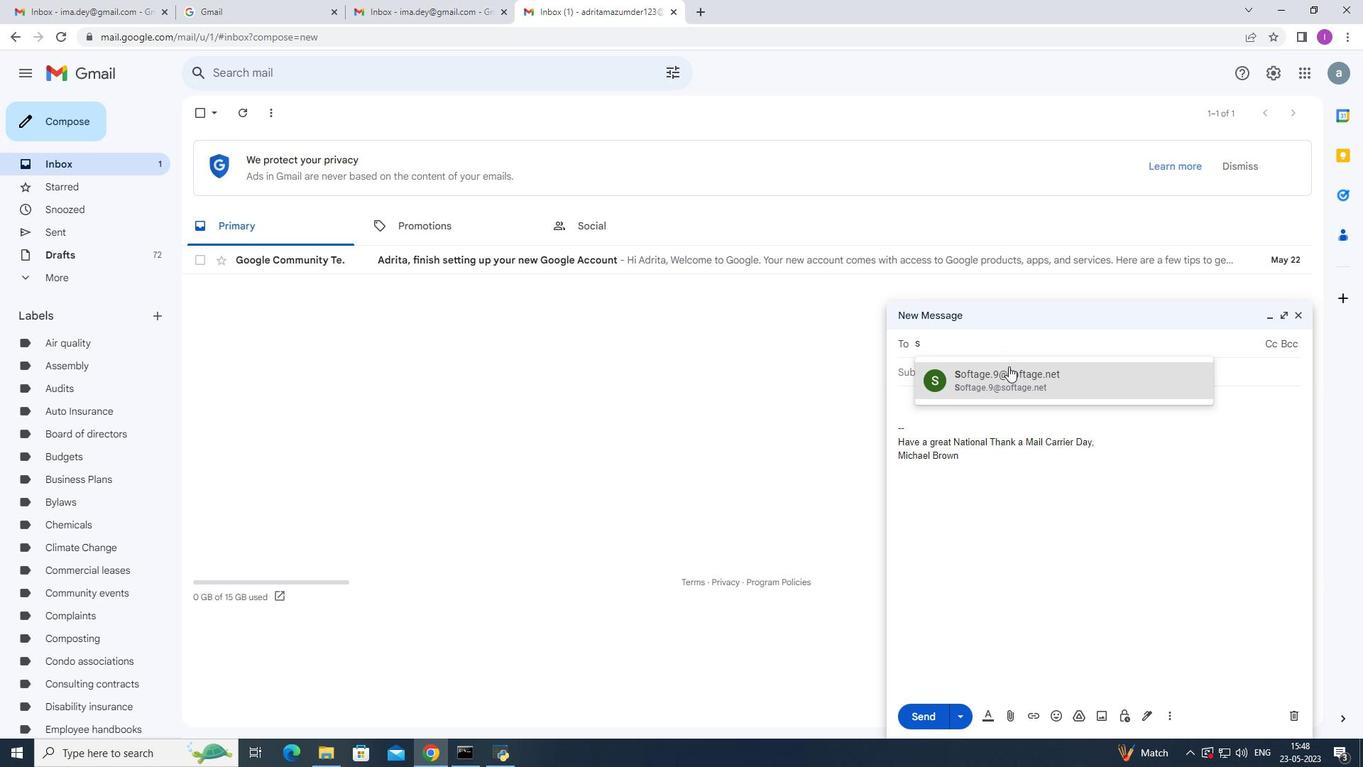 
Action: Mouse pressed left at (1004, 372)
Screenshot: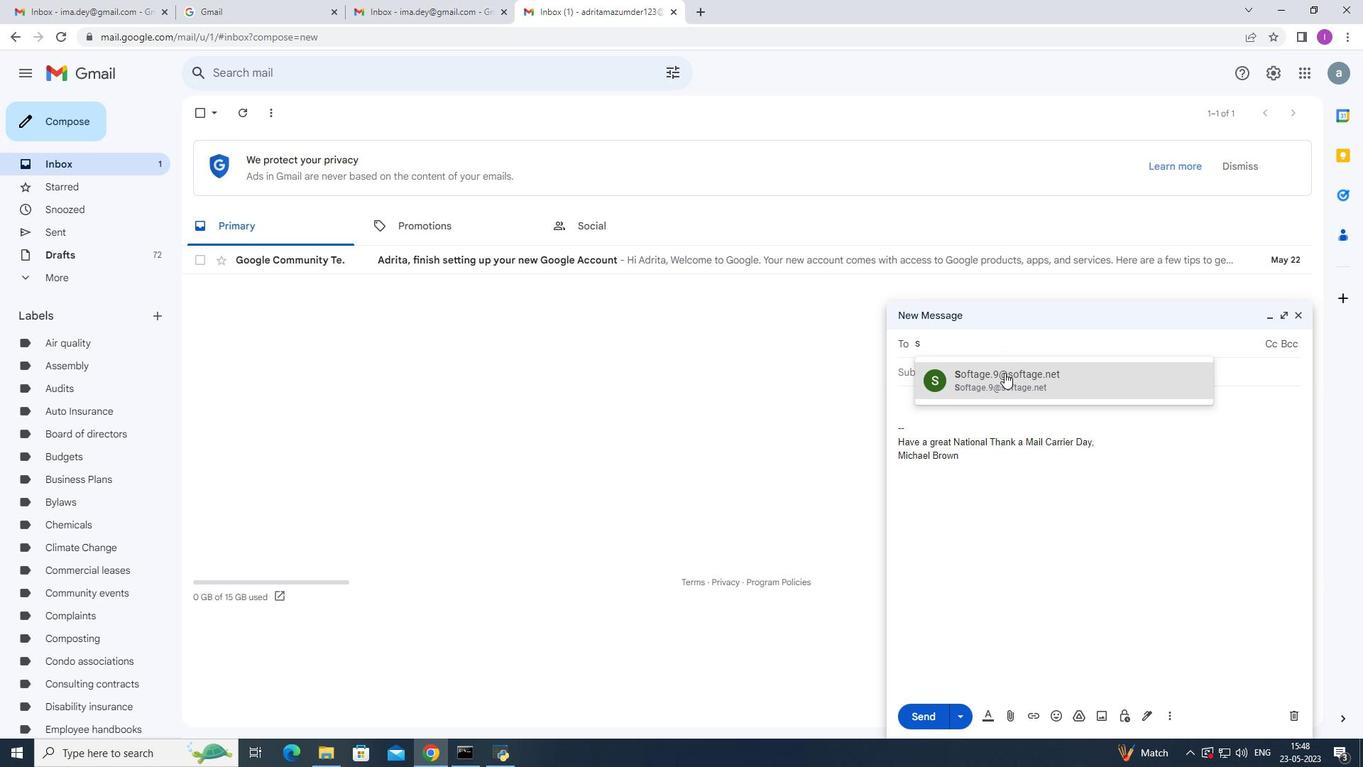 
Action: Mouse moved to (1019, 452)
Screenshot: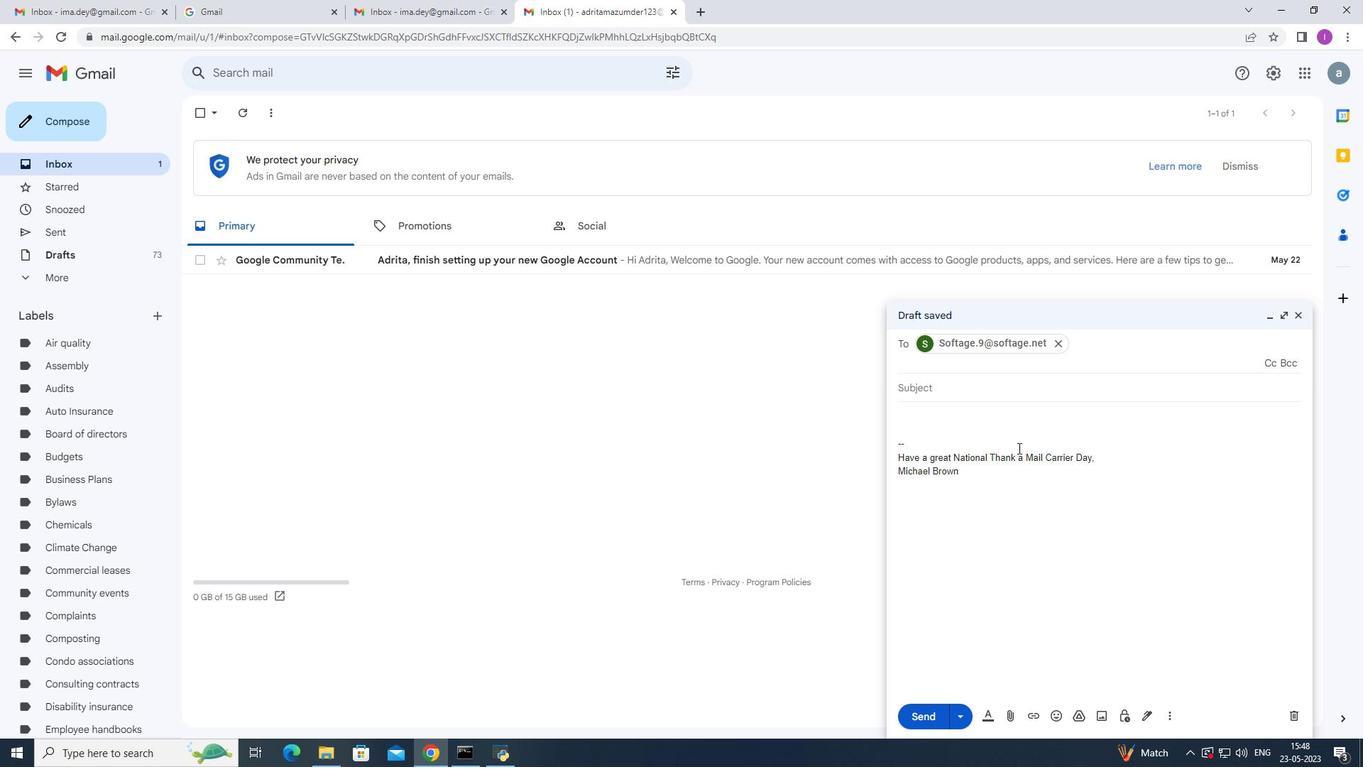 
Action: Mouse scrolled (1019, 451) with delta (0, 0)
Screenshot: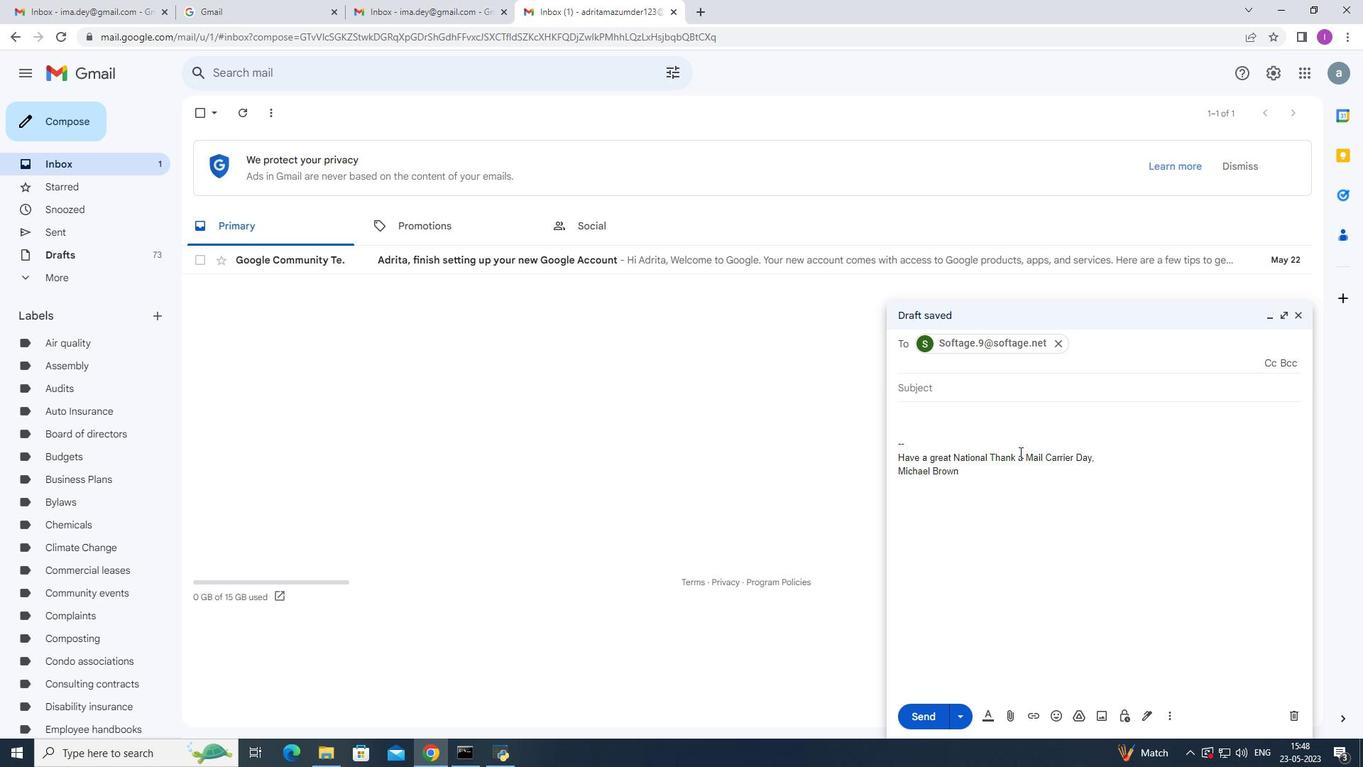 
Action: Mouse scrolled (1019, 451) with delta (0, 0)
Screenshot: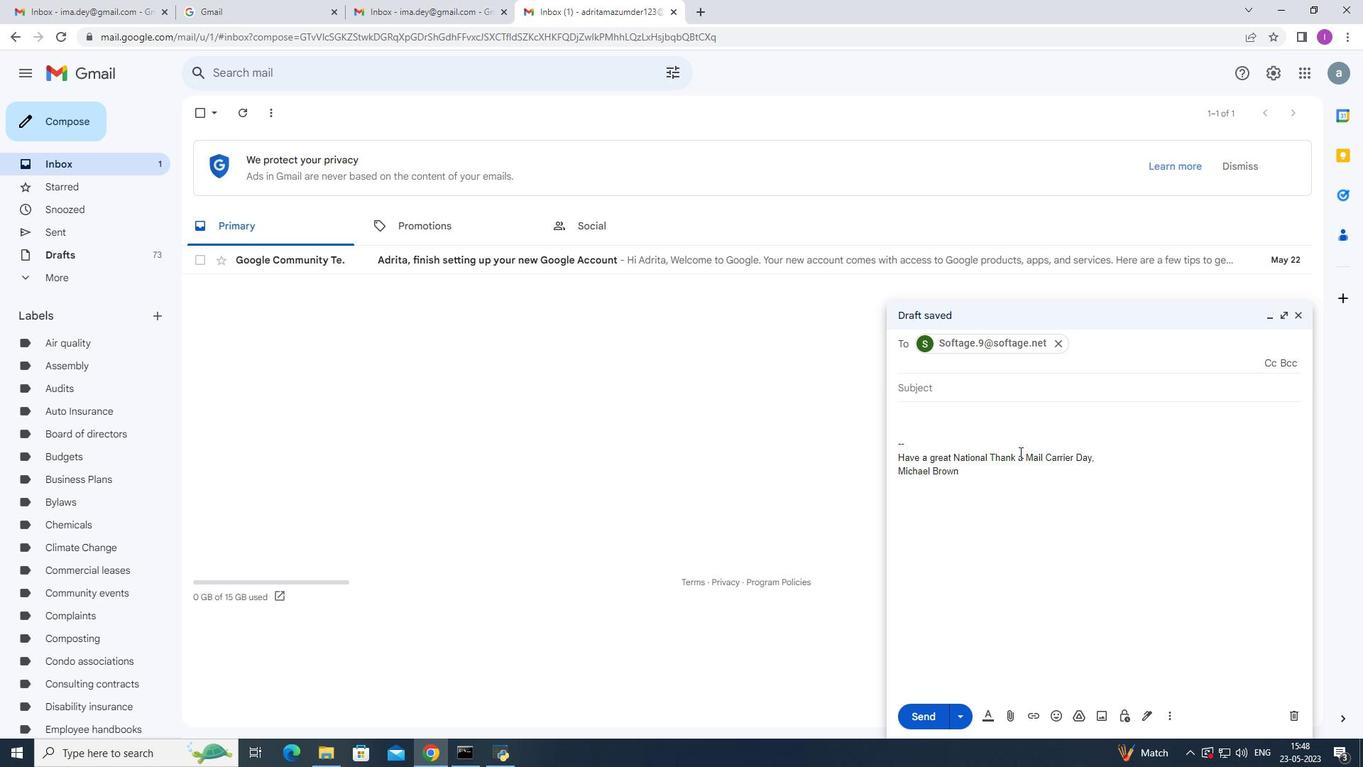 
Action: Mouse scrolled (1019, 451) with delta (0, 0)
Screenshot: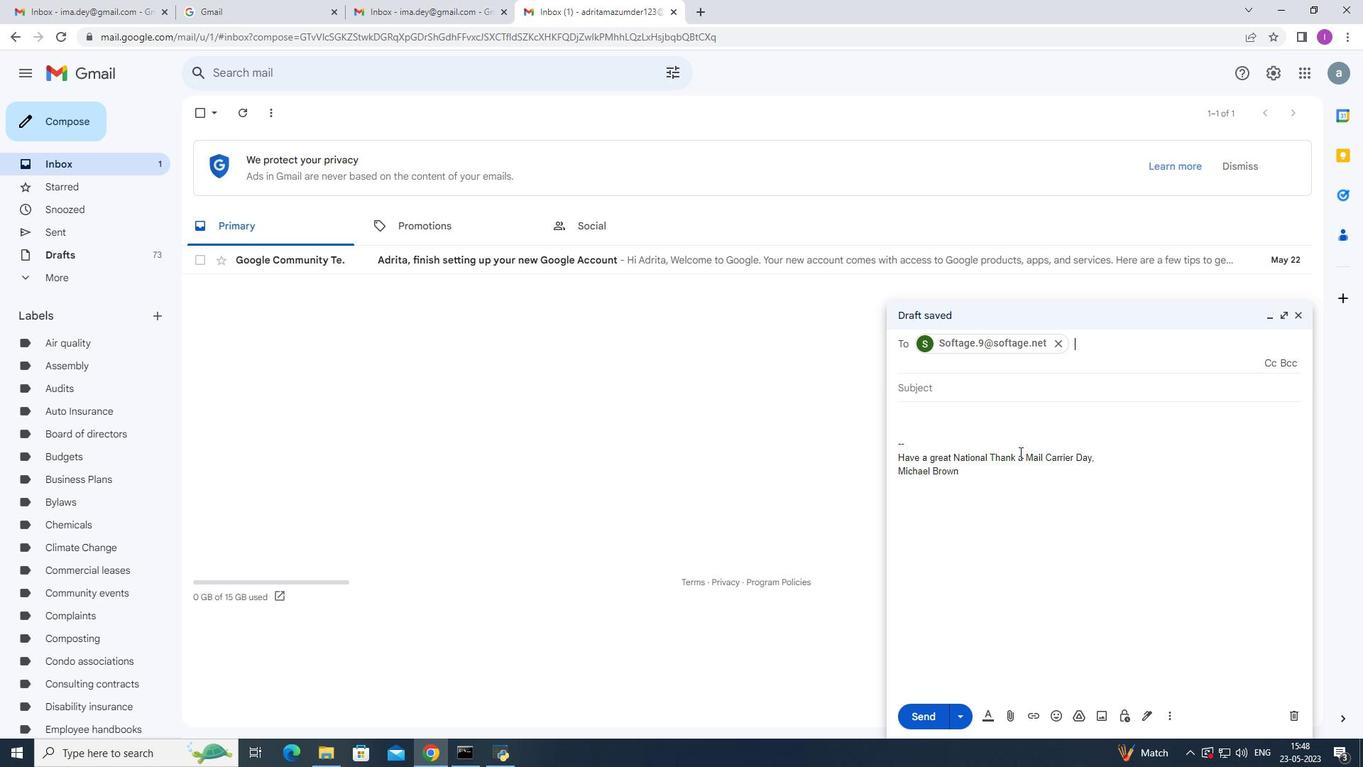 
Action: Mouse moved to (1168, 719)
Screenshot: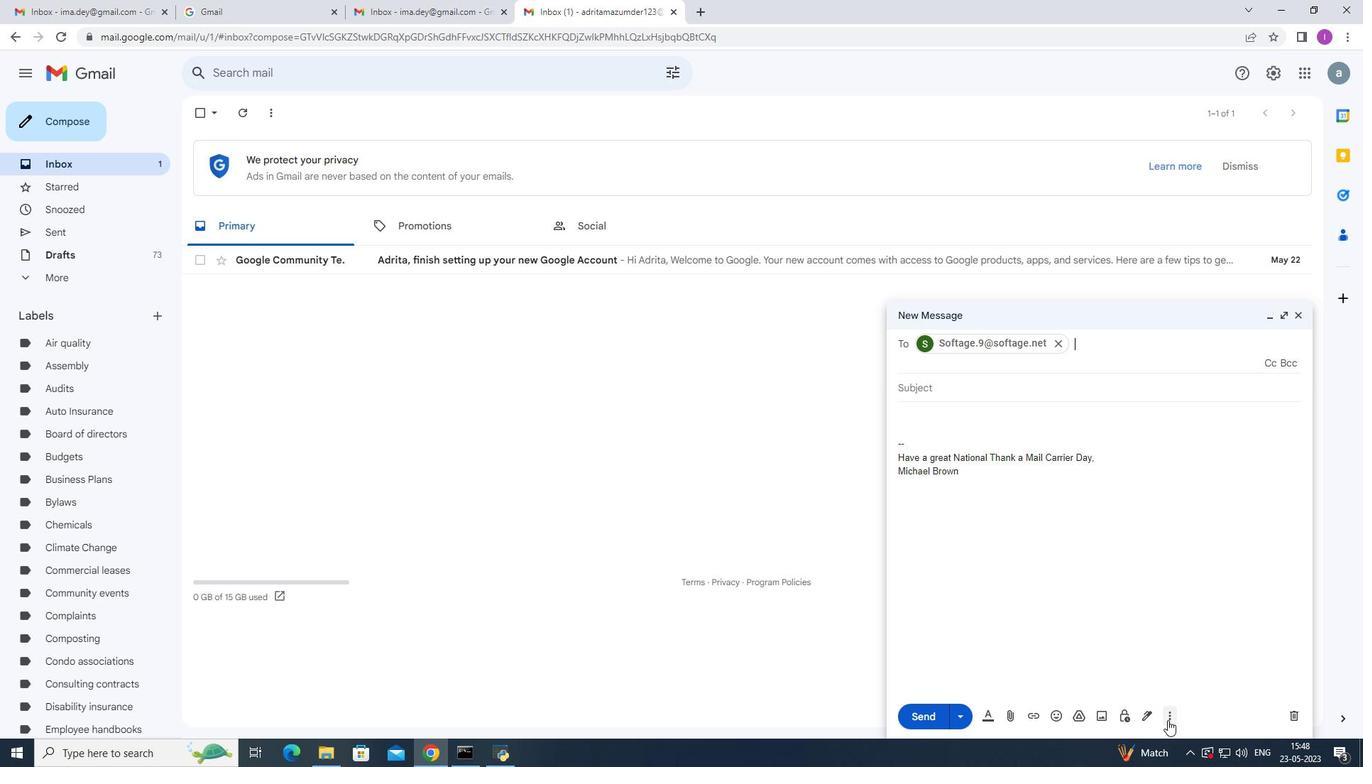 
Action: Mouse pressed left at (1168, 719)
Screenshot: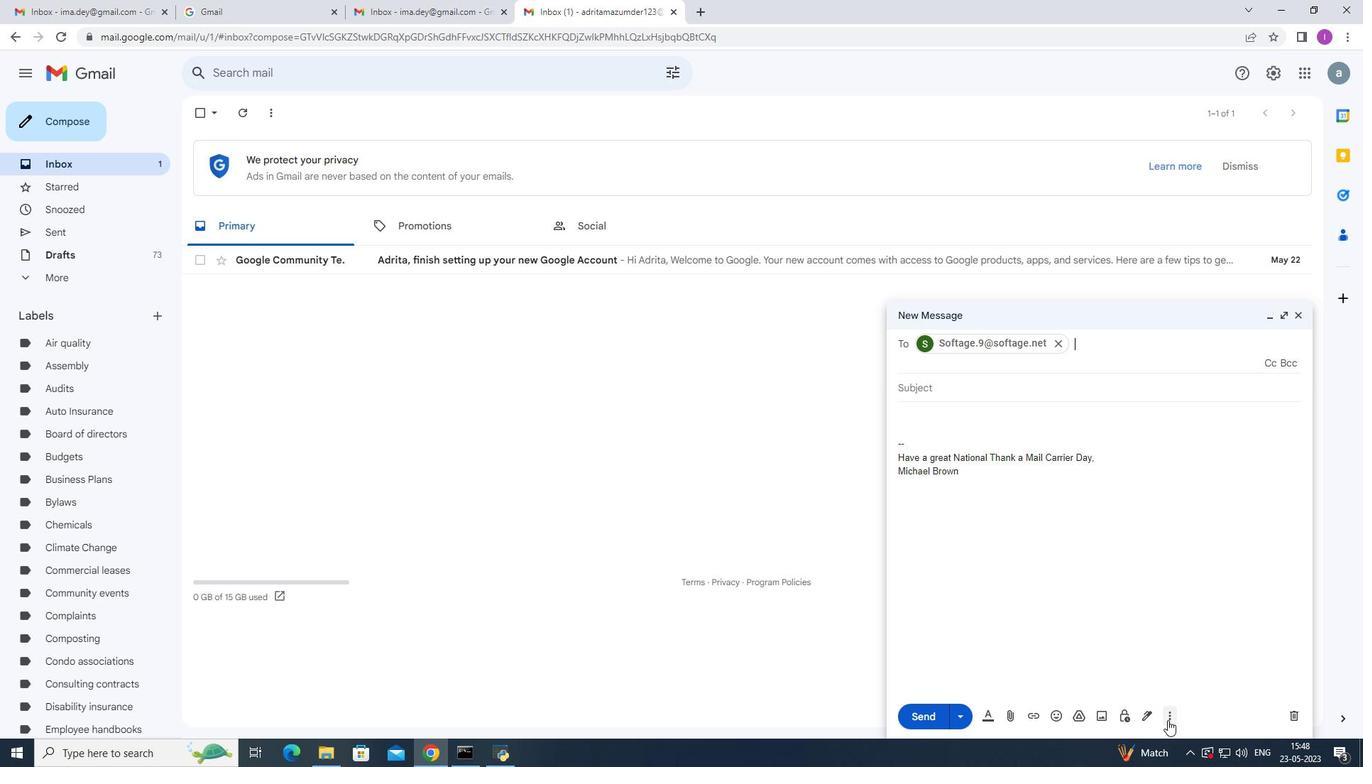 
Action: Mouse moved to (990, 307)
Screenshot: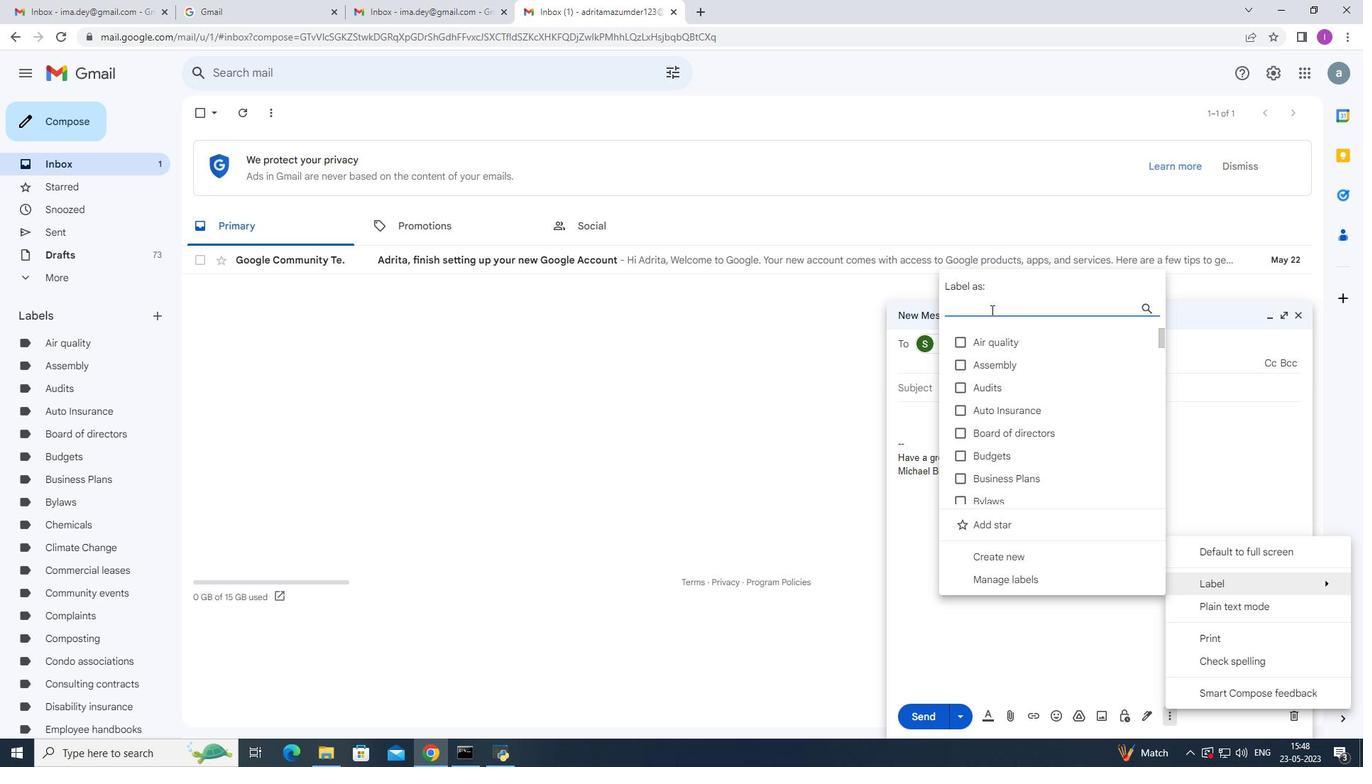 
Action: Mouse pressed left at (990, 307)
Screenshot: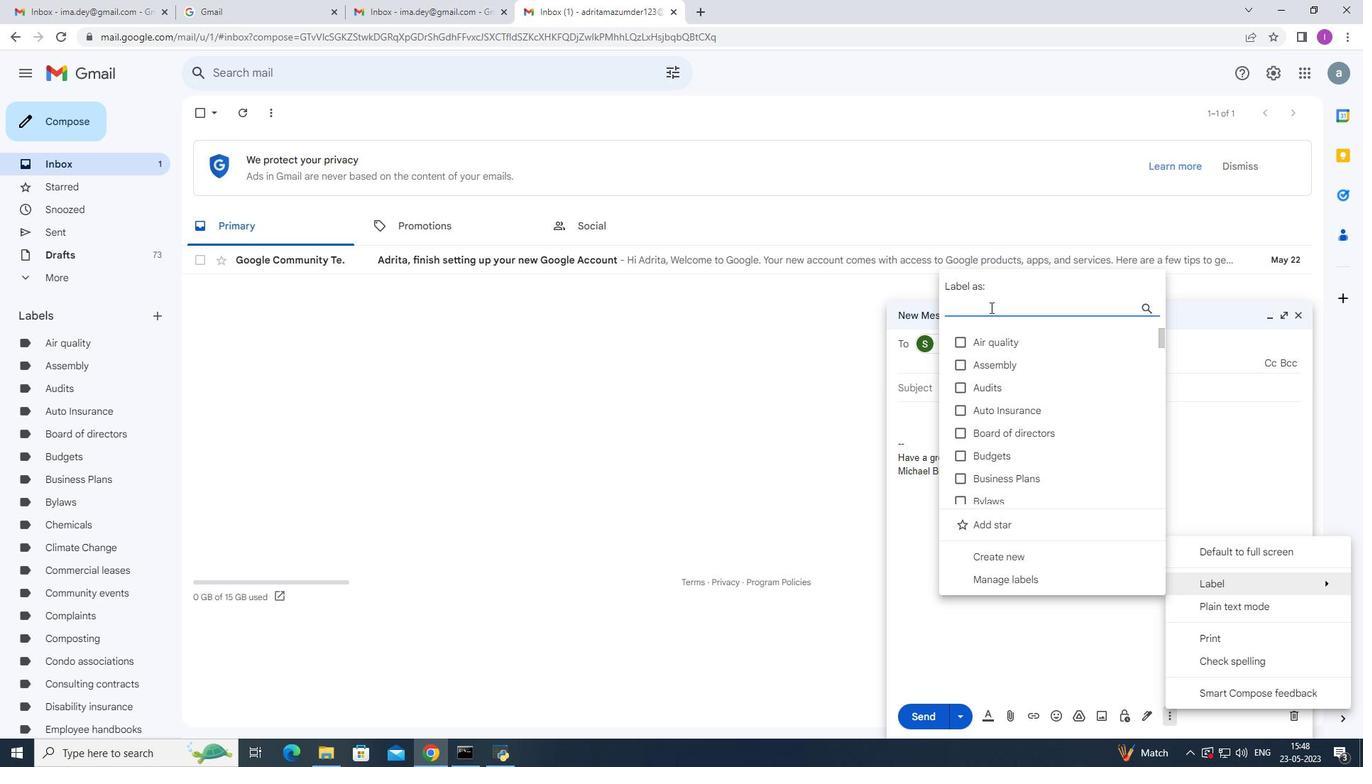 
Action: Key pressed <Key.shift><Key.shift><Key.shift><Key.shift><Key.shift><Key.shift><Key.shift><Key.shift><Key.shift><Key.shift><Key.shift>Insurance<Key.space>renewals
Screenshot: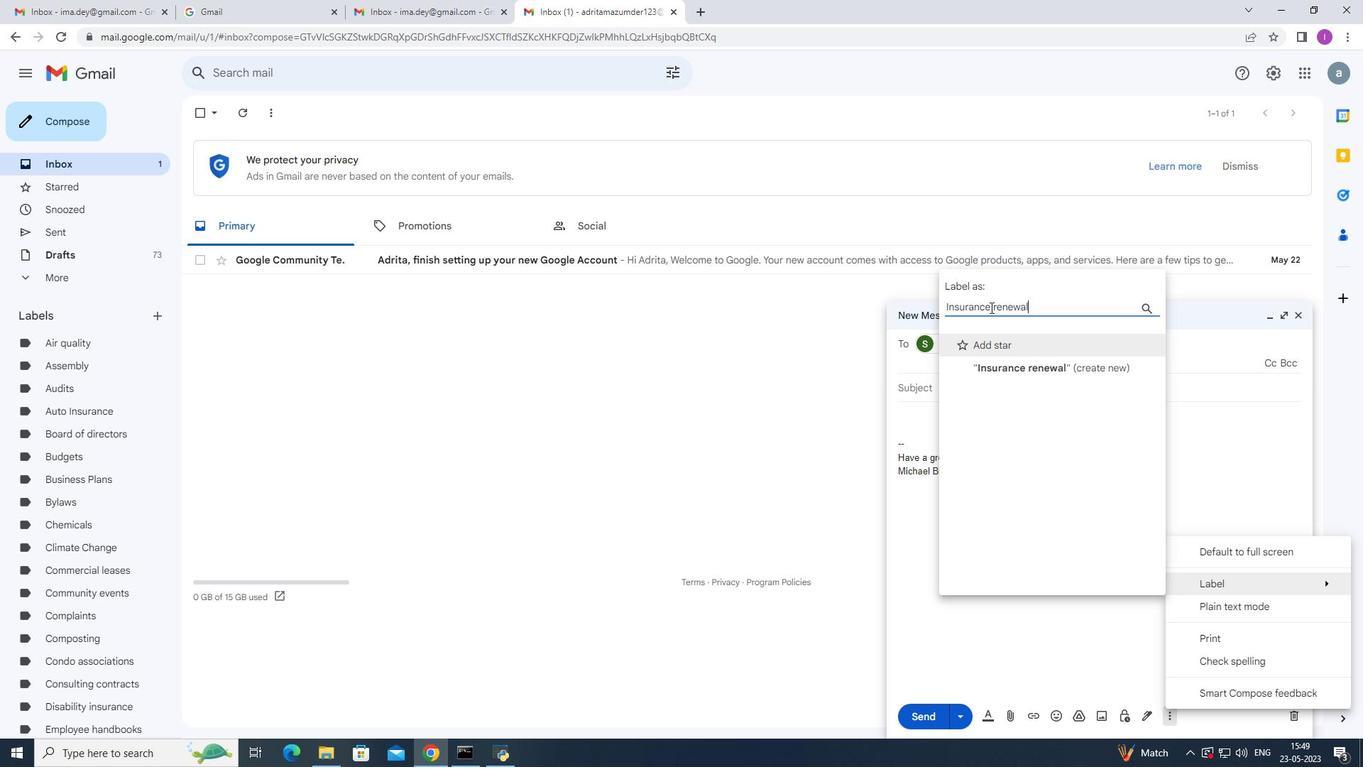 
Action: Mouse moved to (1058, 367)
Screenshot: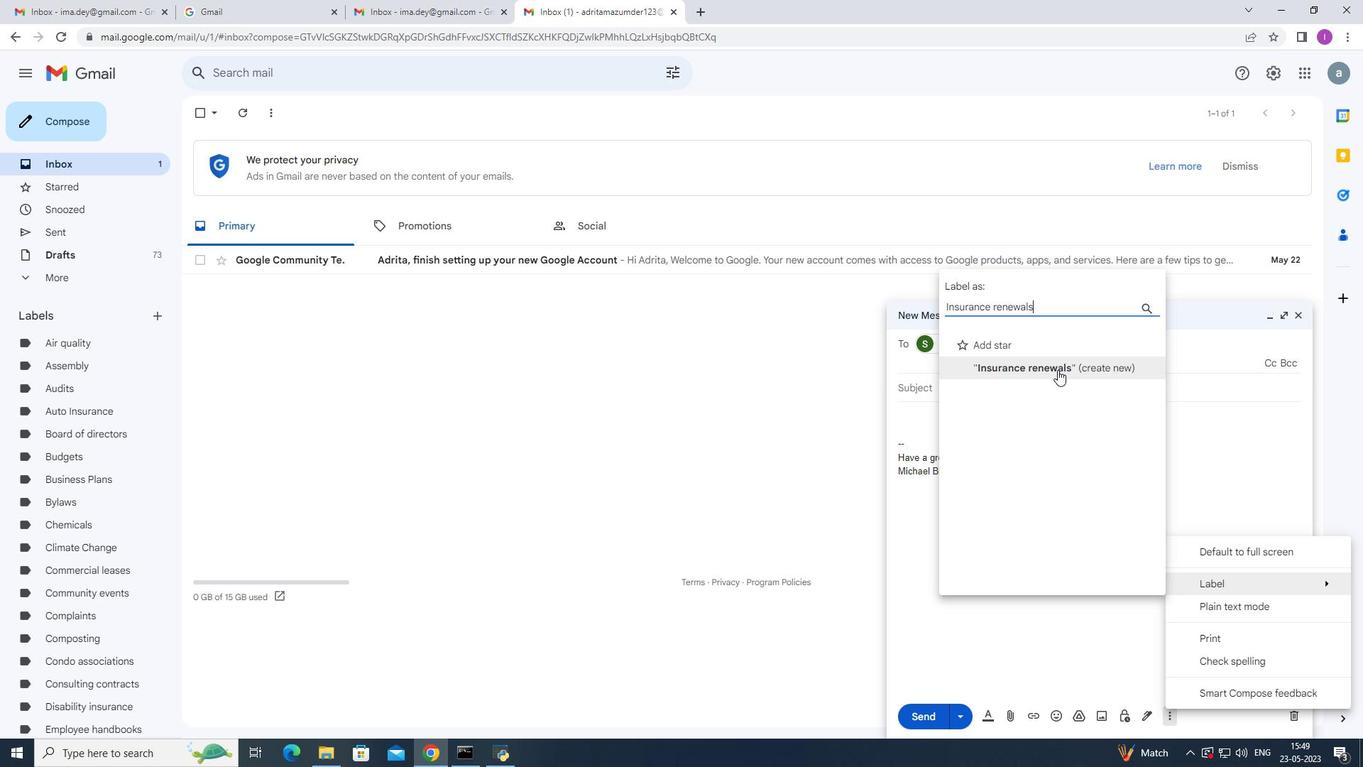 
Action: Mouse pressed left at (1058, 367)
Screenshot: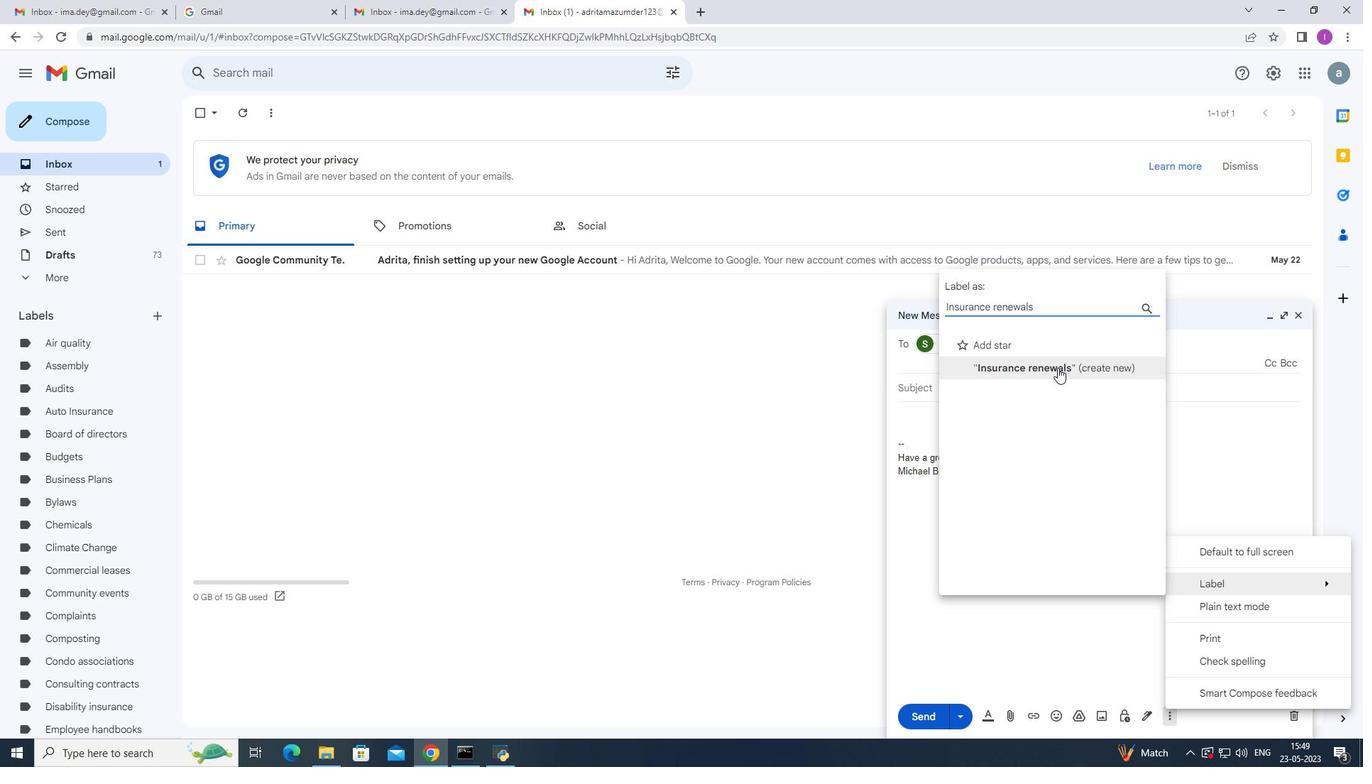 
Action: Mouse moved to (815, 459)
Screenshot: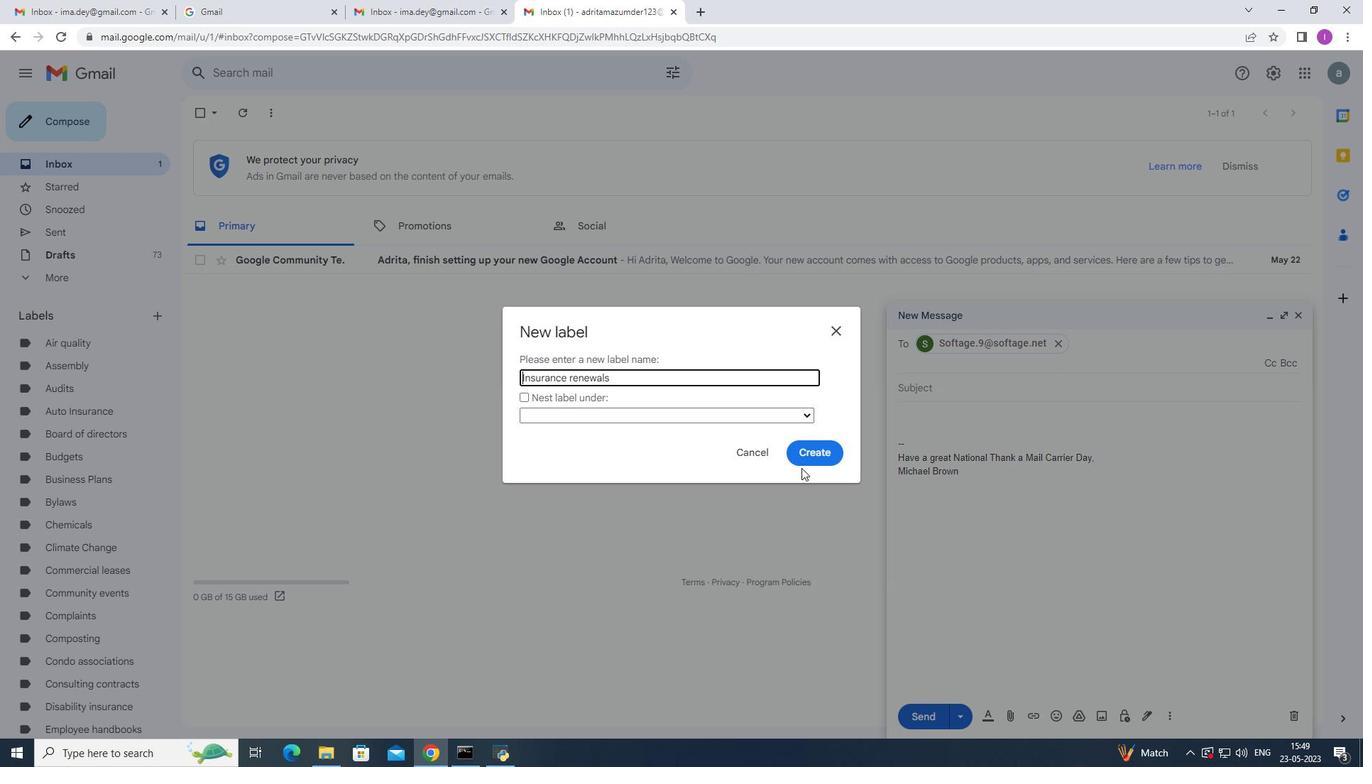 
Action: Mouse pressed left at (815, 459)
Screenshot: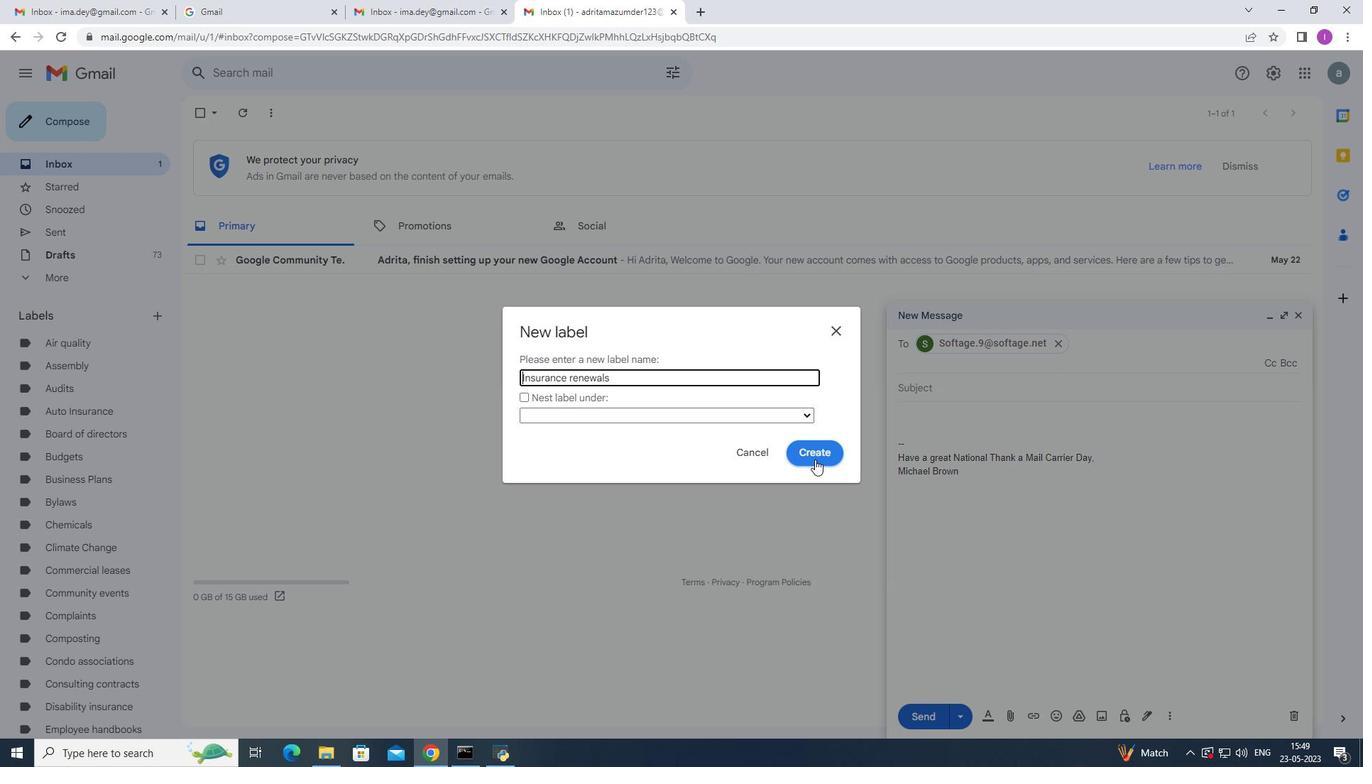 
Action: Mouse moved to (1169, 710)
Screenshot: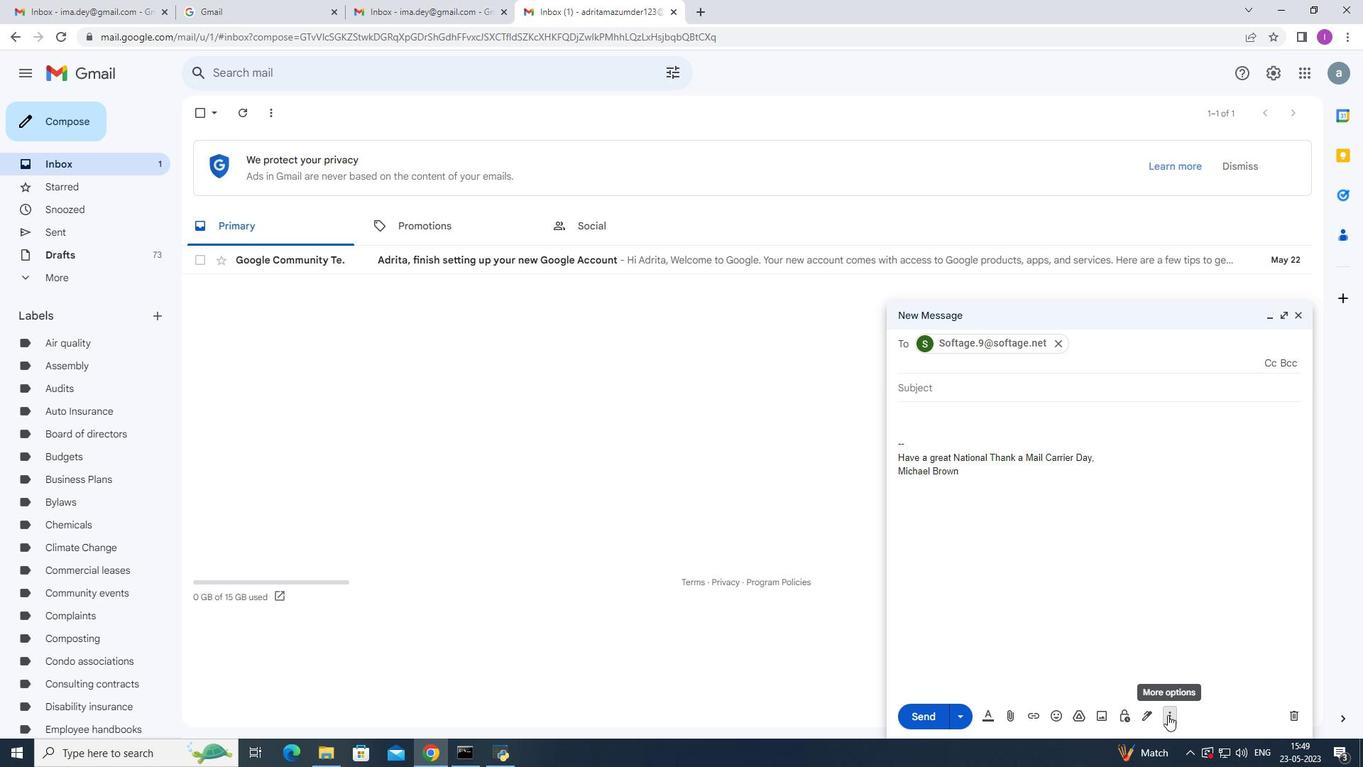 
Action: Mouse pressed left at (1169, 710)
Screenshot: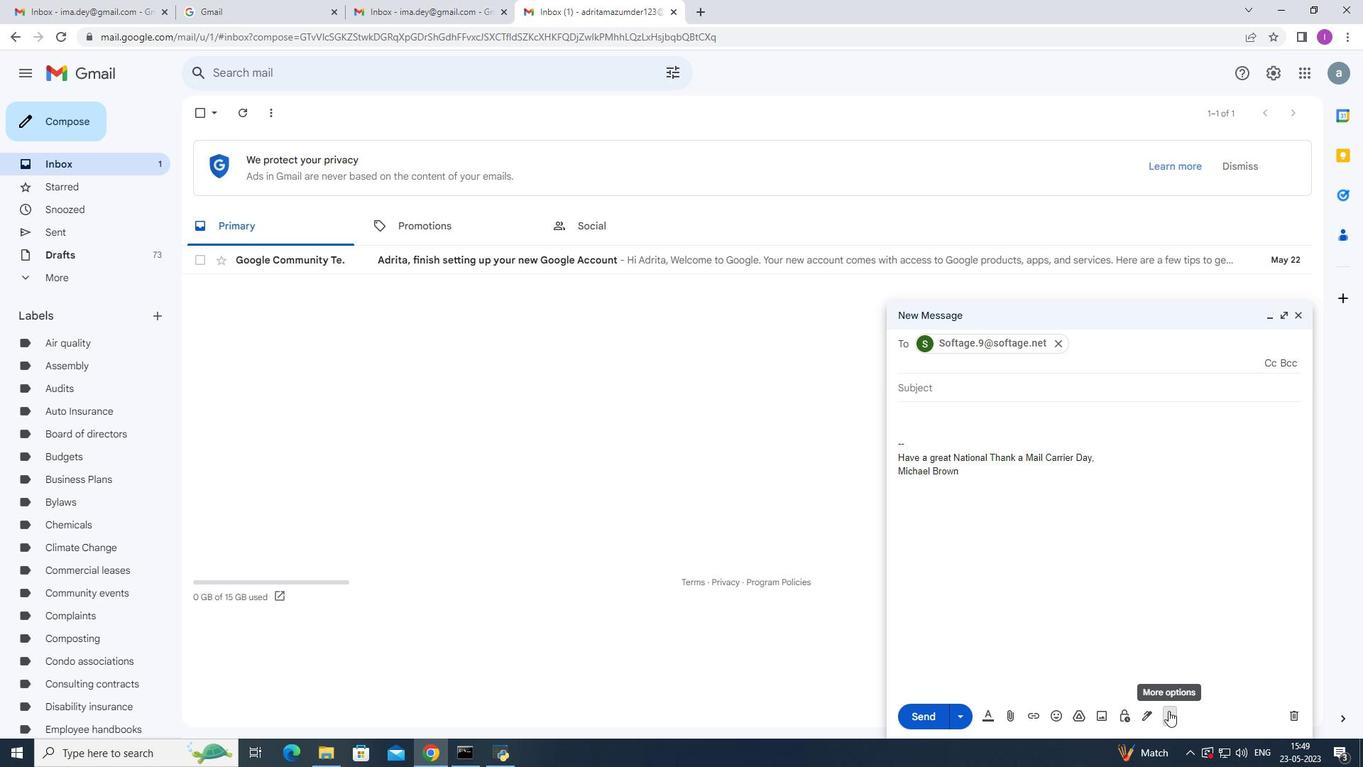 
Action: Mouse moved to (823, 404)
Screenshot: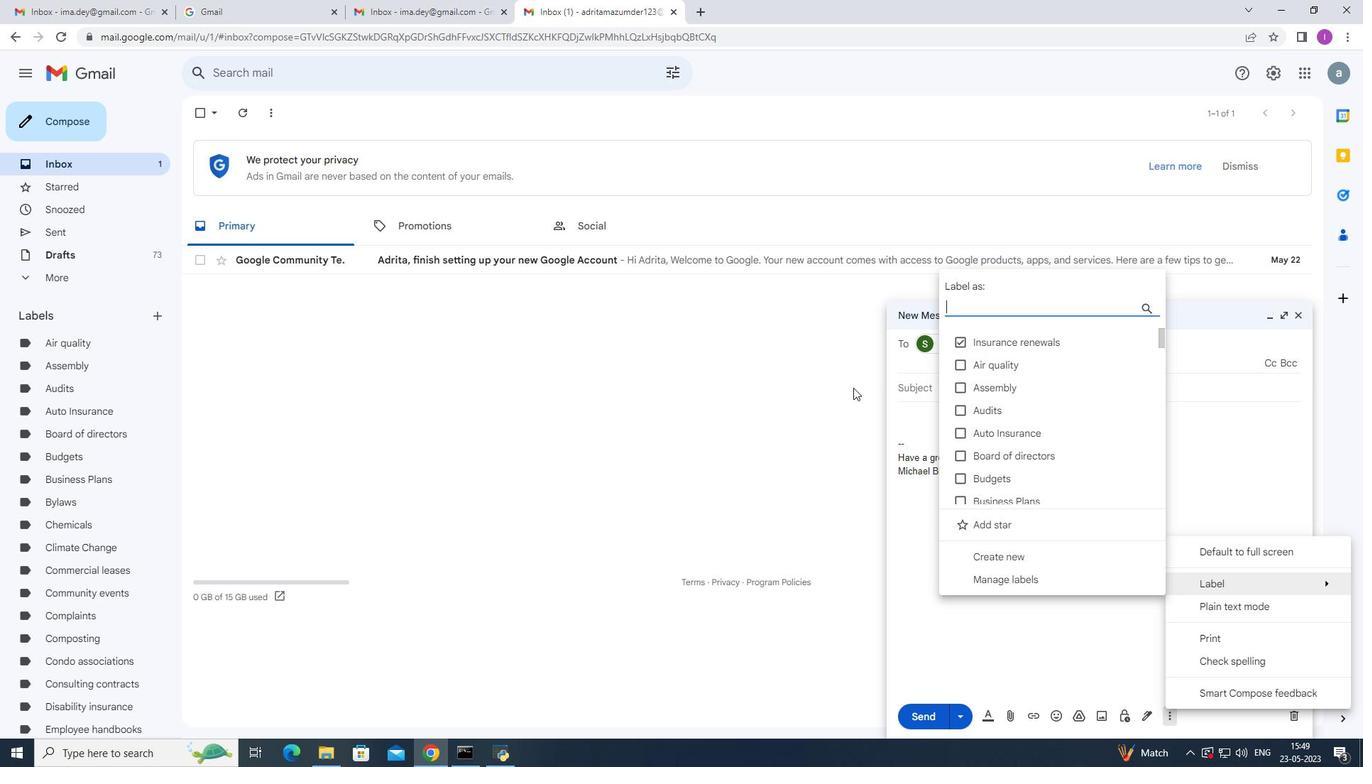 
Action: Mouse pressed left at (823, 404)
Screenshot: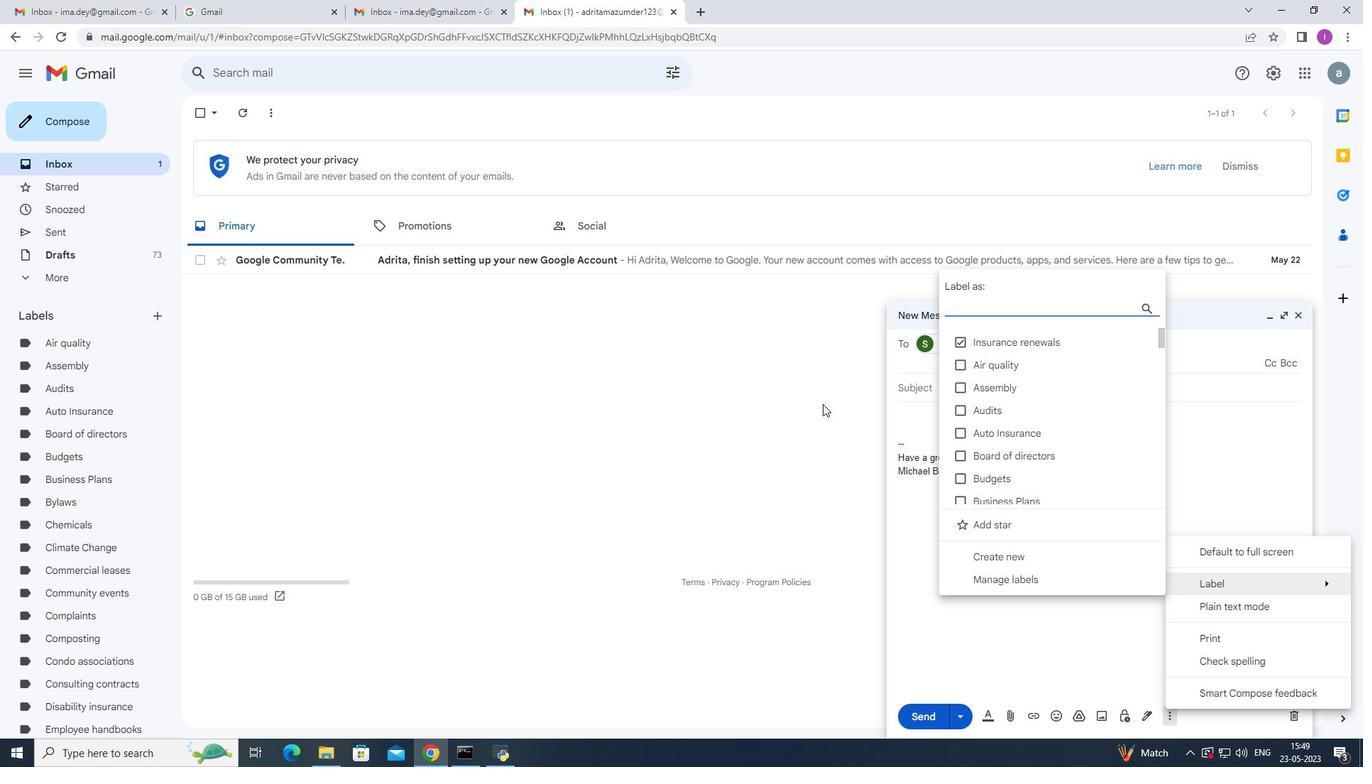 
Action: Mouse moved to (428, 463)
Screenshot: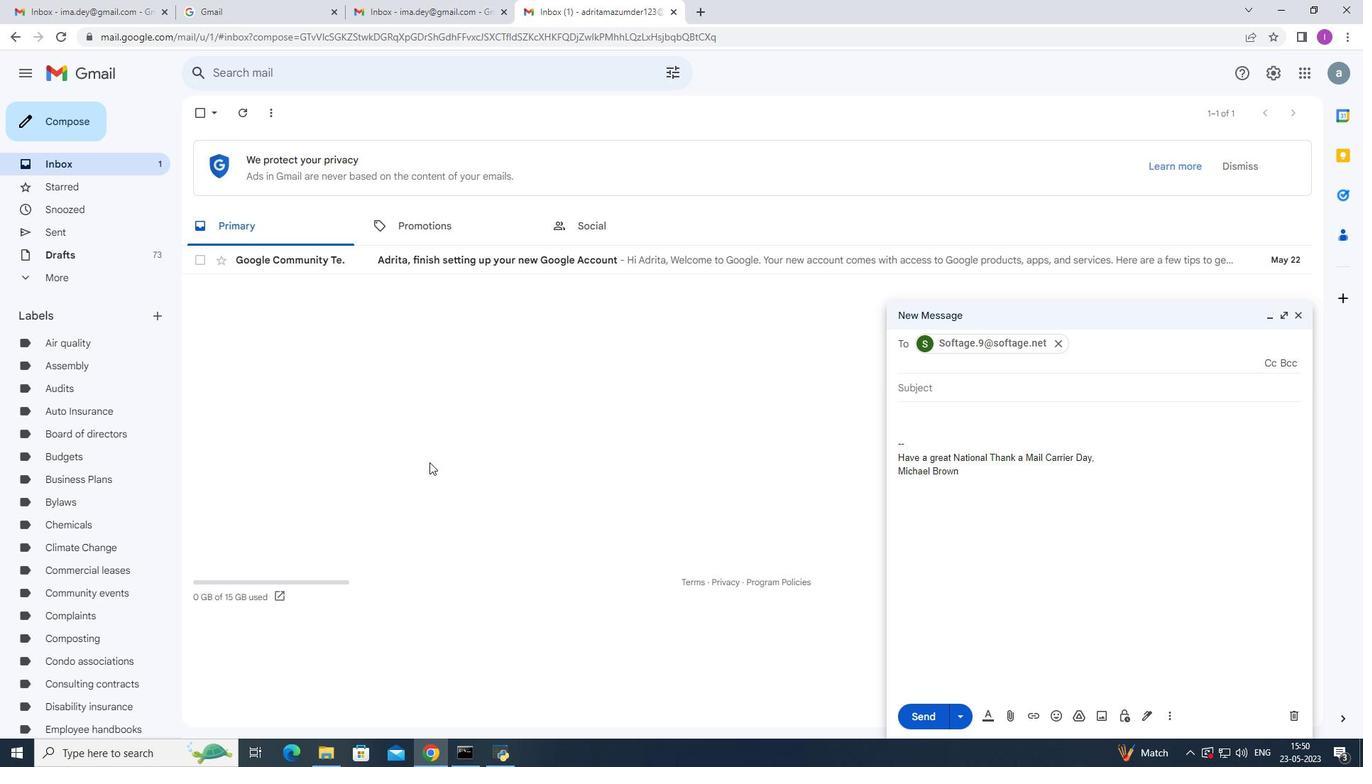 
